 Task: Create a Sprint called Sprint0000000125 in Scrum Project Project0000000042 in Jira. Create a Sprint called Sprint0000000126 in Scrum Project Project0000000042 in Jira. Set Duration of Sprint called Sprint0000000124 in Scrum Project Project0000000042 to 1 week in Jira. Set Duration of Sprint called Sprint0000000125 in Scrum Project Project0000000042 to 2 weeks in Jira. Set Duration of Sprint called Sprint0000000126 in Scrum Project Project0000000042 to 3 weeks in Jira
Action: Mouse moved to (821, 533)
Screenshot: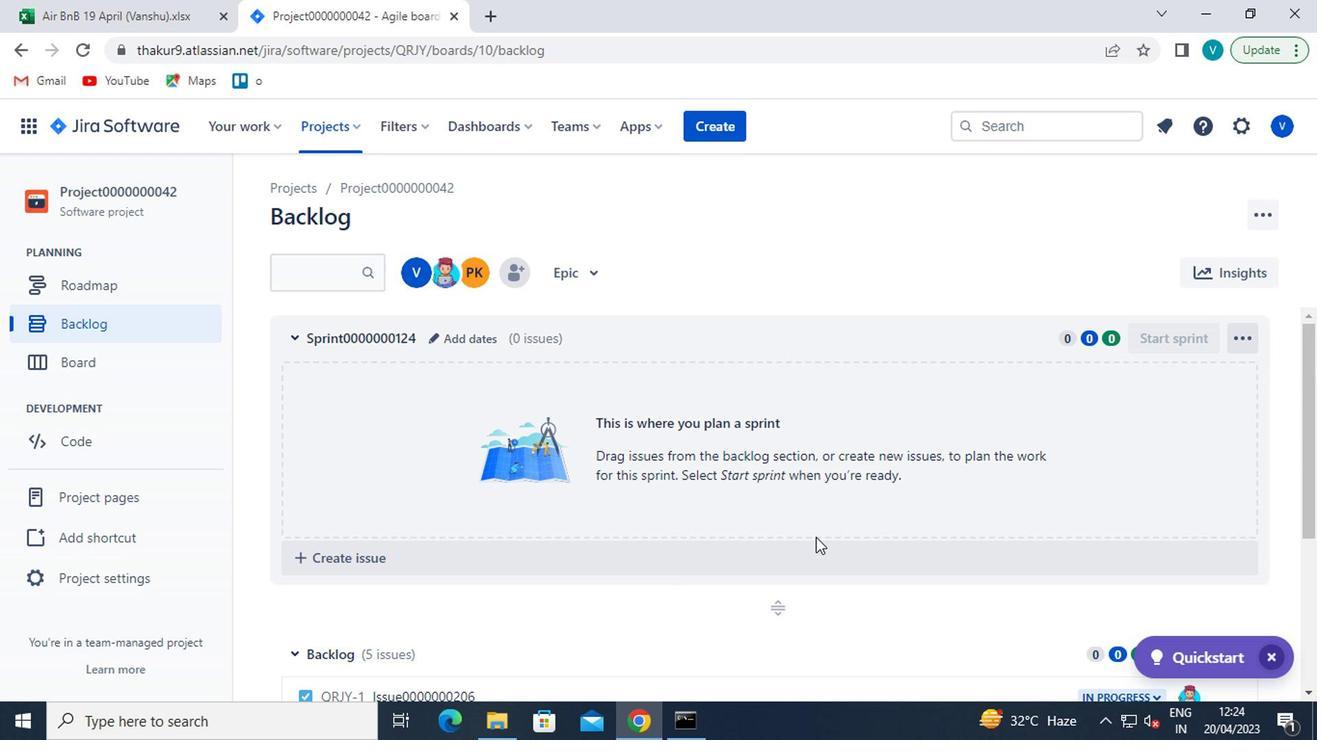 
Action: Mouse scrolled (821, 533) with delta (0, 0)
Screenshot: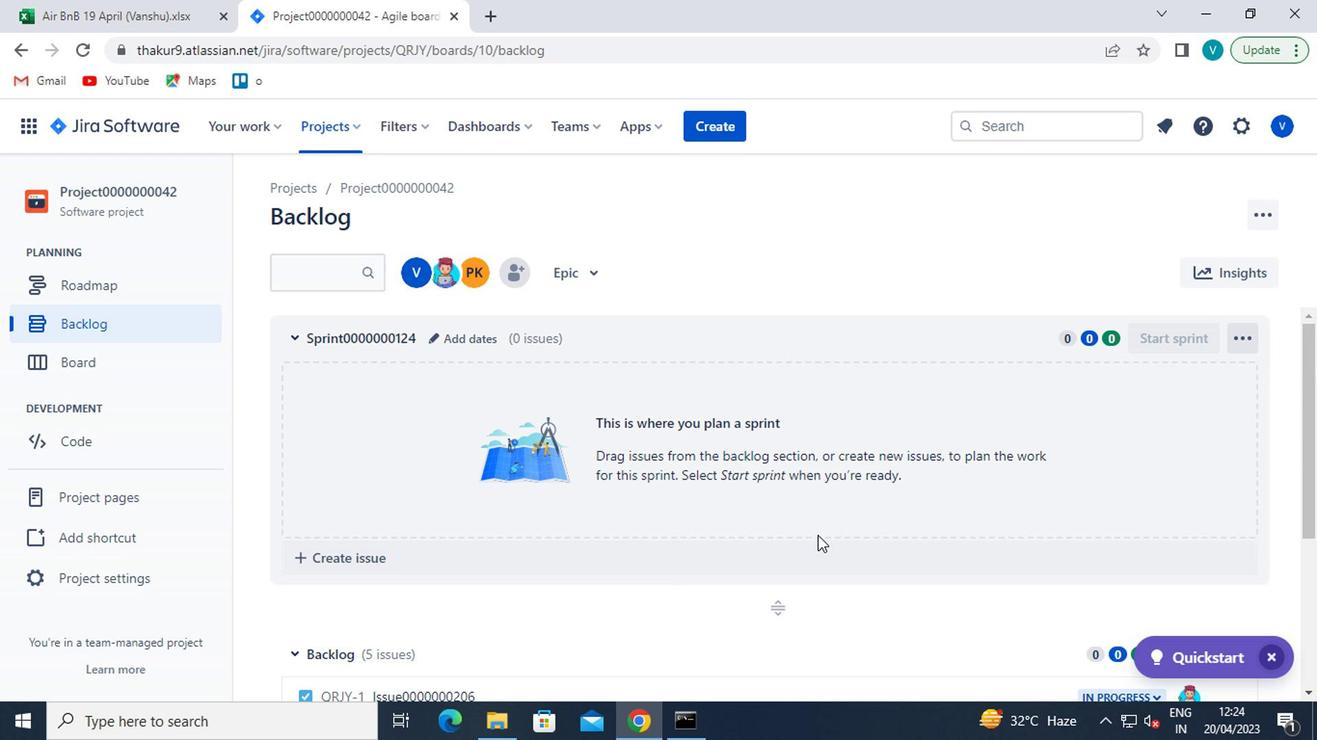 
Action: Mouse scrolled (821, 533) with delta (0, 0)
Screenshot: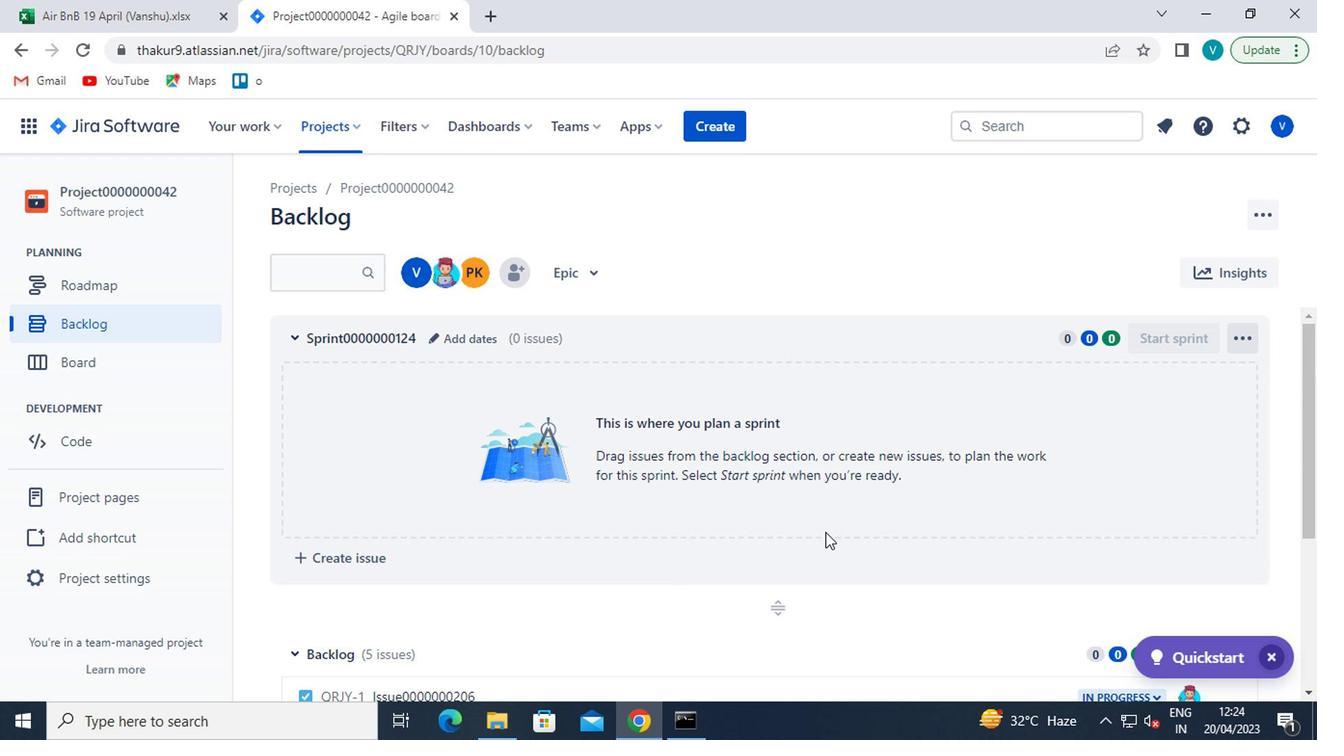 
Action: Mouse scrolled (821, 533) with delta (0, 0)
Screenshot: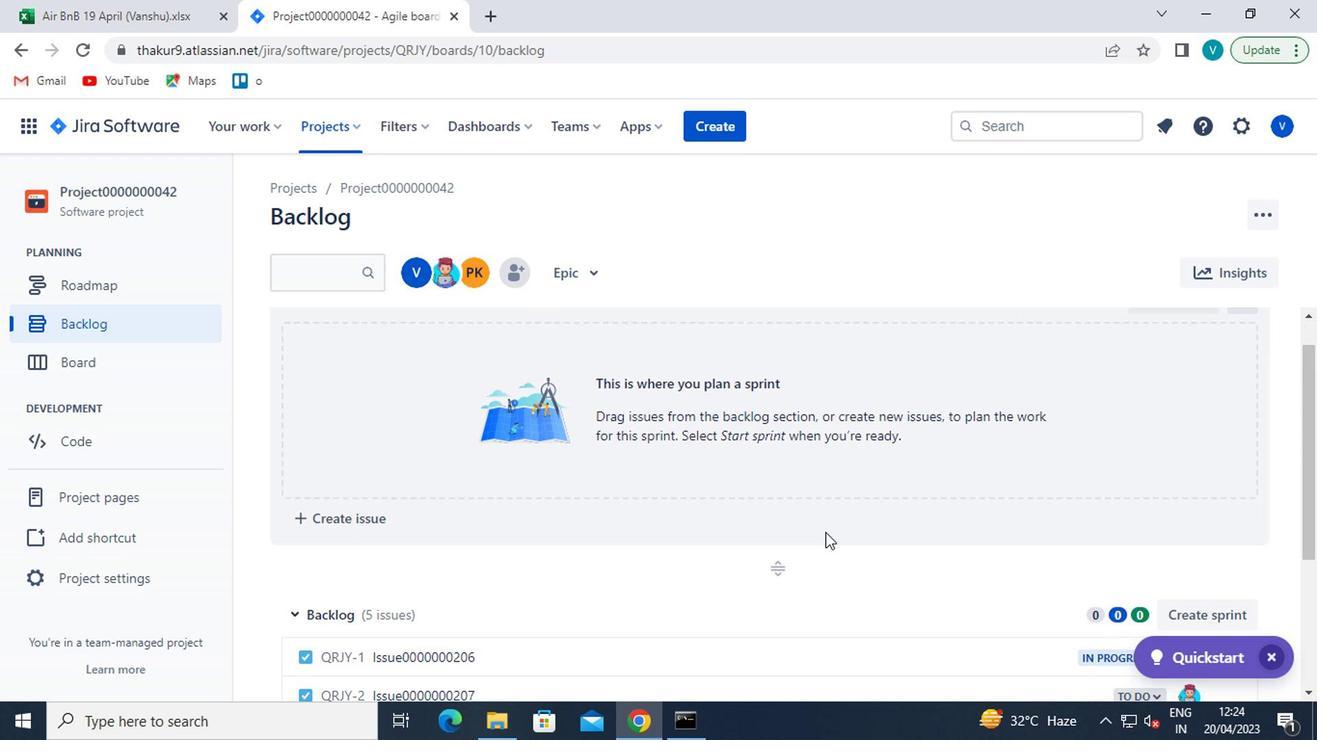 
Action: Mouse moved to (1183, 386)
Screenshot: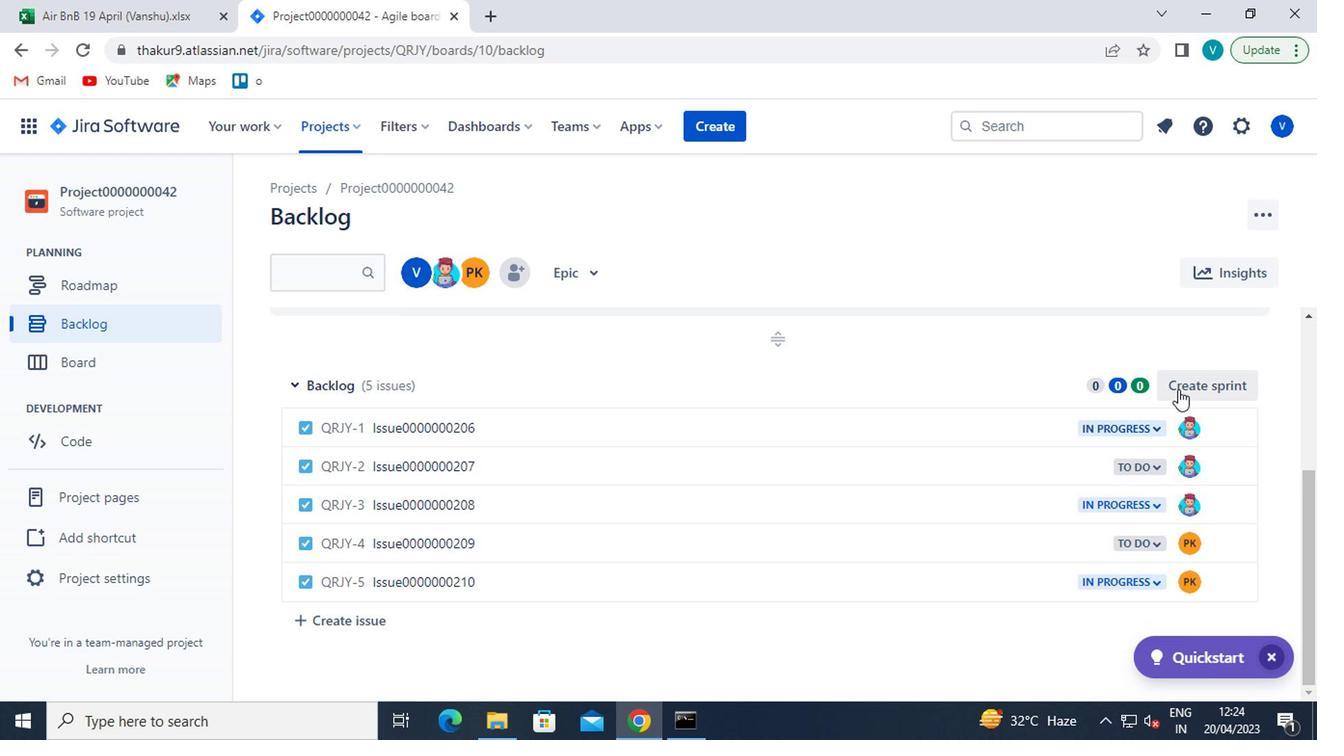 
Action: Mouse pressed left at (1183, 386)
Screenshot: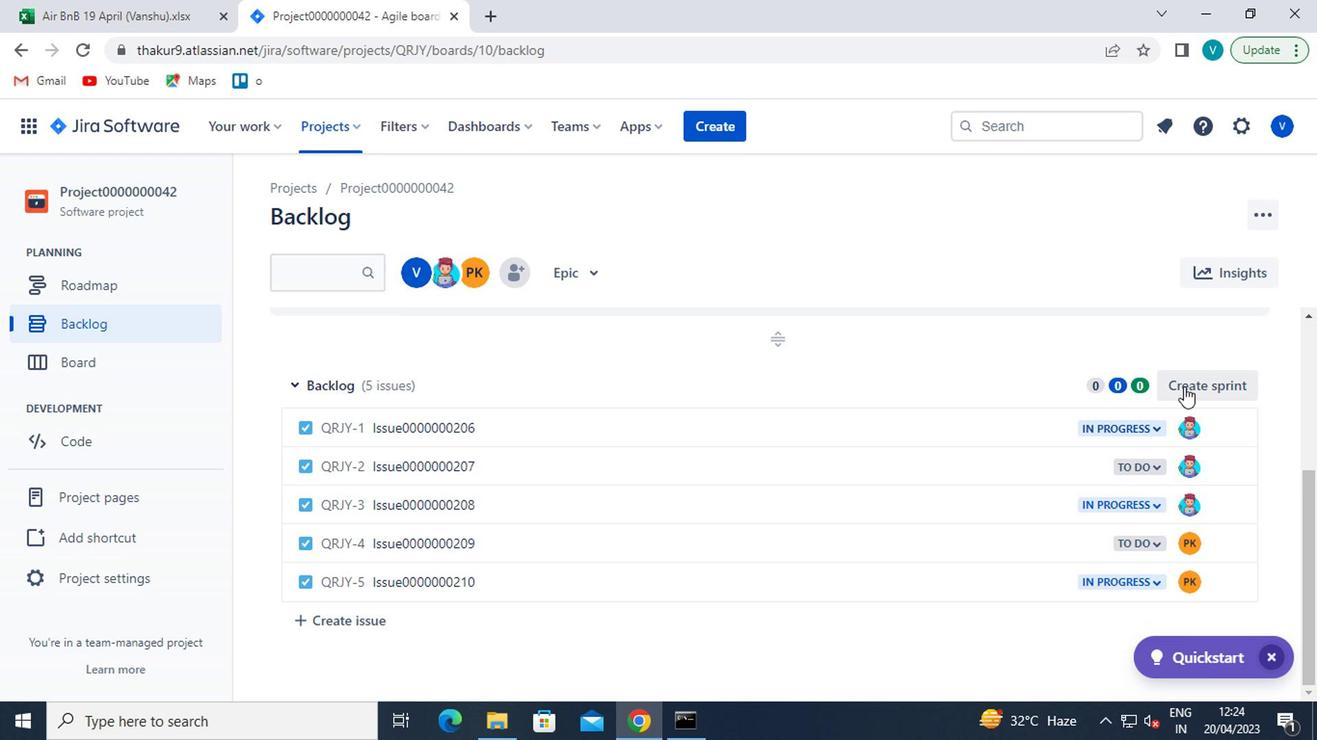 
Action: Mouse moved to (411, 386)
Screenshot: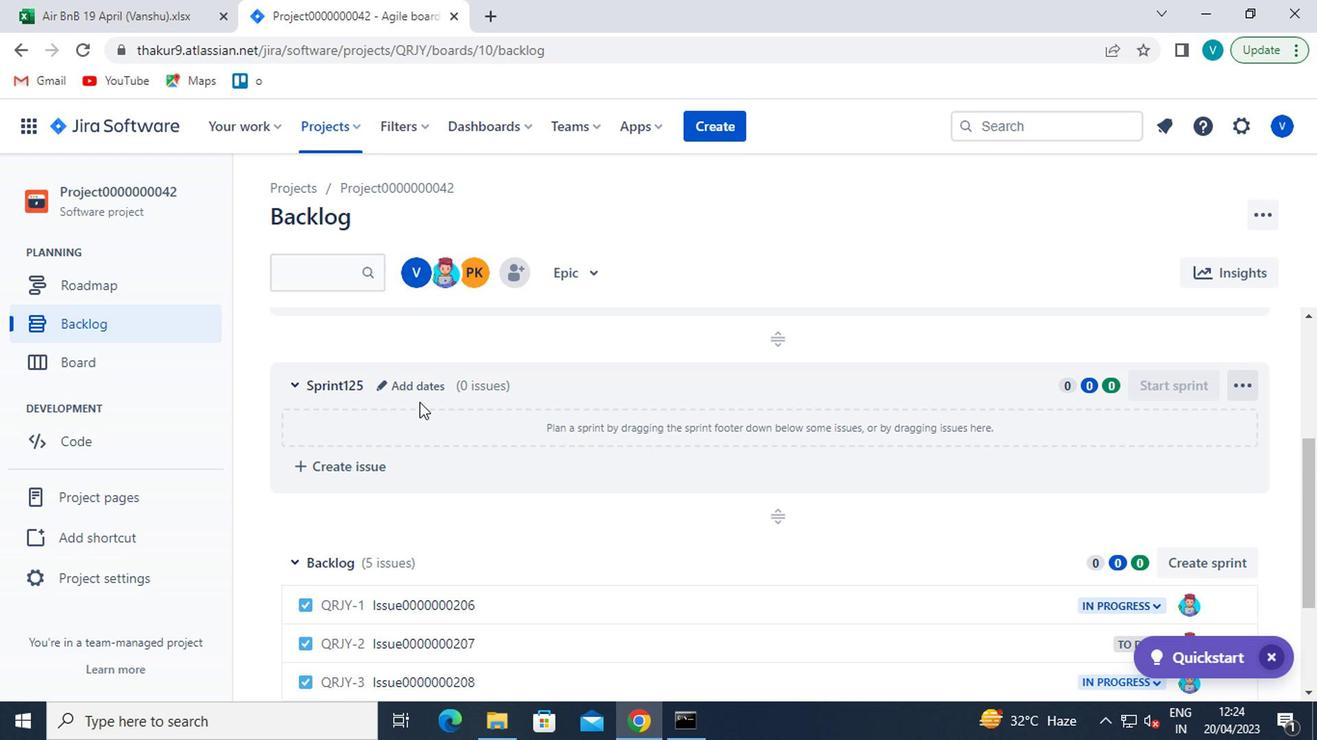 
Action: Mouse pressed left at (411, 386)
Screenshot: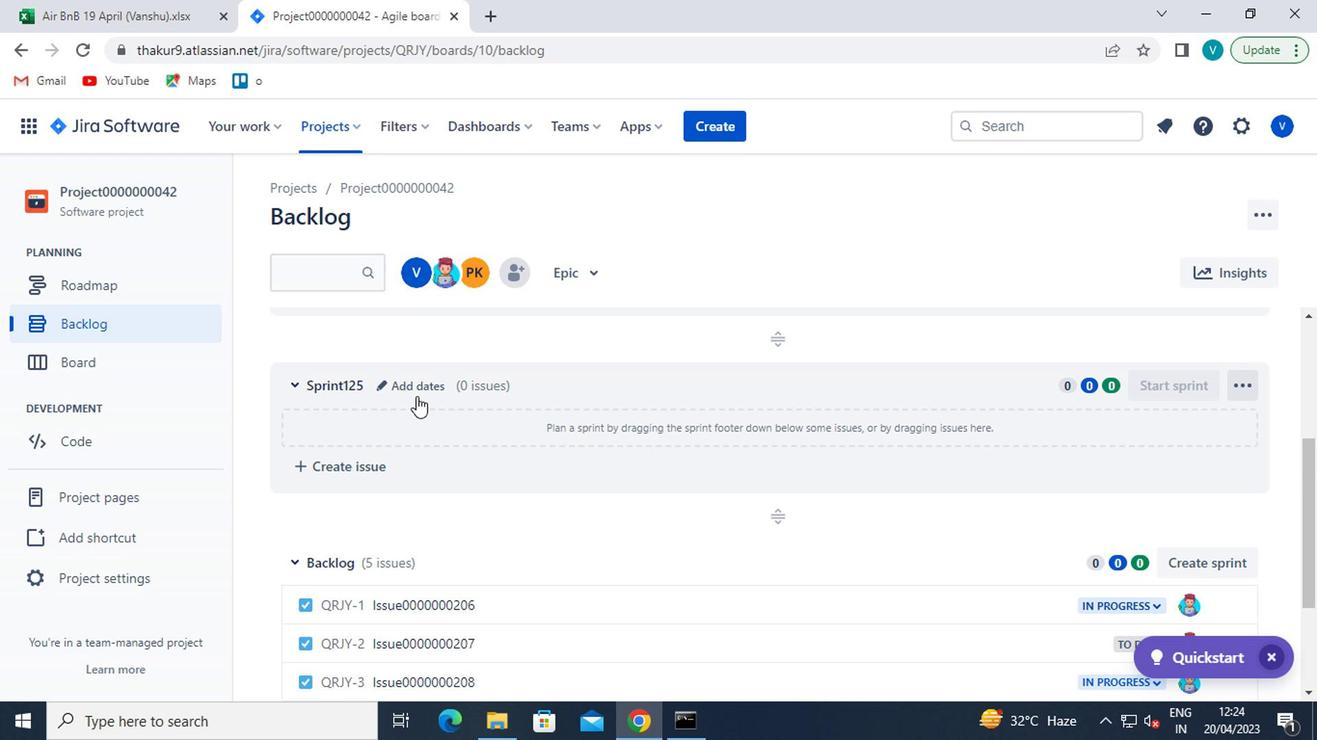 
Action: Mouse moved to (445, 262)
Screenshot: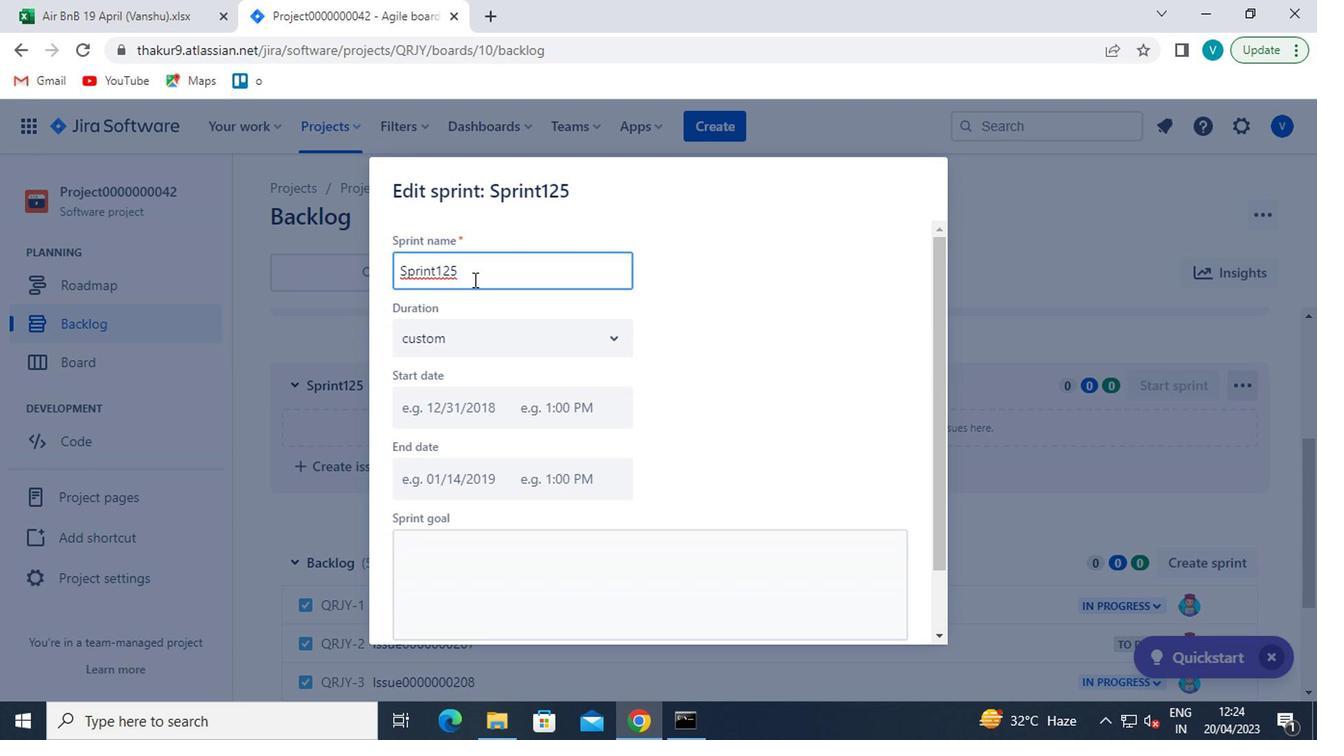 
Action: Key pressed <Key.backspace><Key.backspace><Key.backspace><Key.backspace><Key.backspace><Key.backspace><Key.backspace><Key.backspace><Key.backspace><Key.shift>SPRINT
Screenshot: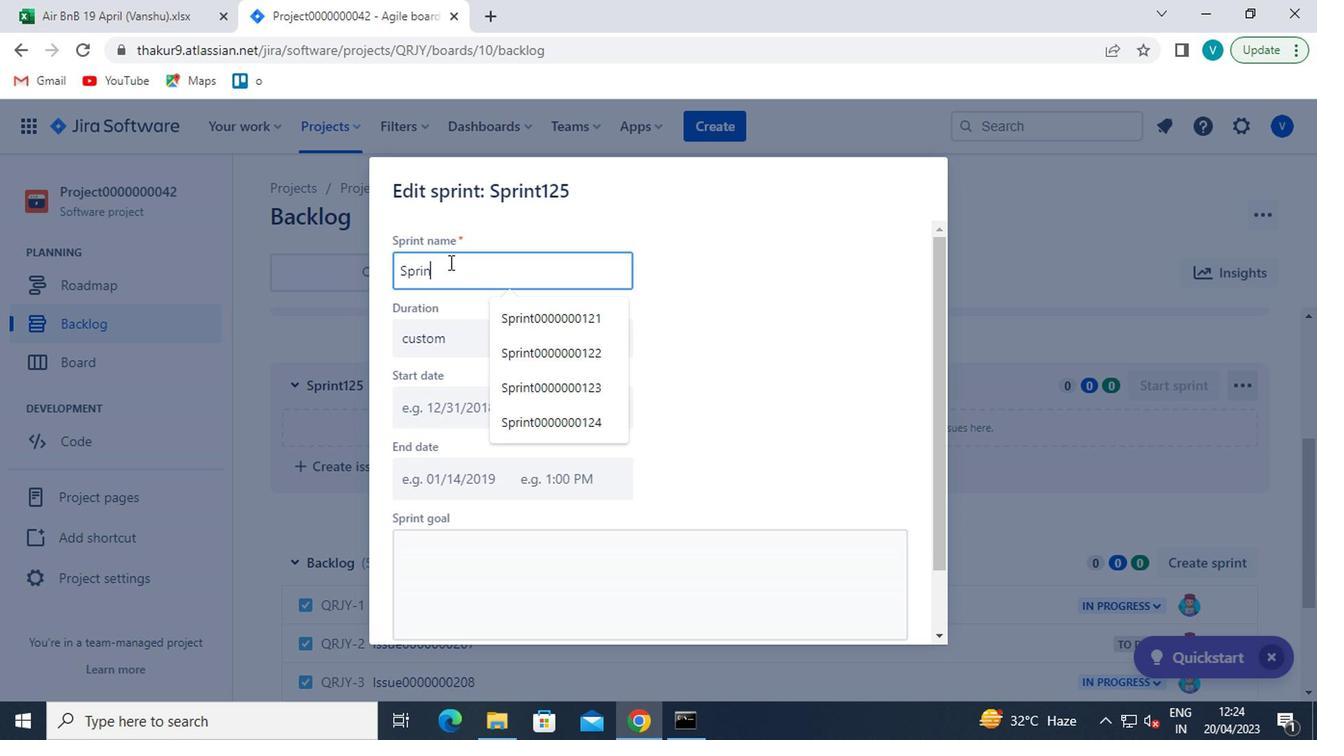 
Action: Mouse moved to (444, 262)
Screenshot: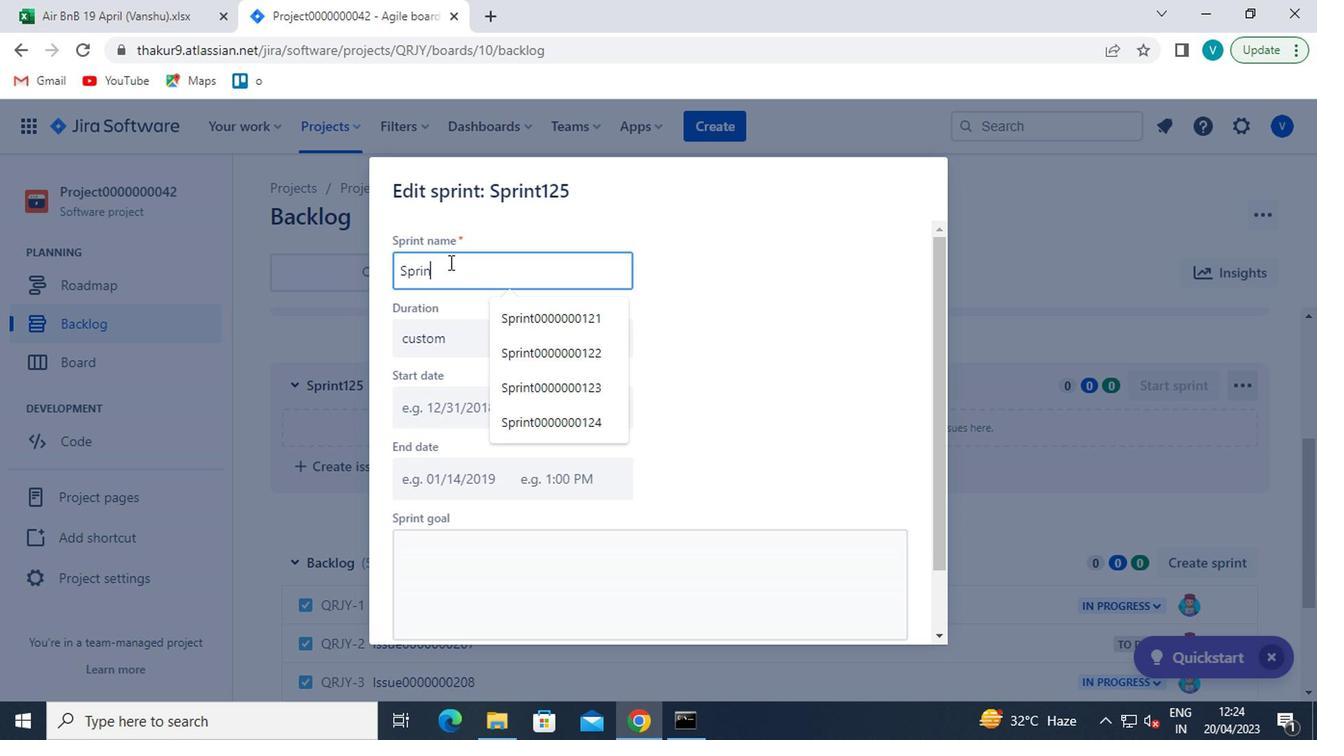 
Action: Key pressed 00000
Screenshot: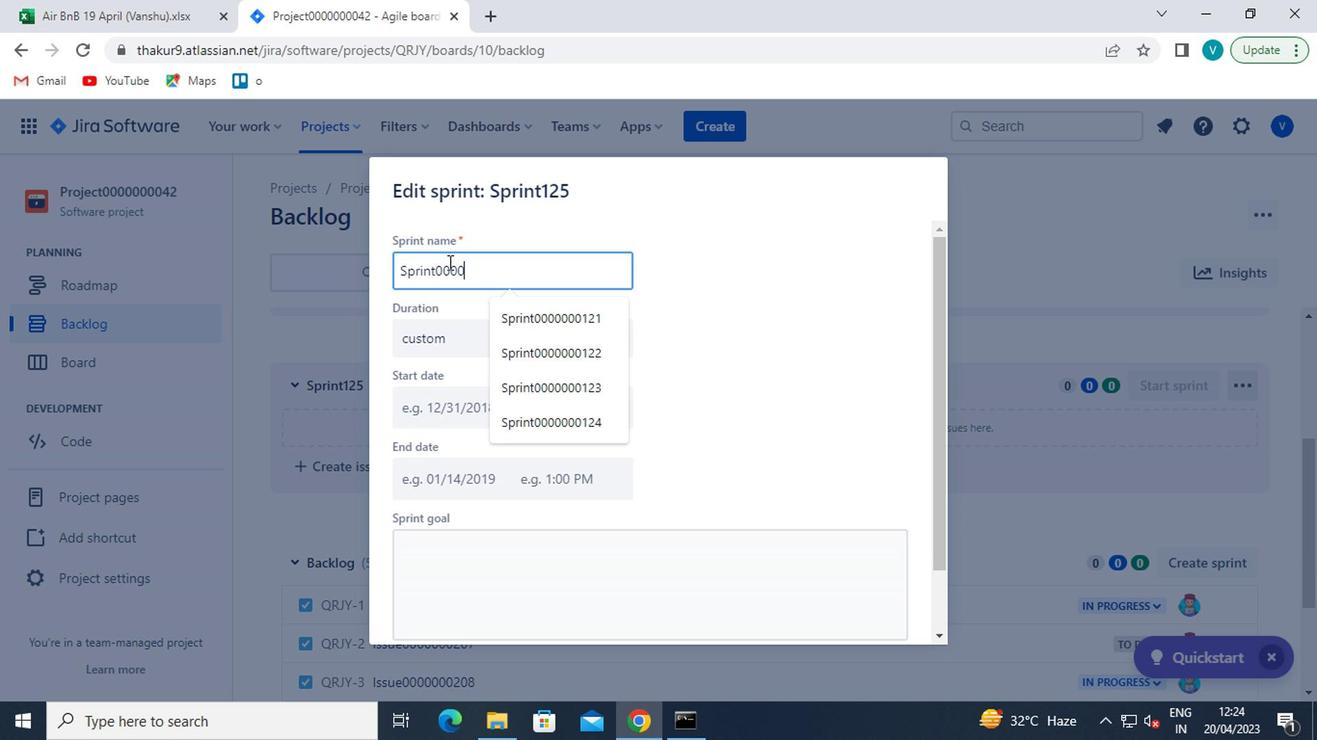 
Action: Mouse moved to (443, 262)
Screenshot: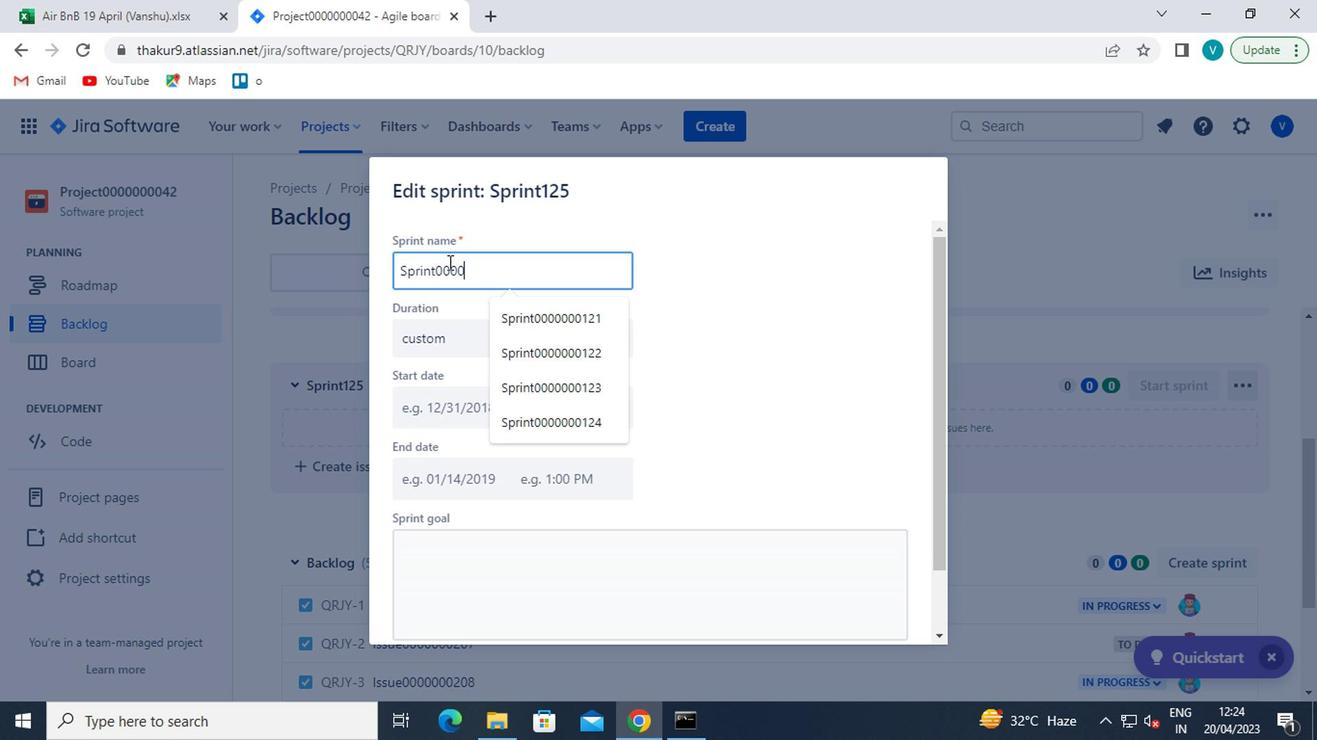 
Action: Key pressed 00
Screenshot: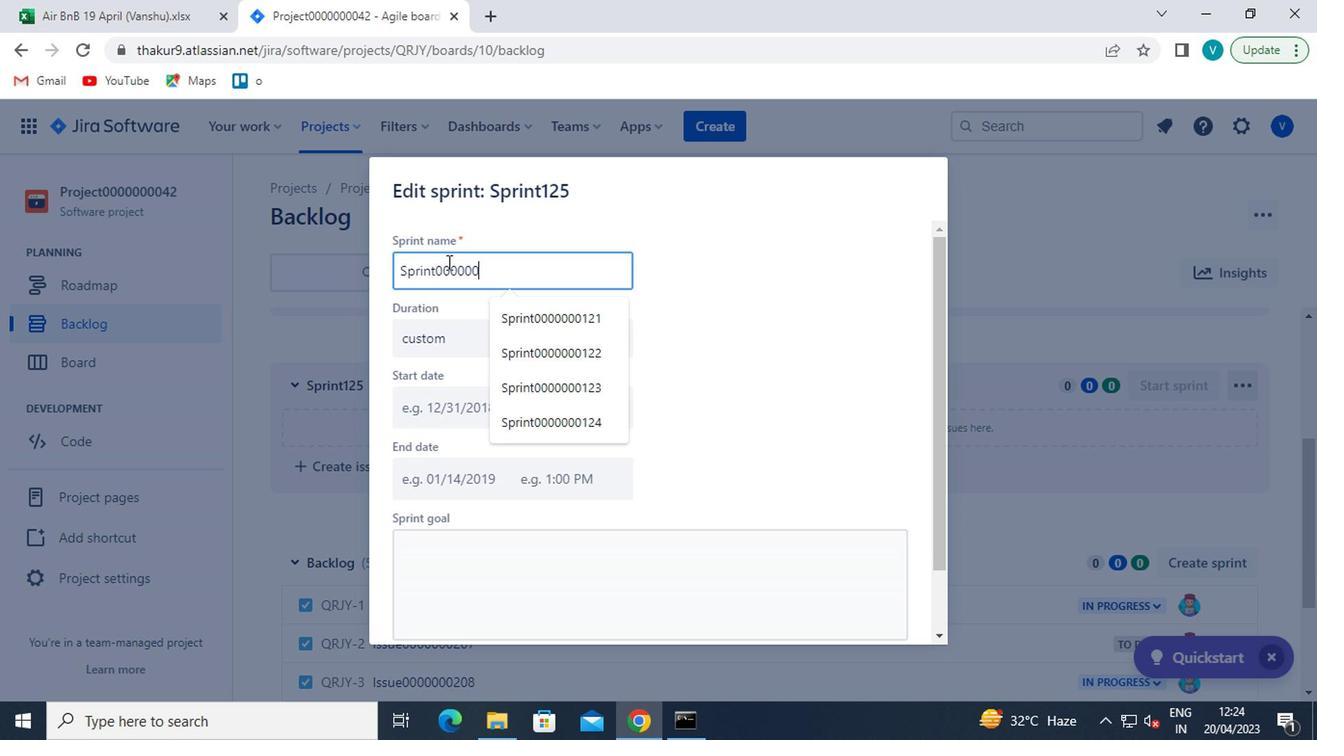 
Action: Mouse moved to (441, 262)
Screenshot: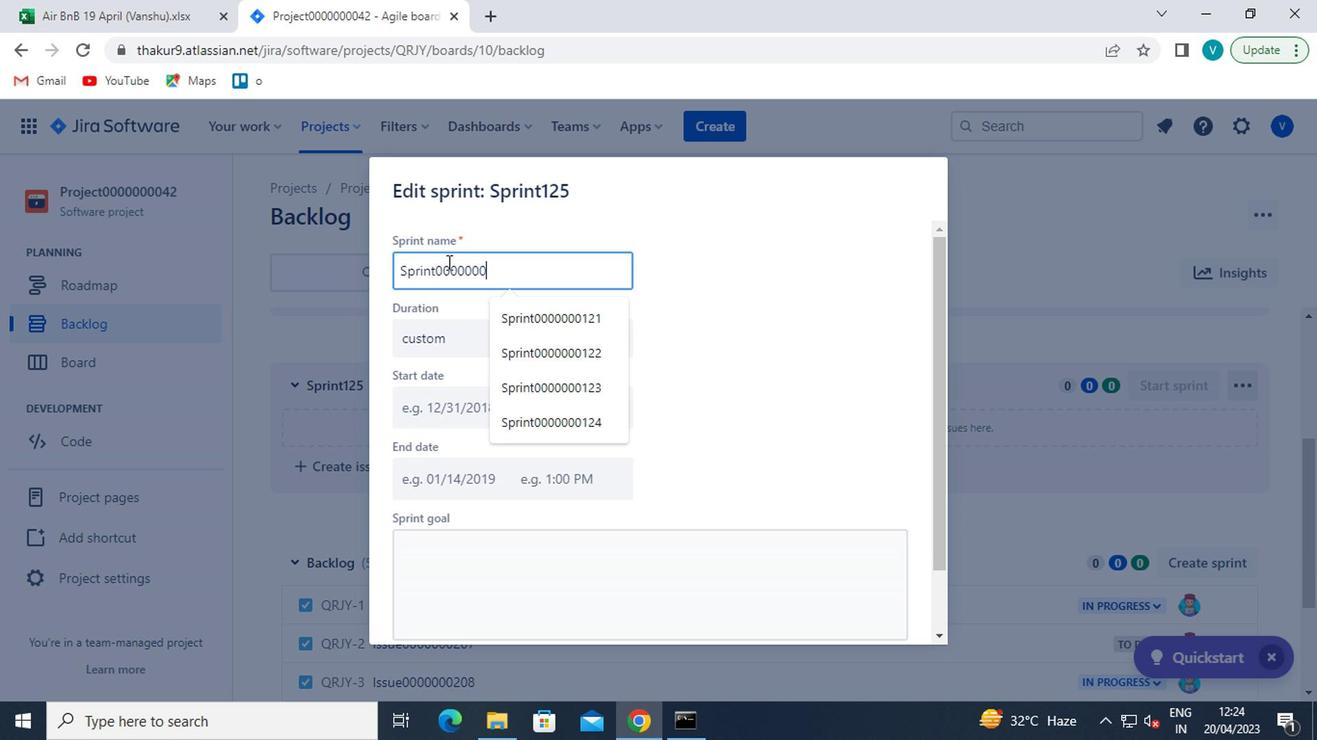 
Action: Key pressed 1
Screenshot: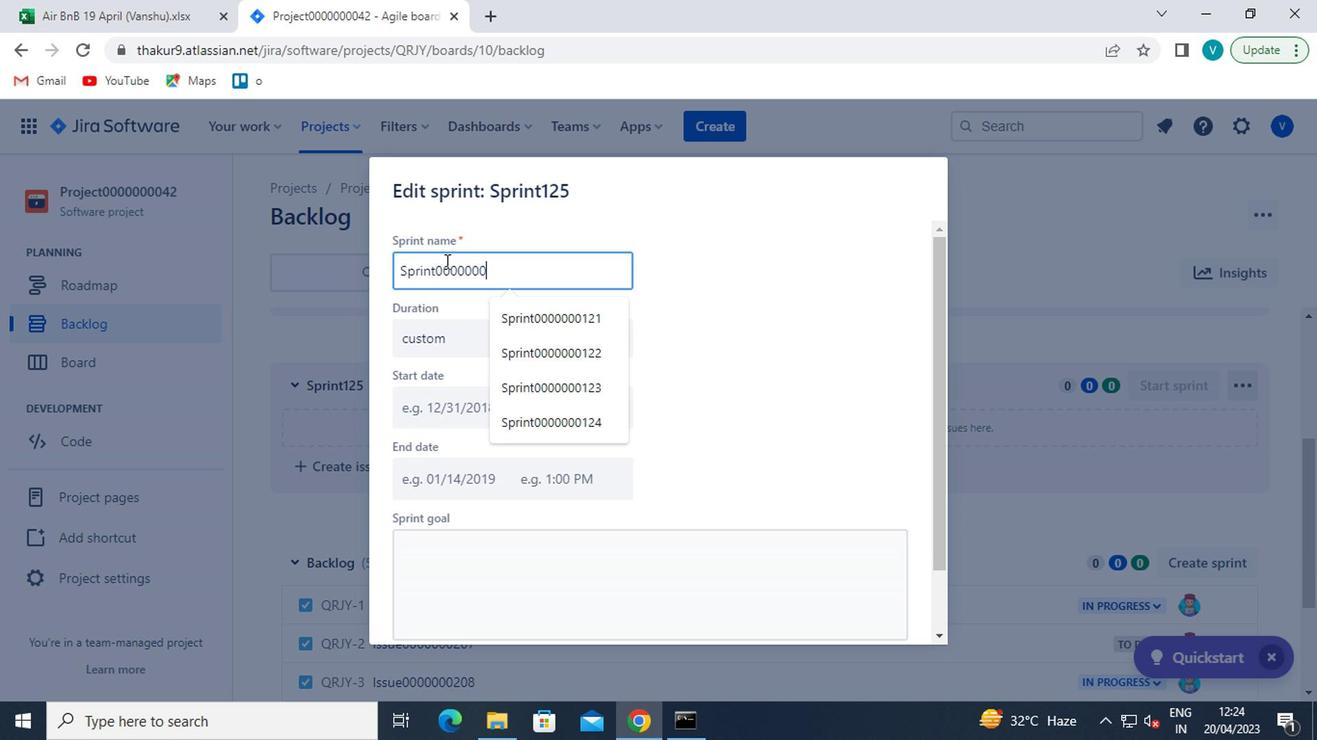 
Action: Mouse moved to (441, 262)
Screenshot: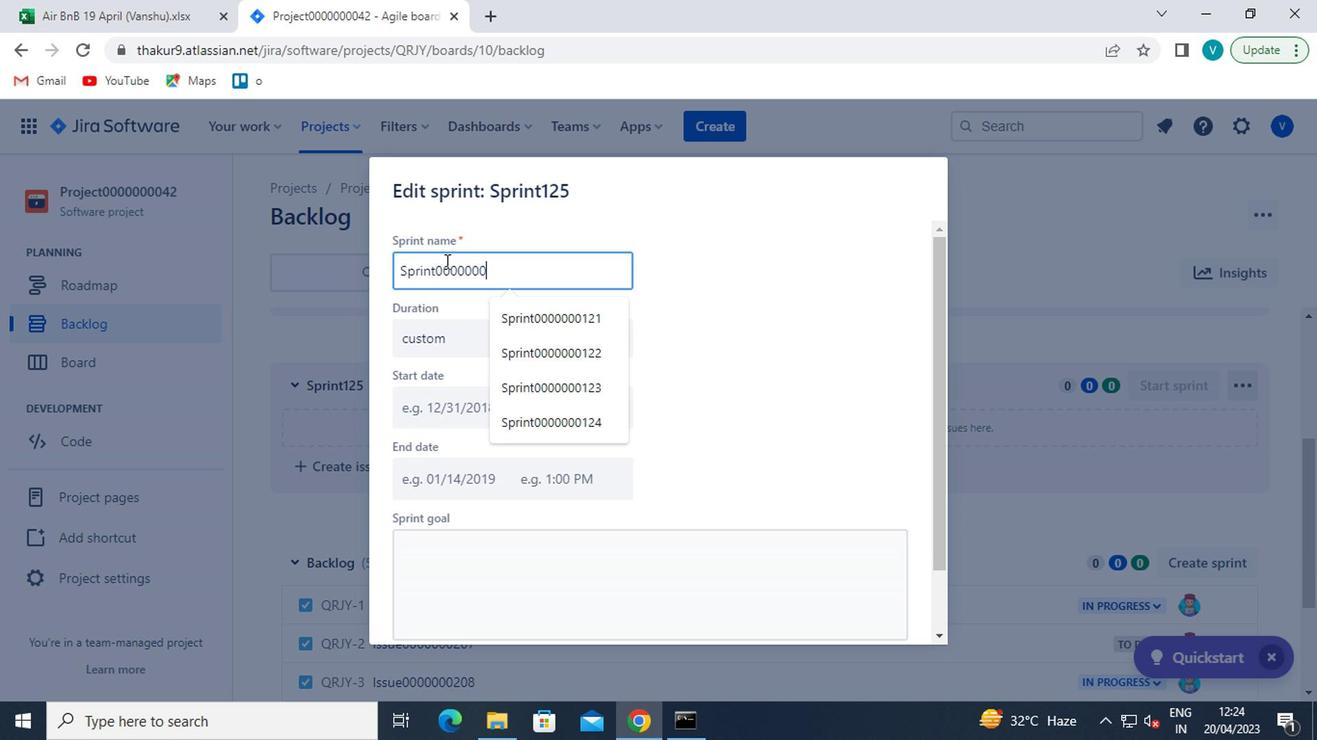 
Action: Key pressed 24
Screenshot: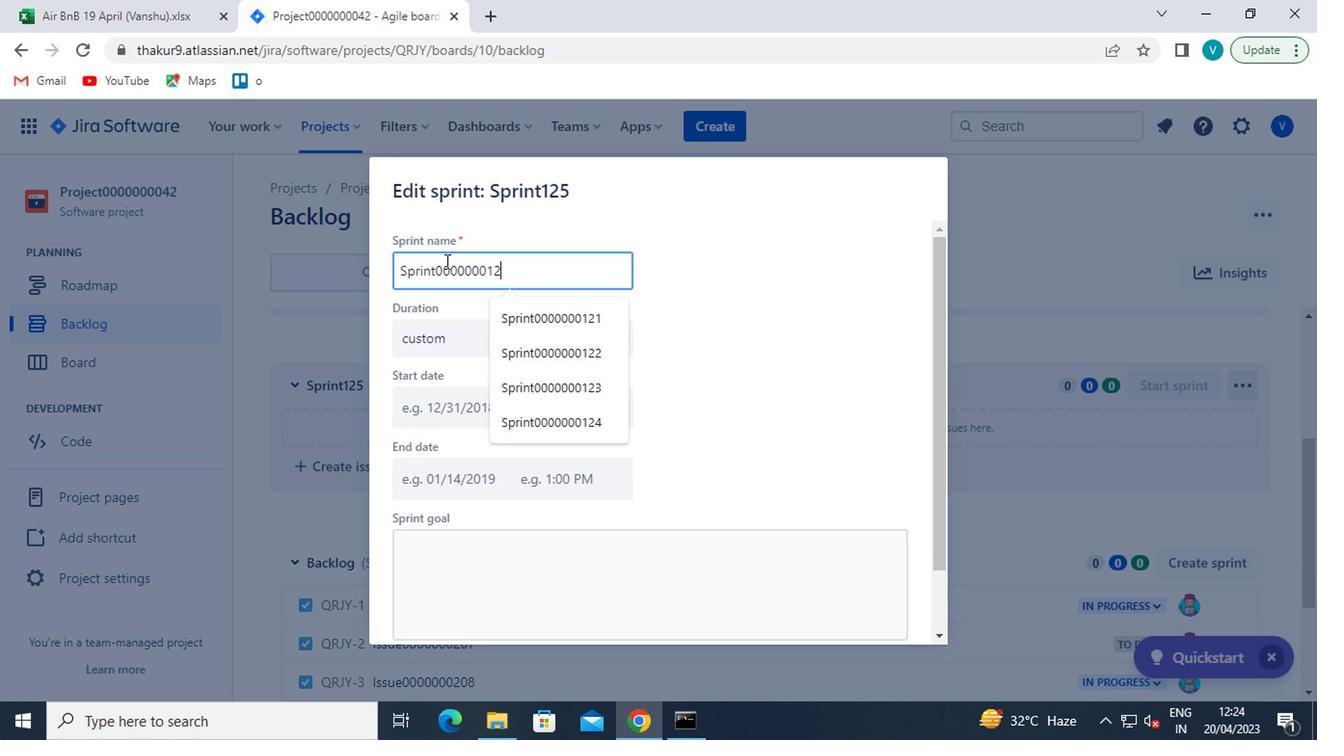
Action: Mouse moved to (441, 260)
Screenshot: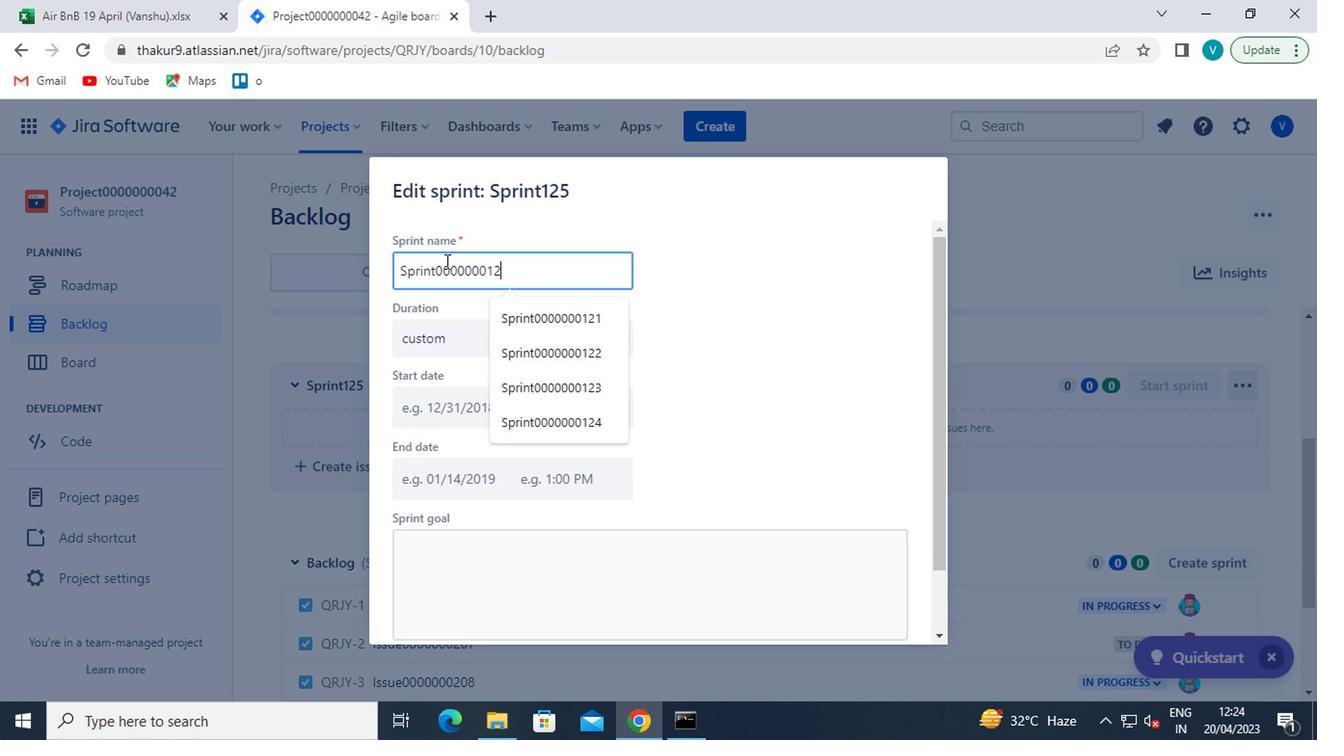 
Action: Key pressed <Key.backspace>5
Screenshot: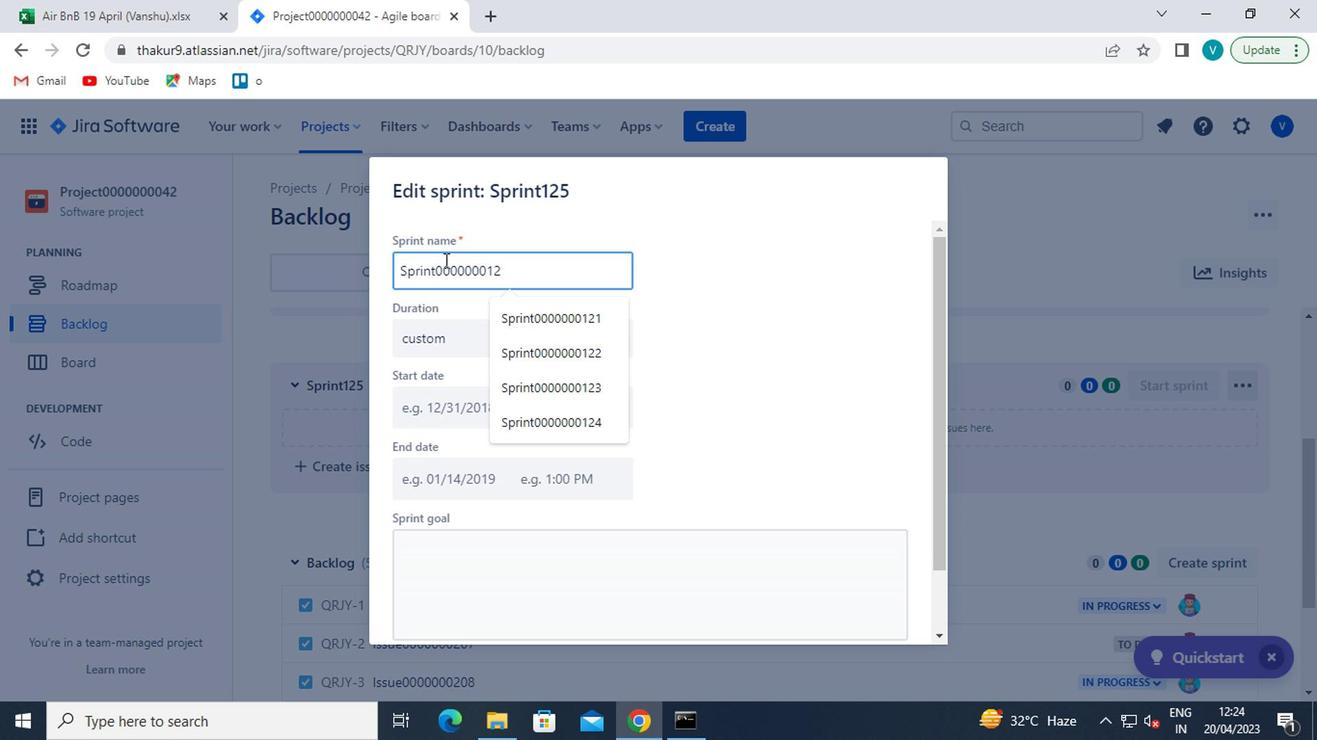 
Action: Mouse moved to (639, 448)
Screenshot: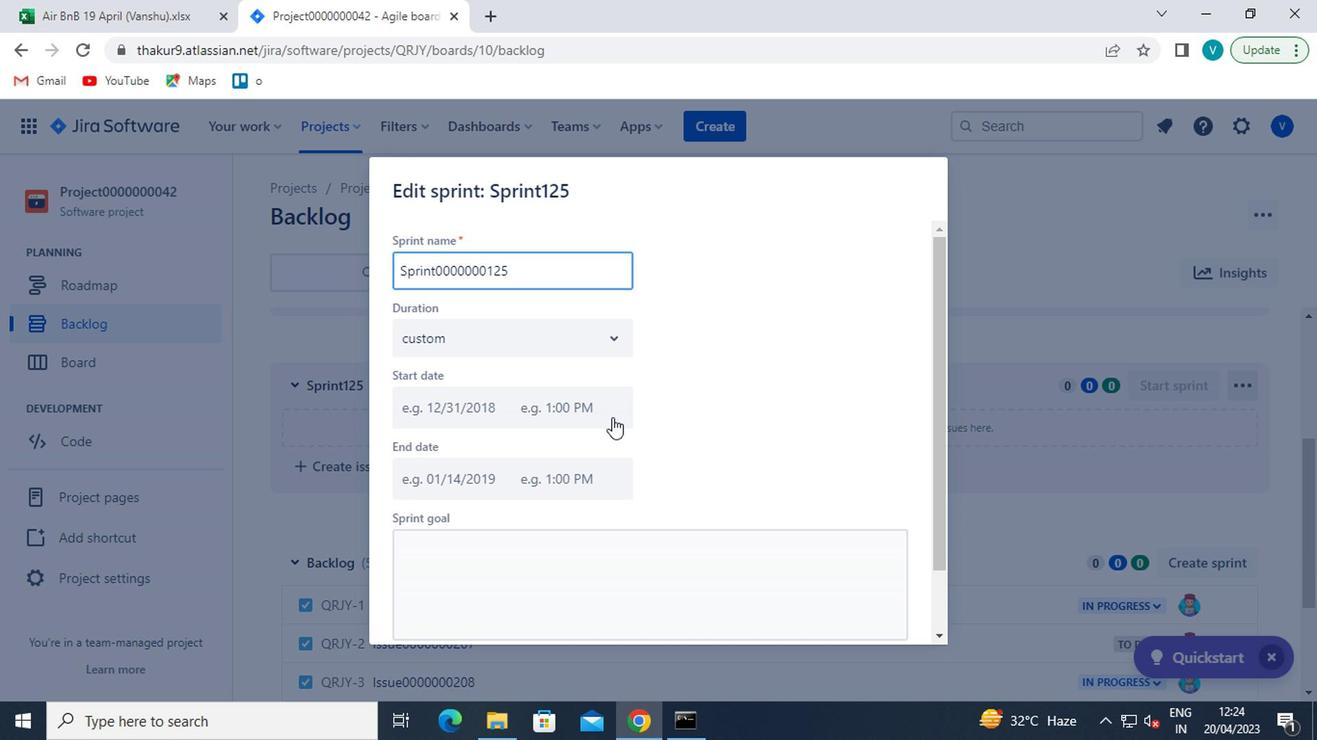 
Action: Mouse scrolled (639, 447) with delta (0, 0)
Screenshot: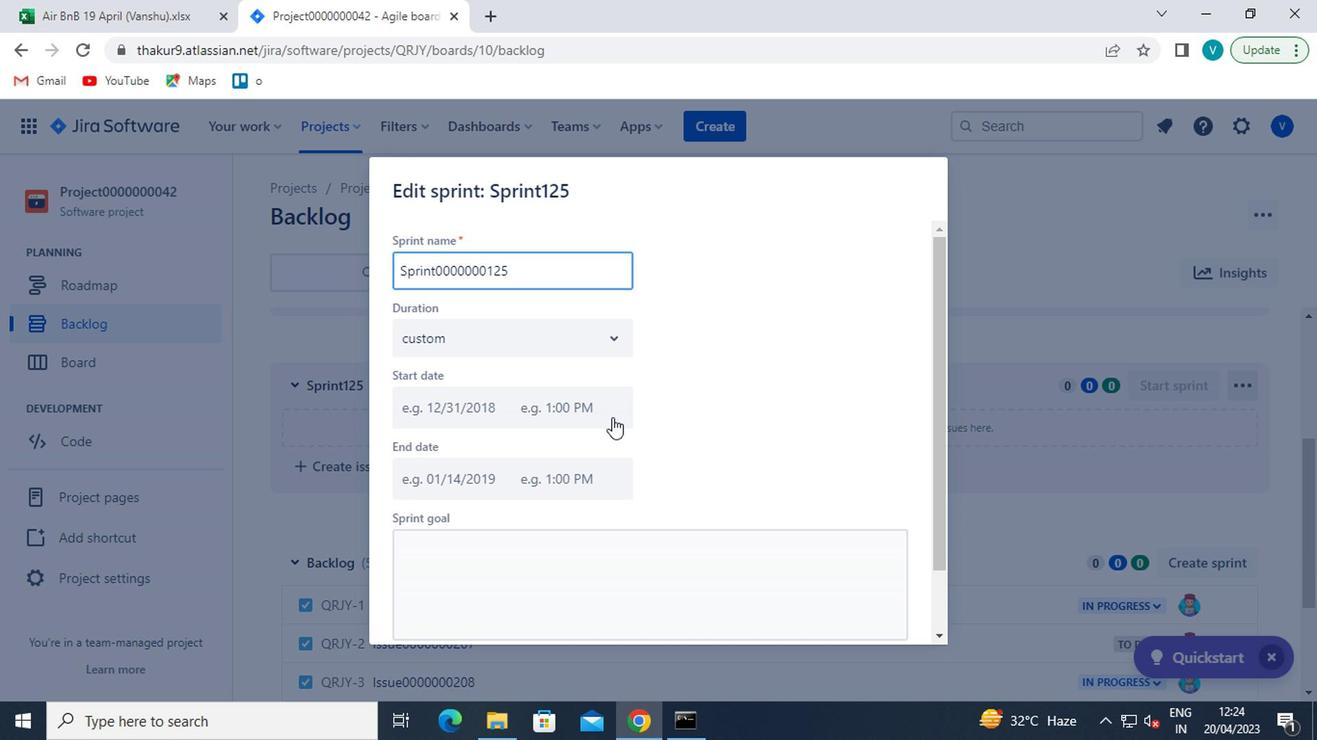 
Action: Mouse moved to (664, 467)
Screenshot: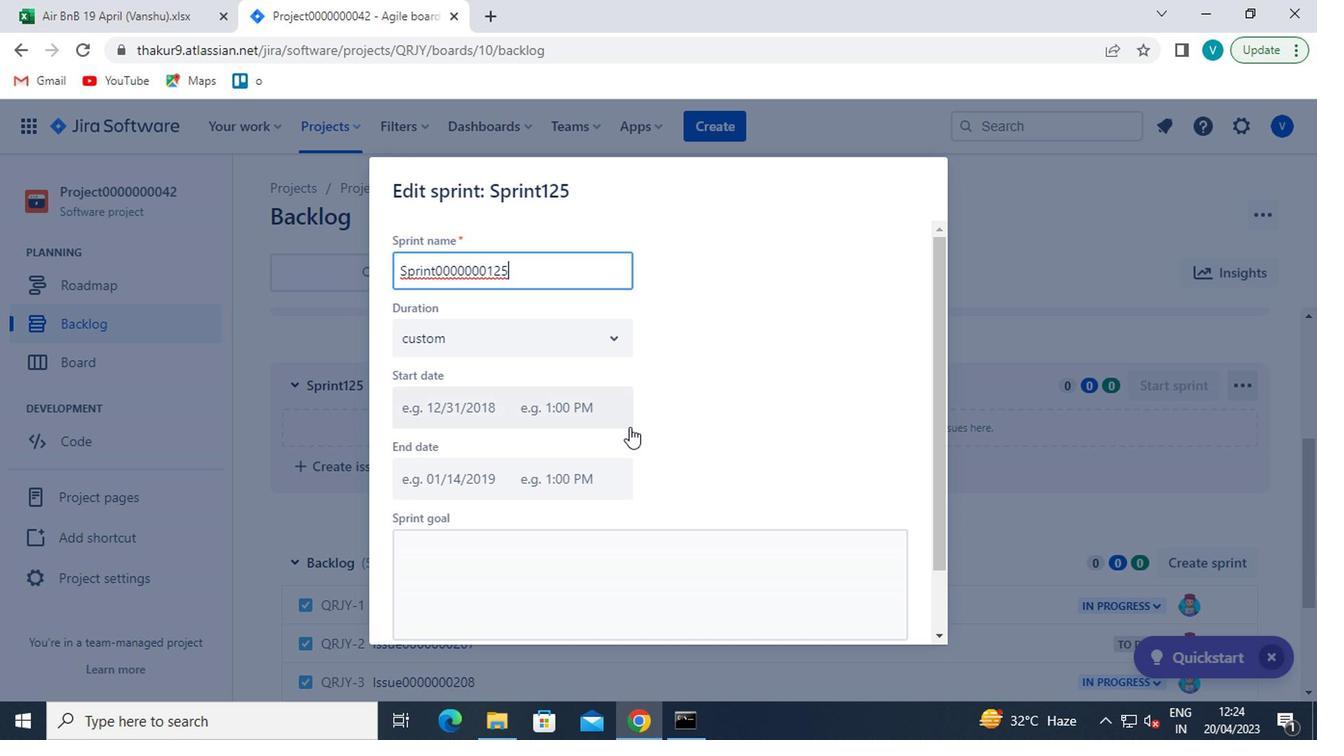 
Action: Mouse scrolled (664, 466) with delta (0, 0)
Screenshot: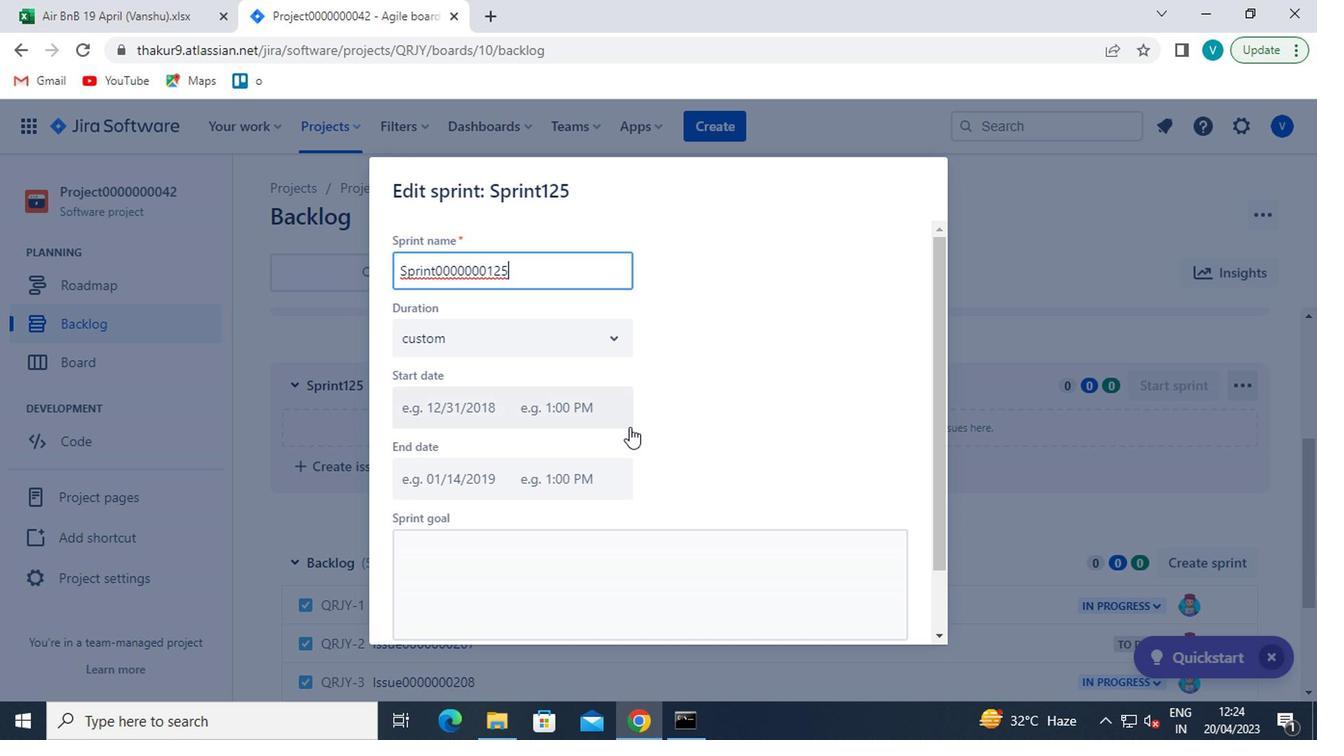 
Action: Mouse moved to (685, 493)
Screenshot: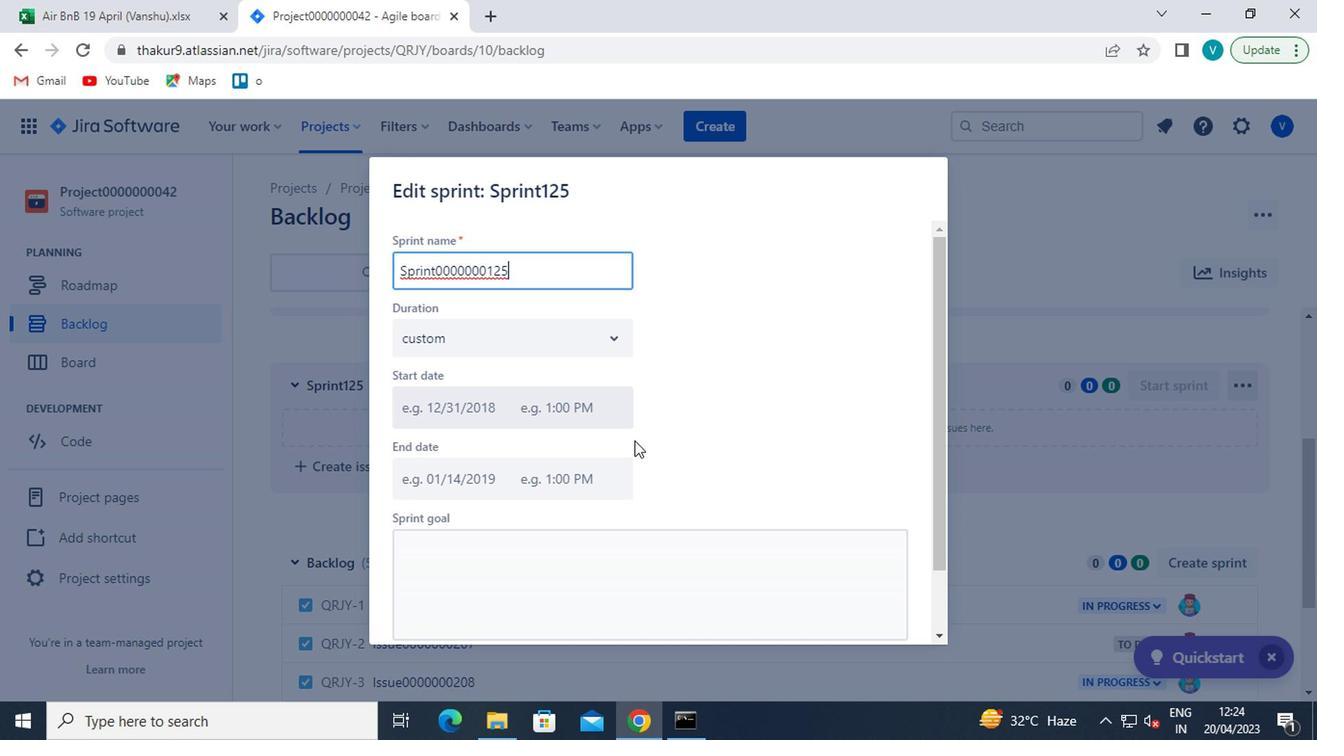 
Action: Mouse scrolled (685, 492) with delta (0, 0)
Screenshot: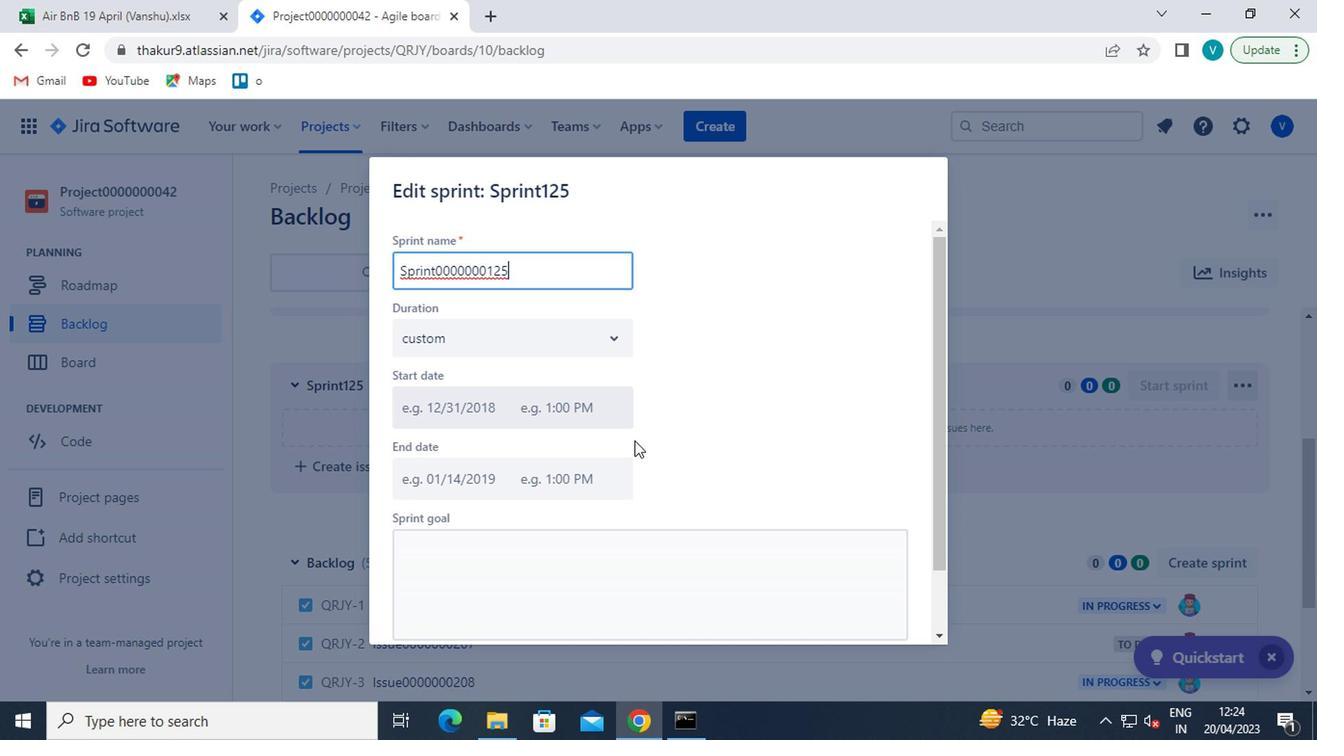 
Action: Mouse moved to (793, 602)
Screenshot: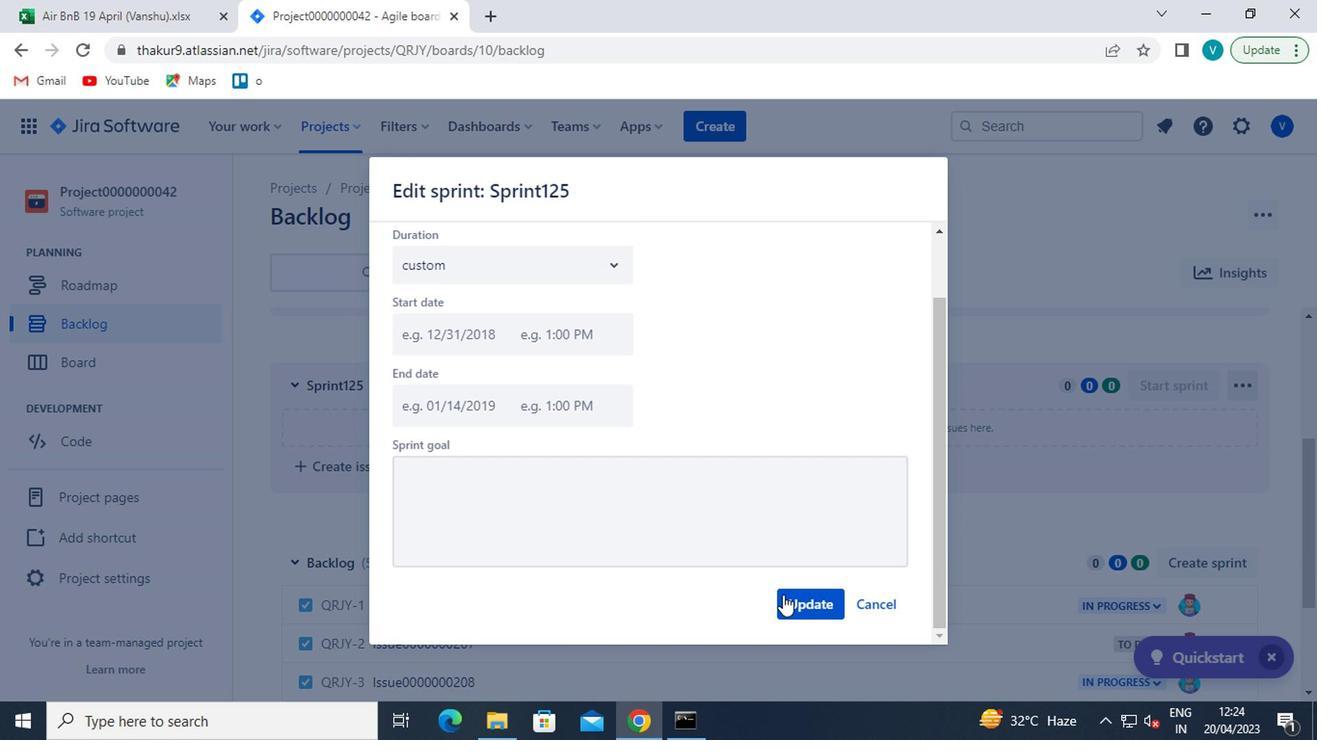 
Action: Mouse pressed left at (793, 602)
Screenshot: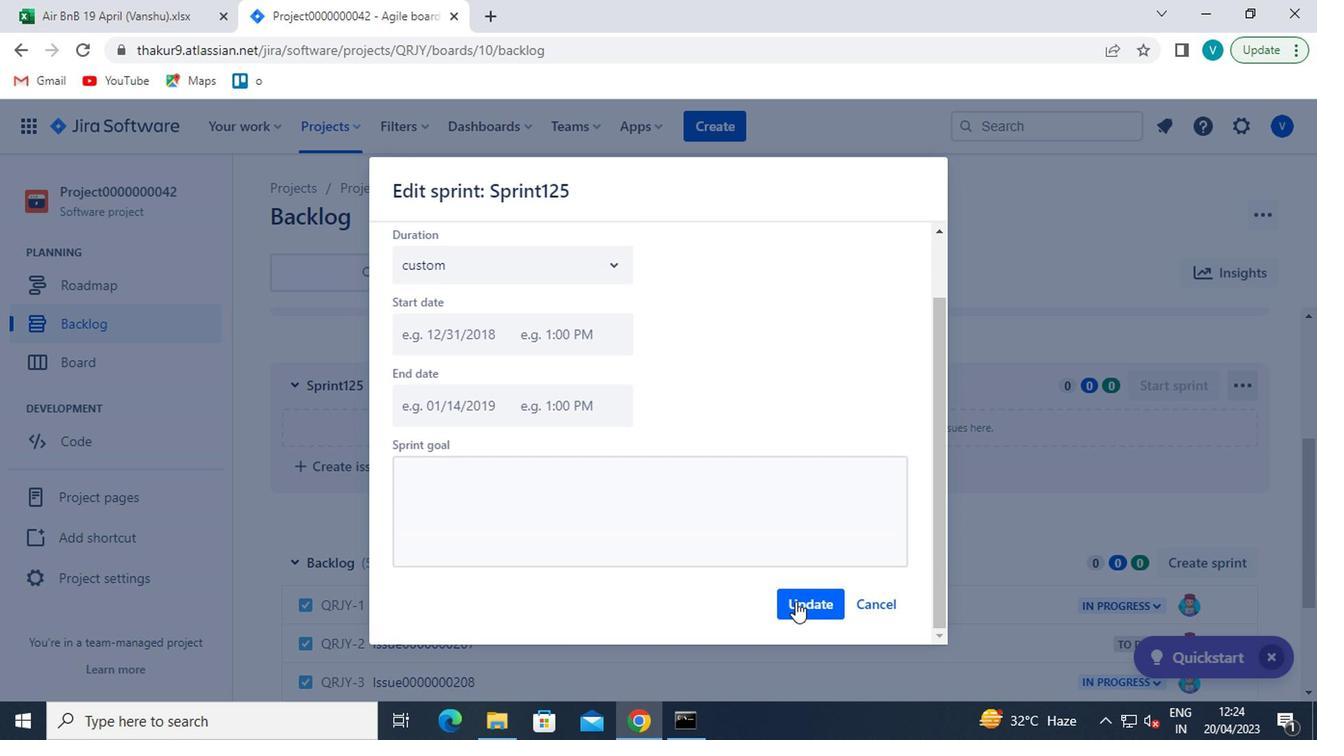 
Action: Mouse moved to (762, 554)
Screenshot: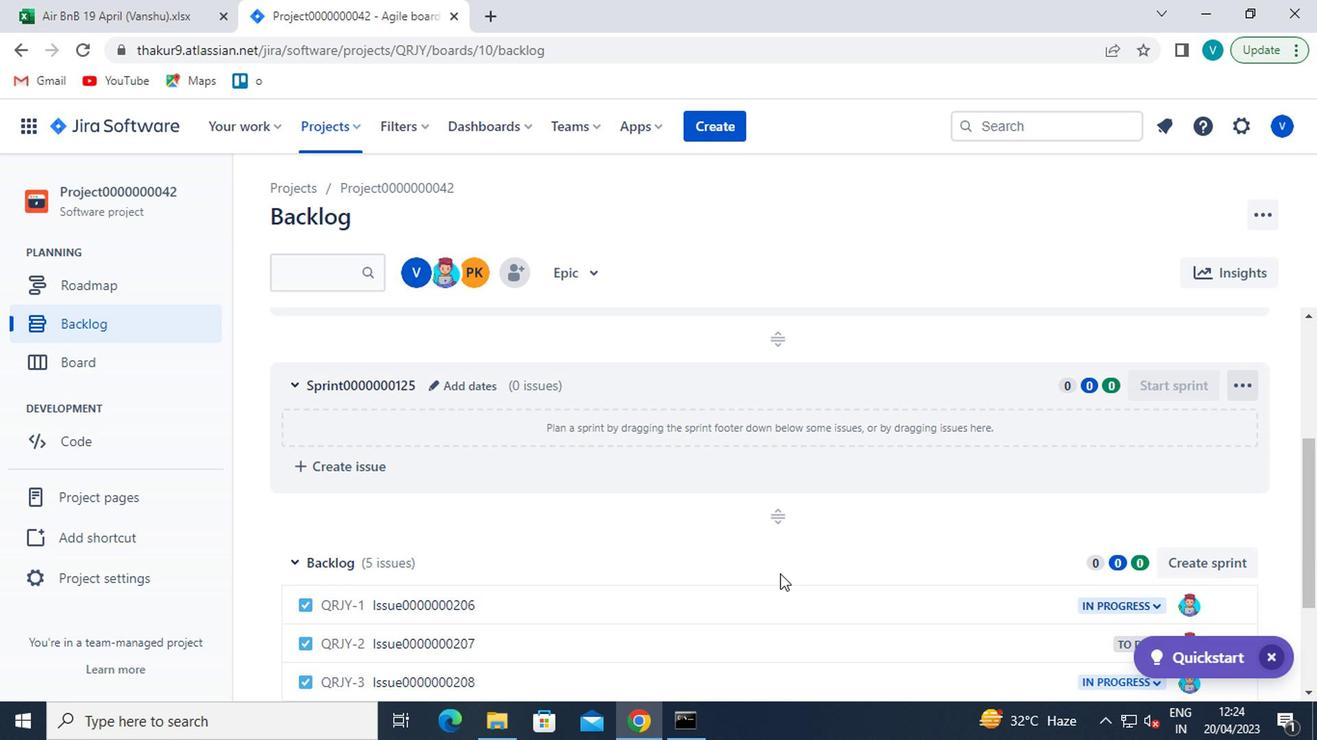 
Action: Mouse scrolled (762, 554) with delta (0, 0)
Screenshot: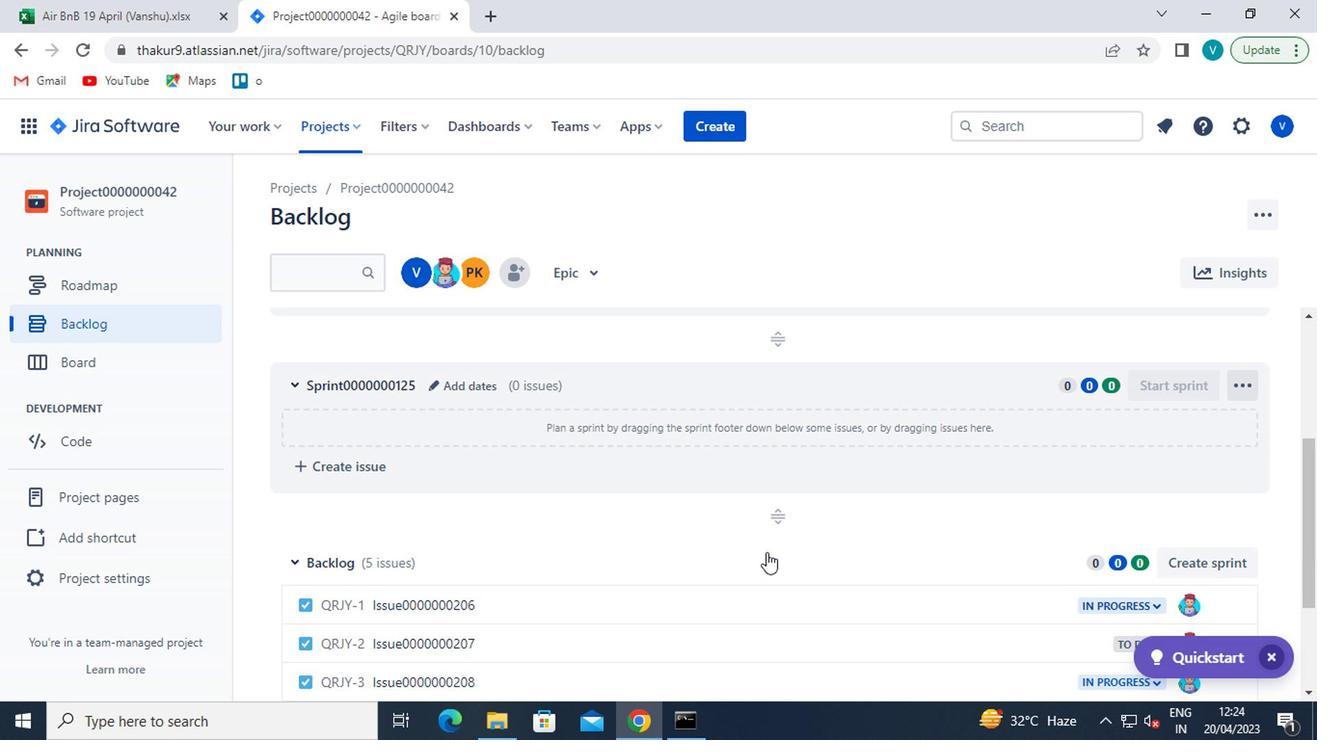 
Action: Mouse scrolled (762, 554) with delta (0, 0)
Screenshot: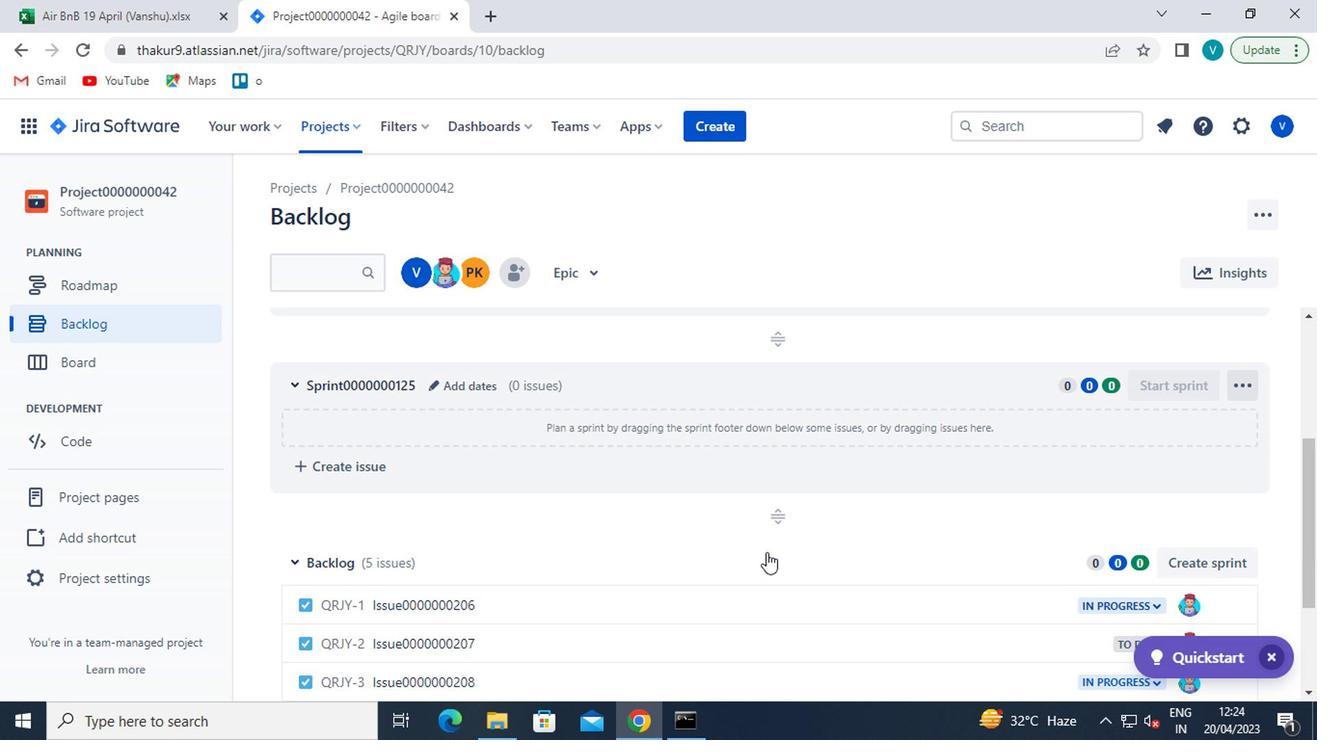 
Action: Mouse scrolled (762, 554) with delta (0, 0)
Screenshot: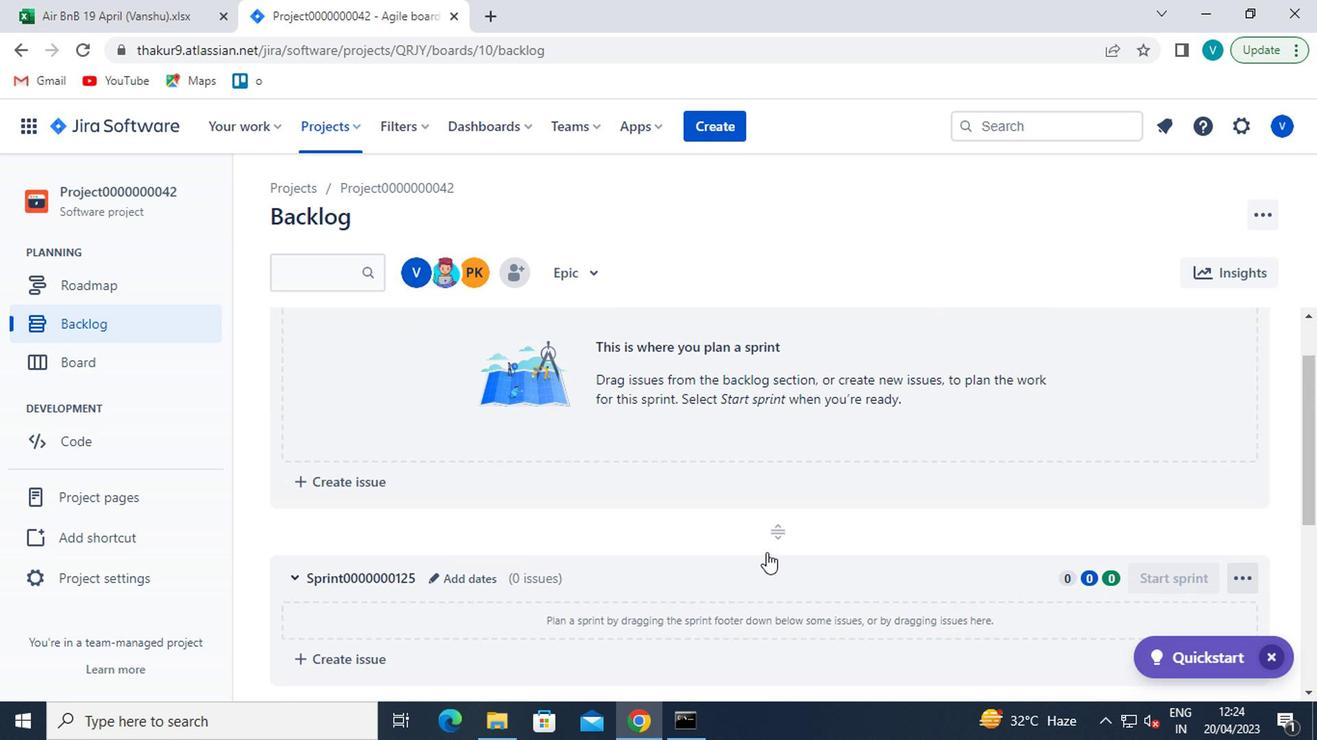 
Action: Mouse scrolled (762, 554) with delta (0, 0)
Screenshot: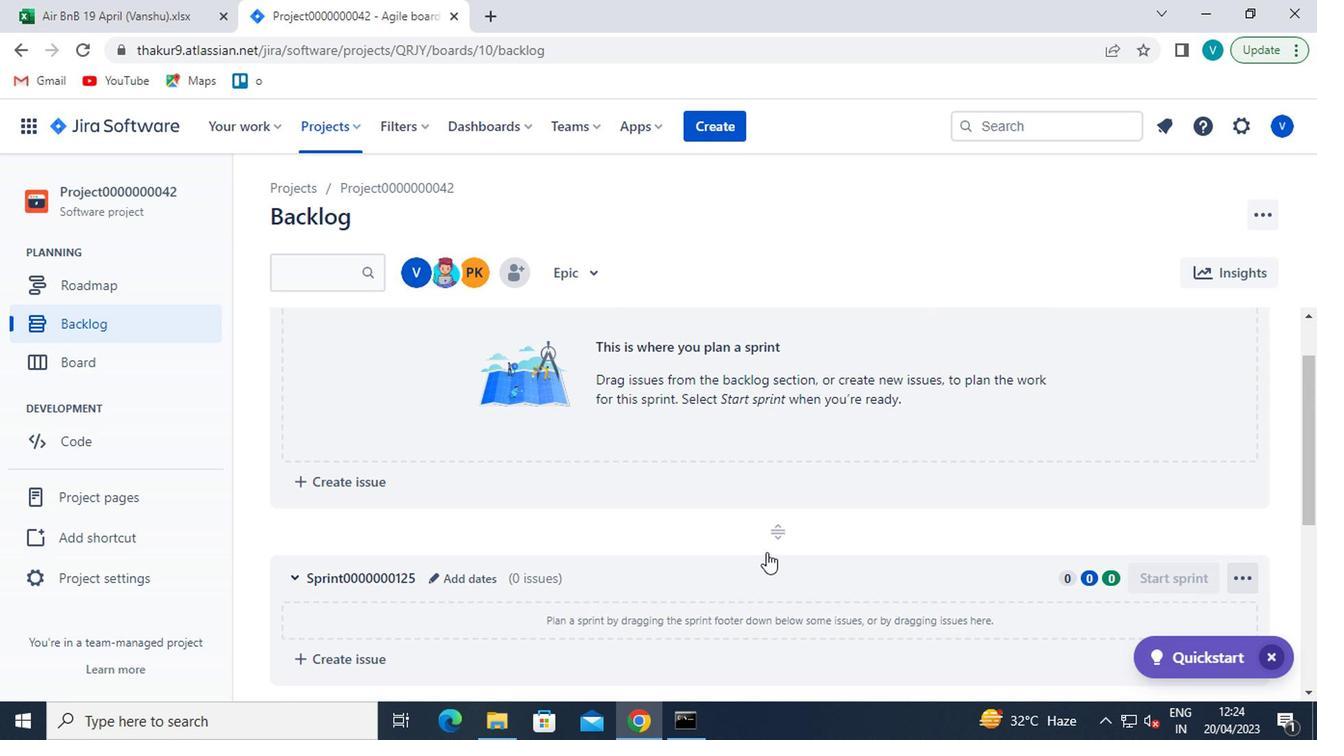 
Action: Mouse scrolled (762, 552) with delta (0, -1)
Screenshot: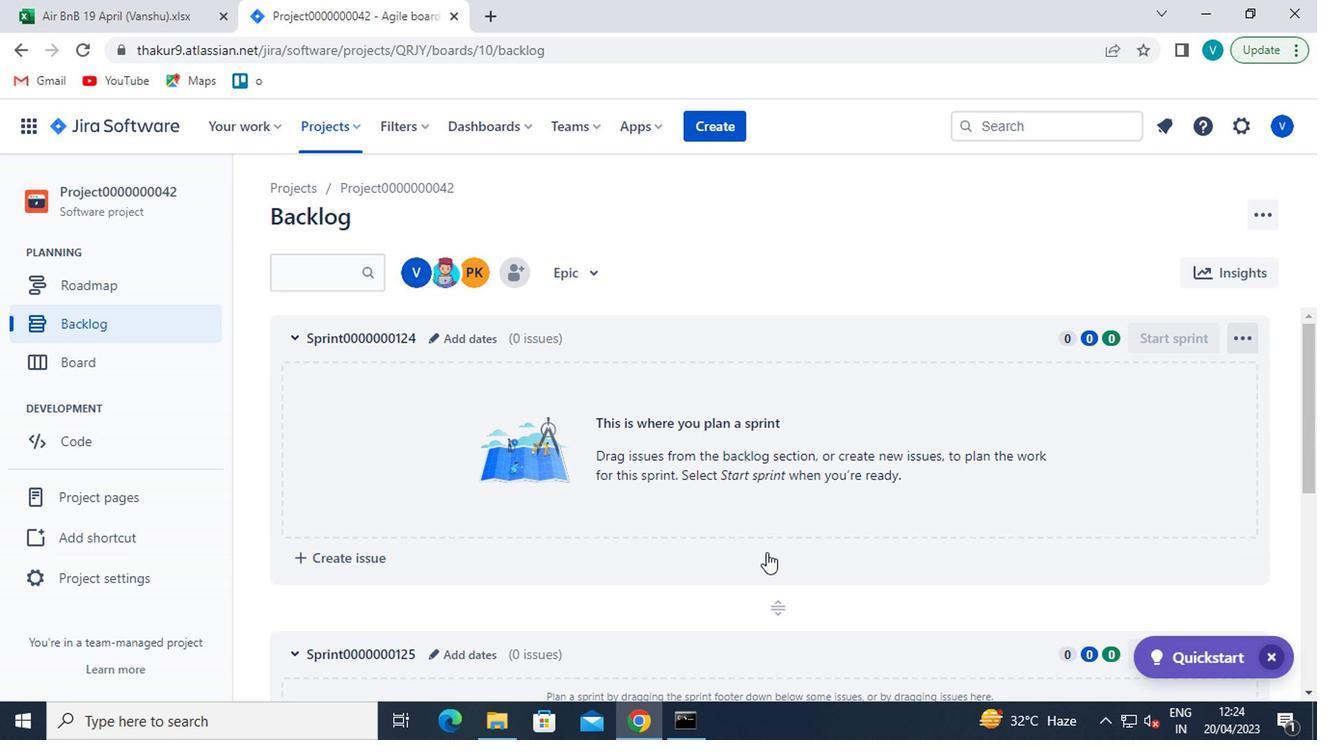 
Action: Mouse scrolled (762, 552) with delta (0, -1)
Screenshot: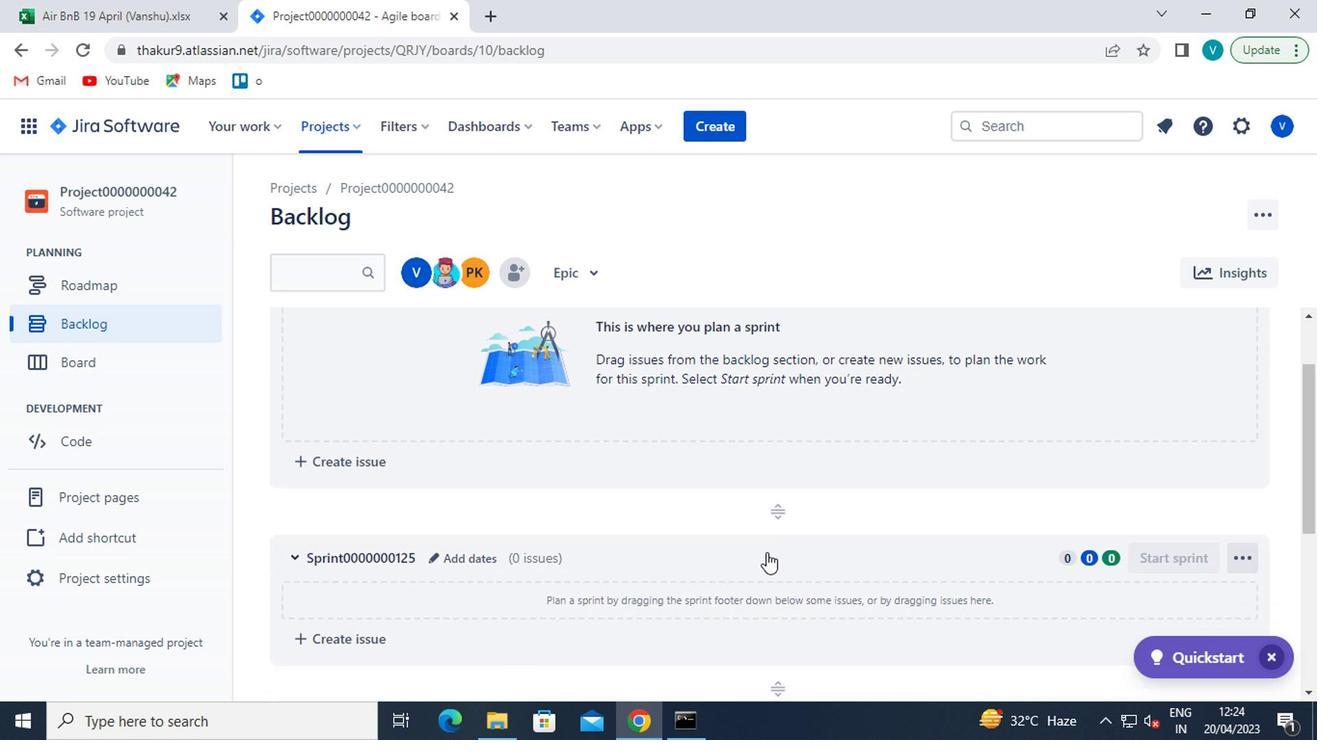 
Action: Mouse moved to (1144, 582)
Screenshot: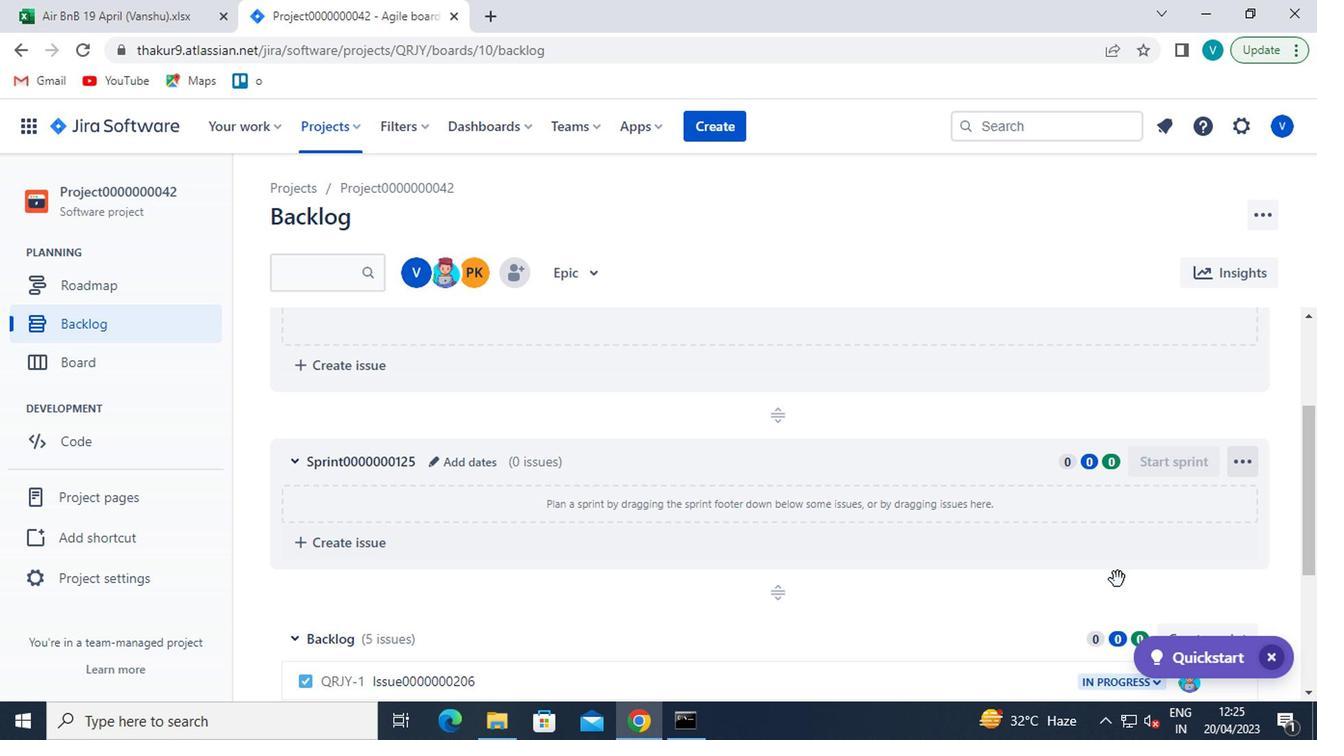 
Action: Mouse scrolled (1144, 581) with delta (0, -1)
Screenshot: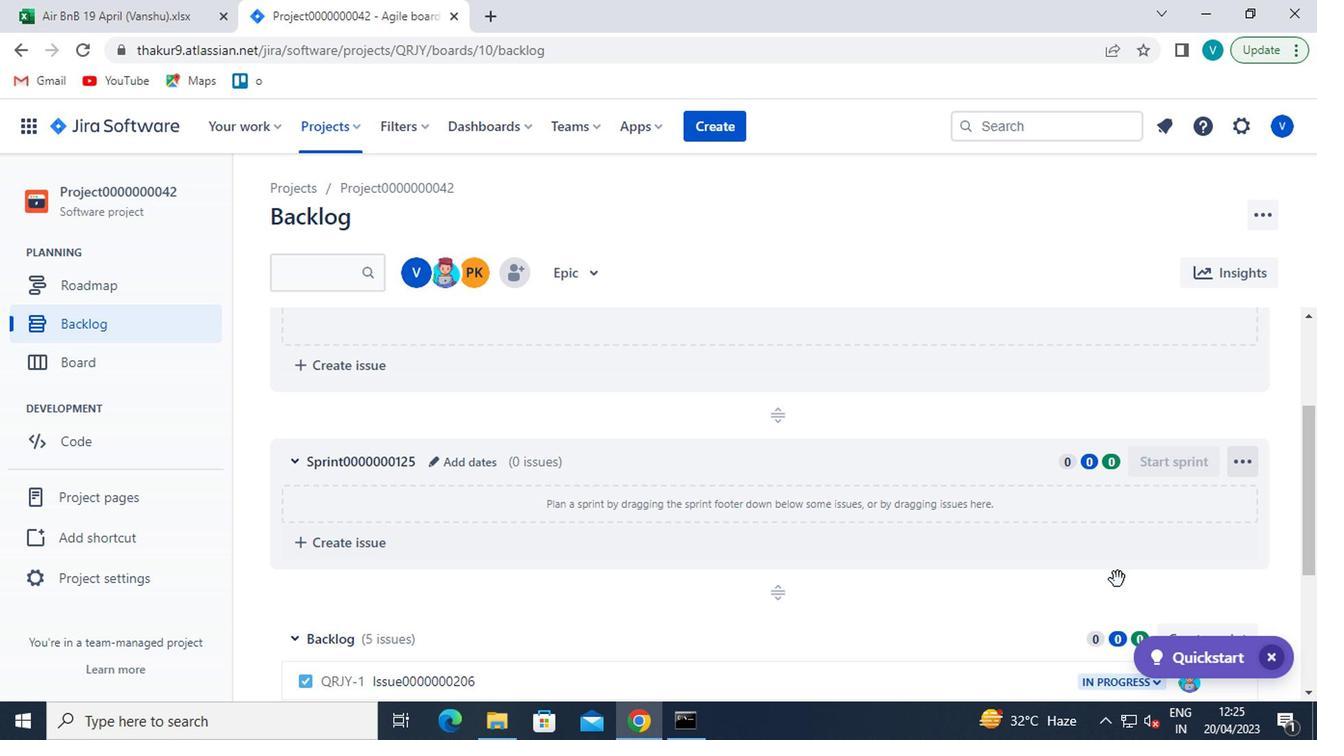 
Action: Mouse moved to (1146, 582)
Screenshot: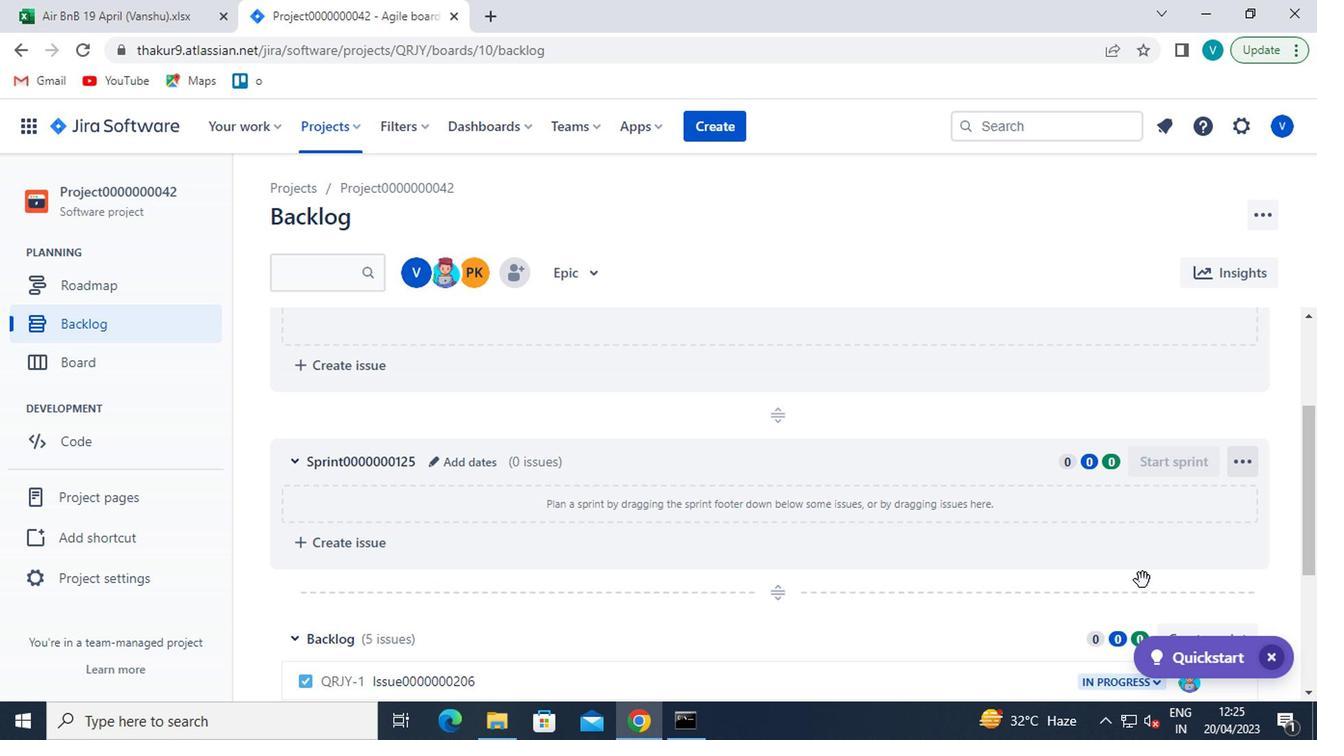 
Action: Mouse scrolled (1146, 581) with delta (0, -1)
Screenshot: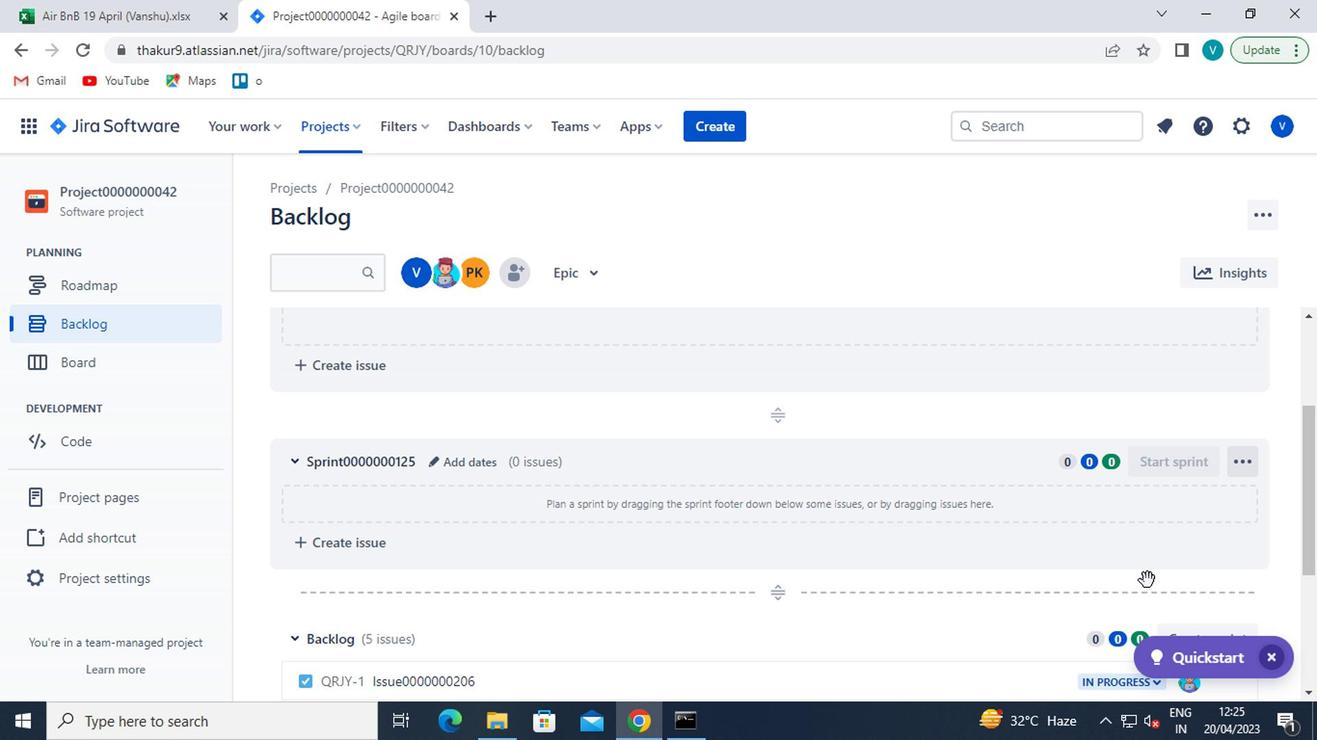 
Action: Mouse moved to (1210, 452)
Screenshot: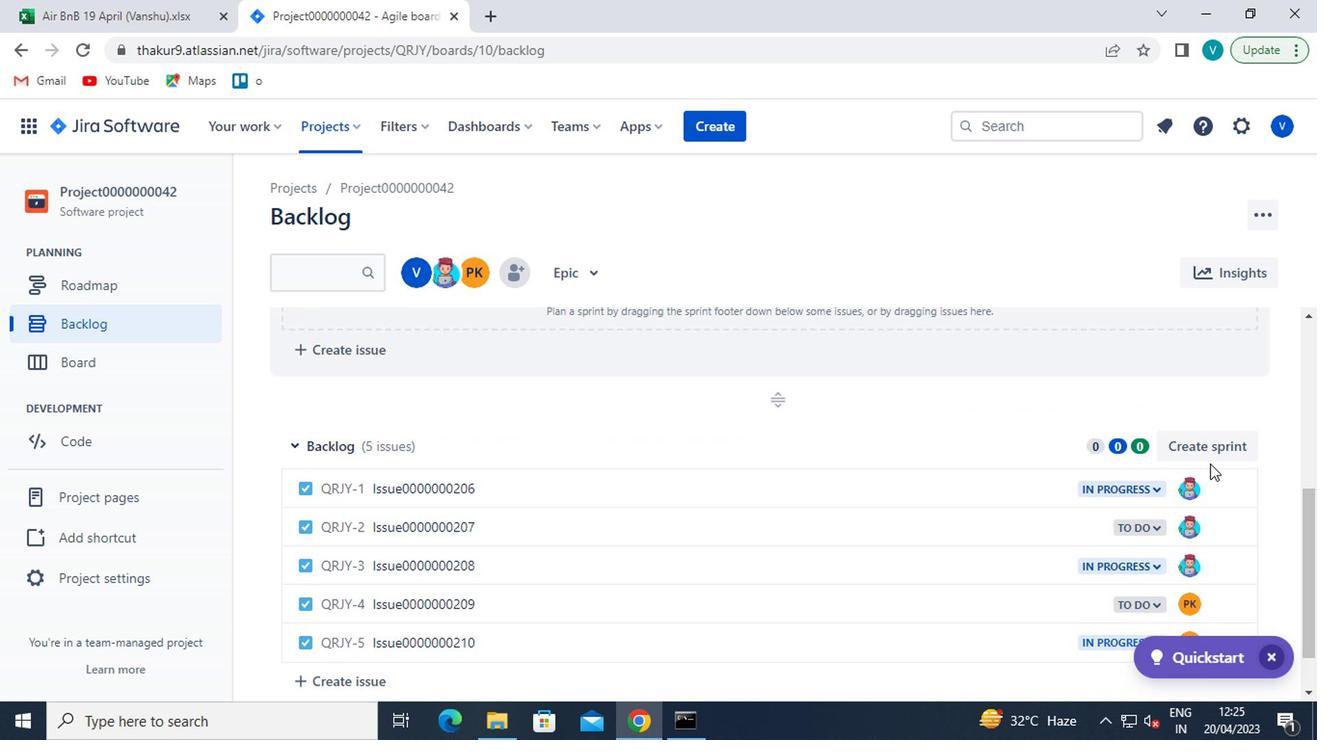 
Action: Mouse pressed left at (1210, 452)
Screenshot: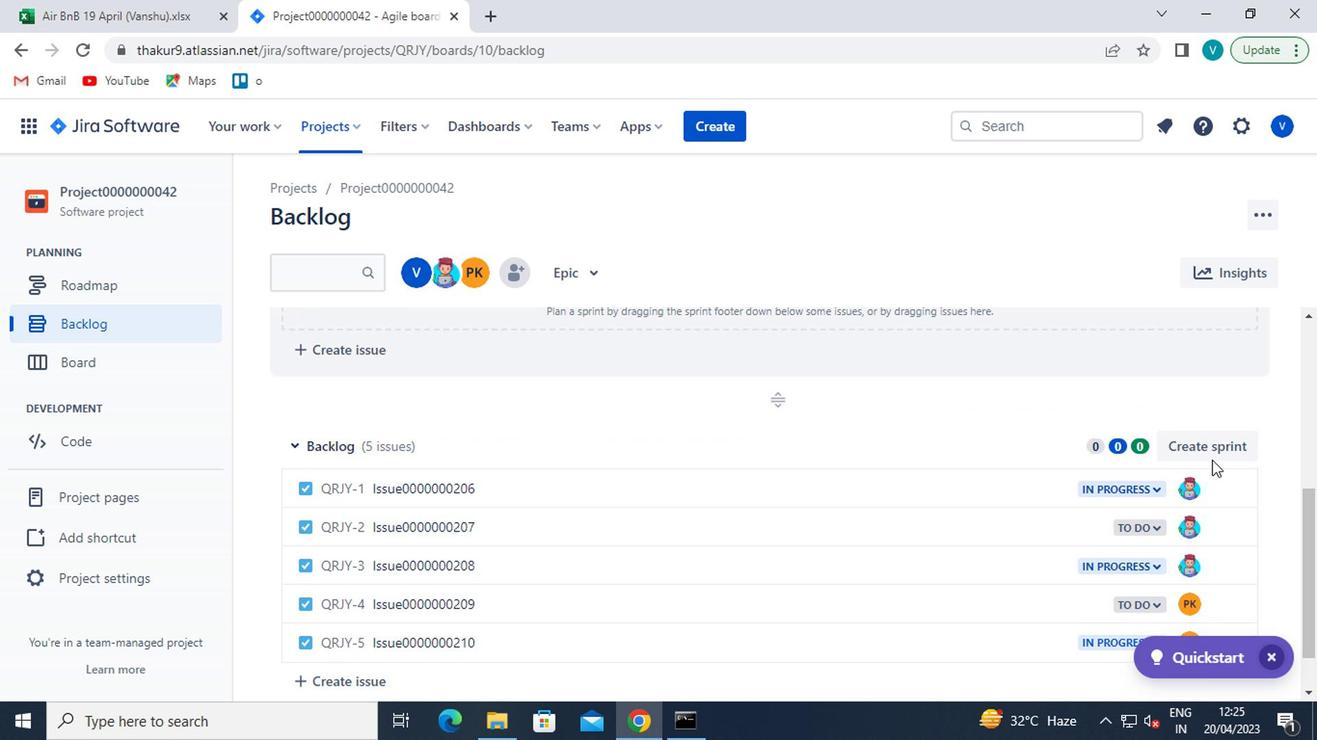 
Action: Mouse moved to (429, 448)
Screenshot: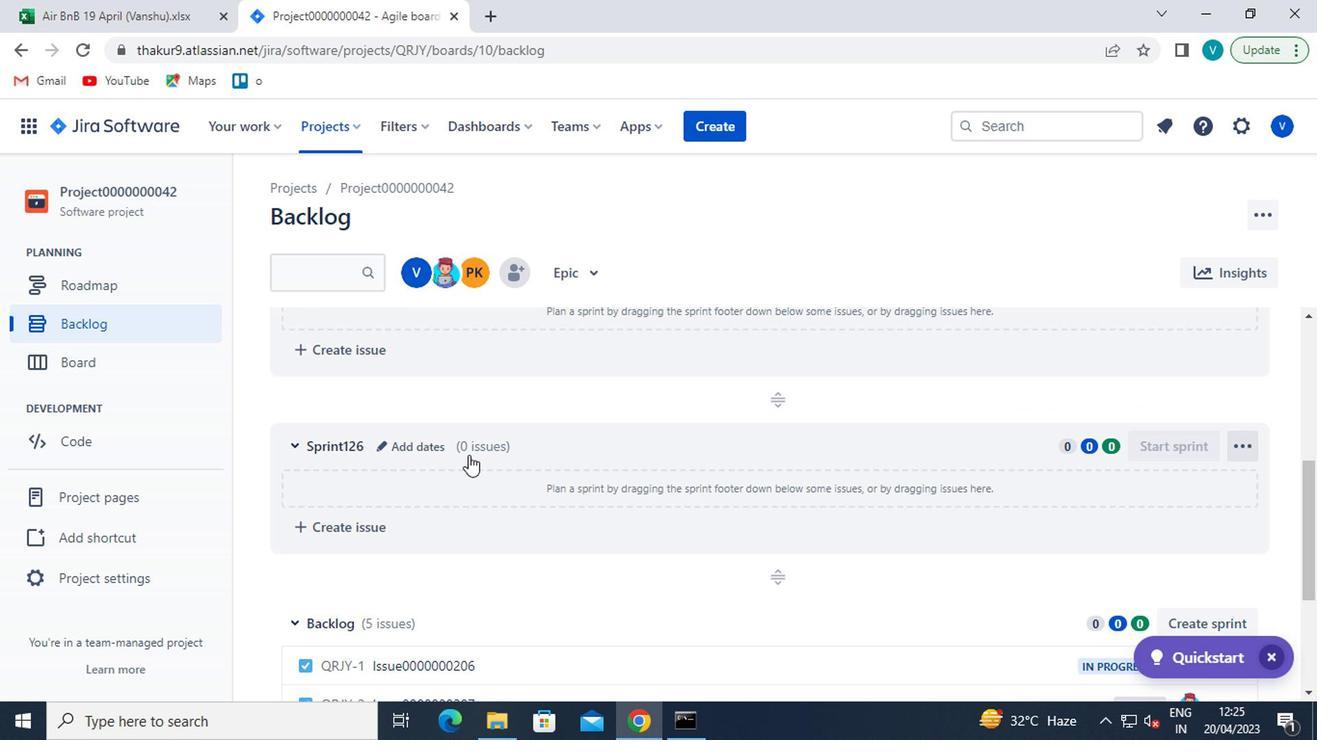 
Action: Mouse pressed left at (429, 448)
Screenshot: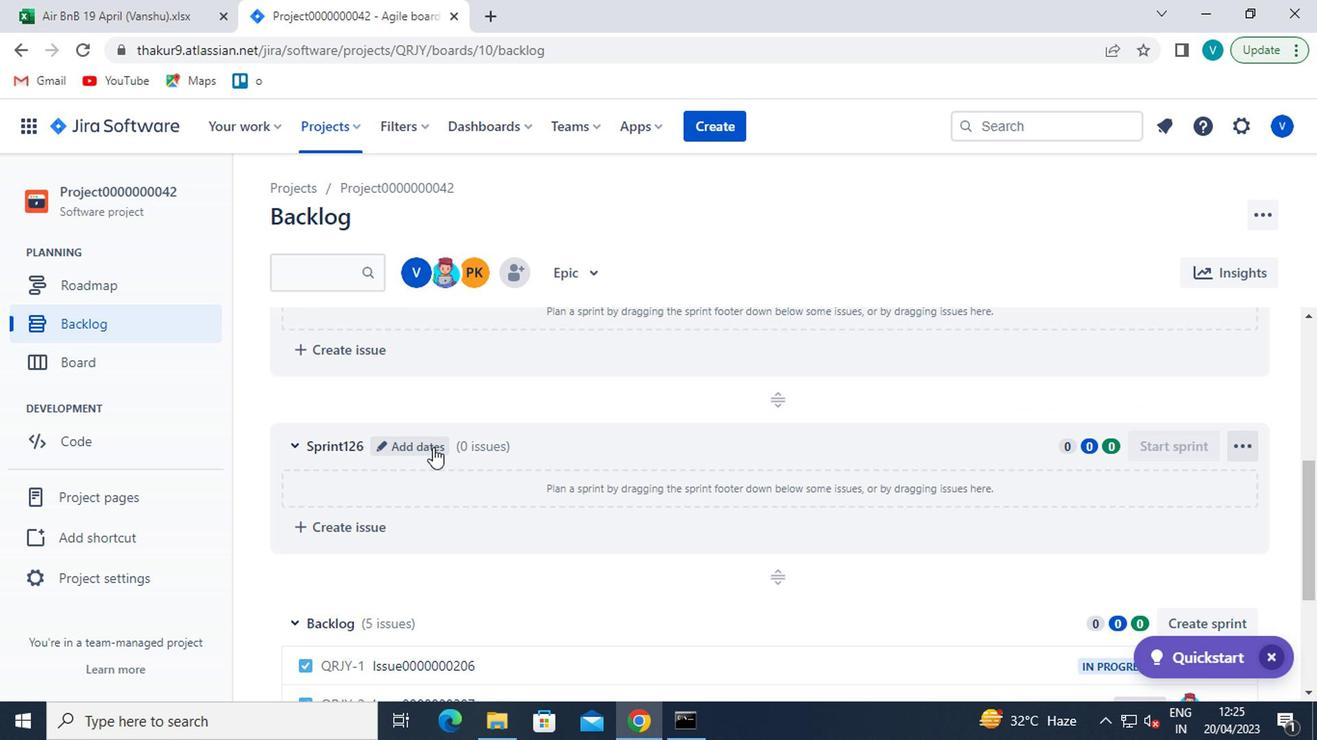 
Action: Mouse moved to (435, 430)
Screenshot: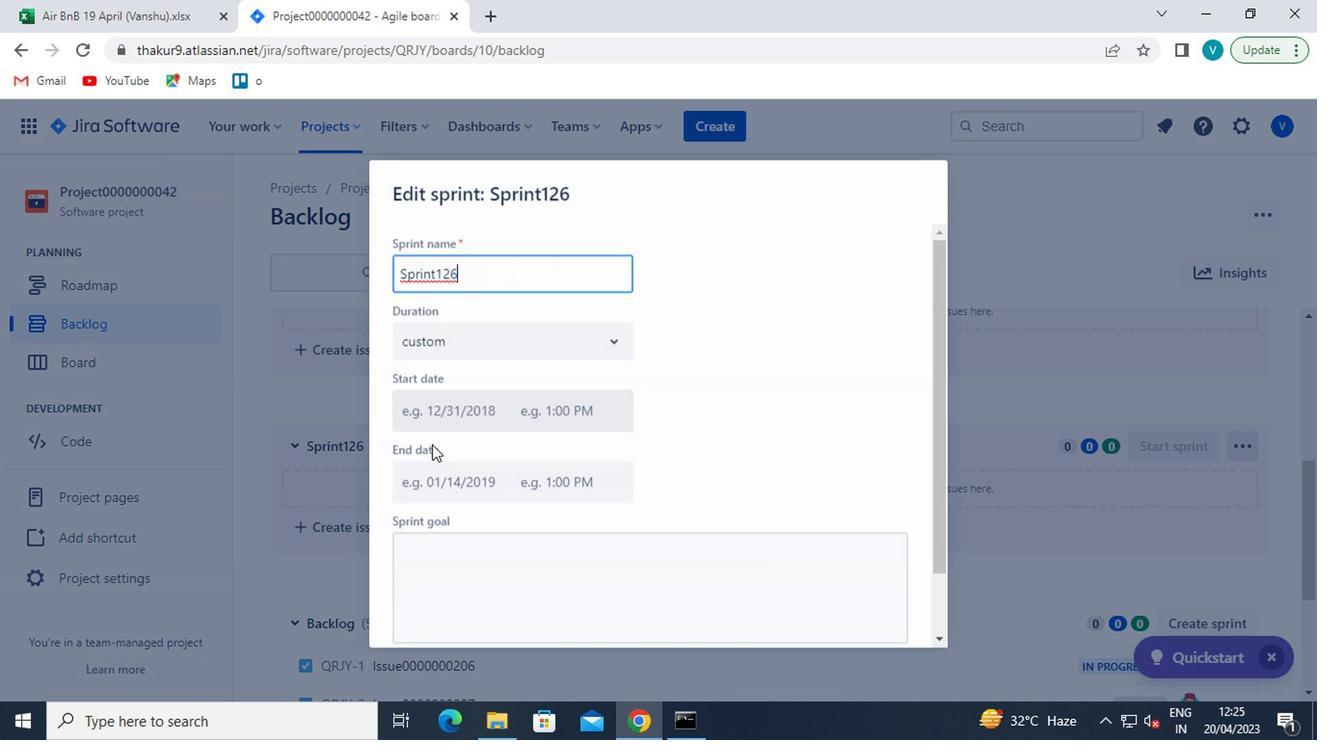 
Action: Key pressed <Key.backspace><Key.backspace>
Screenshot: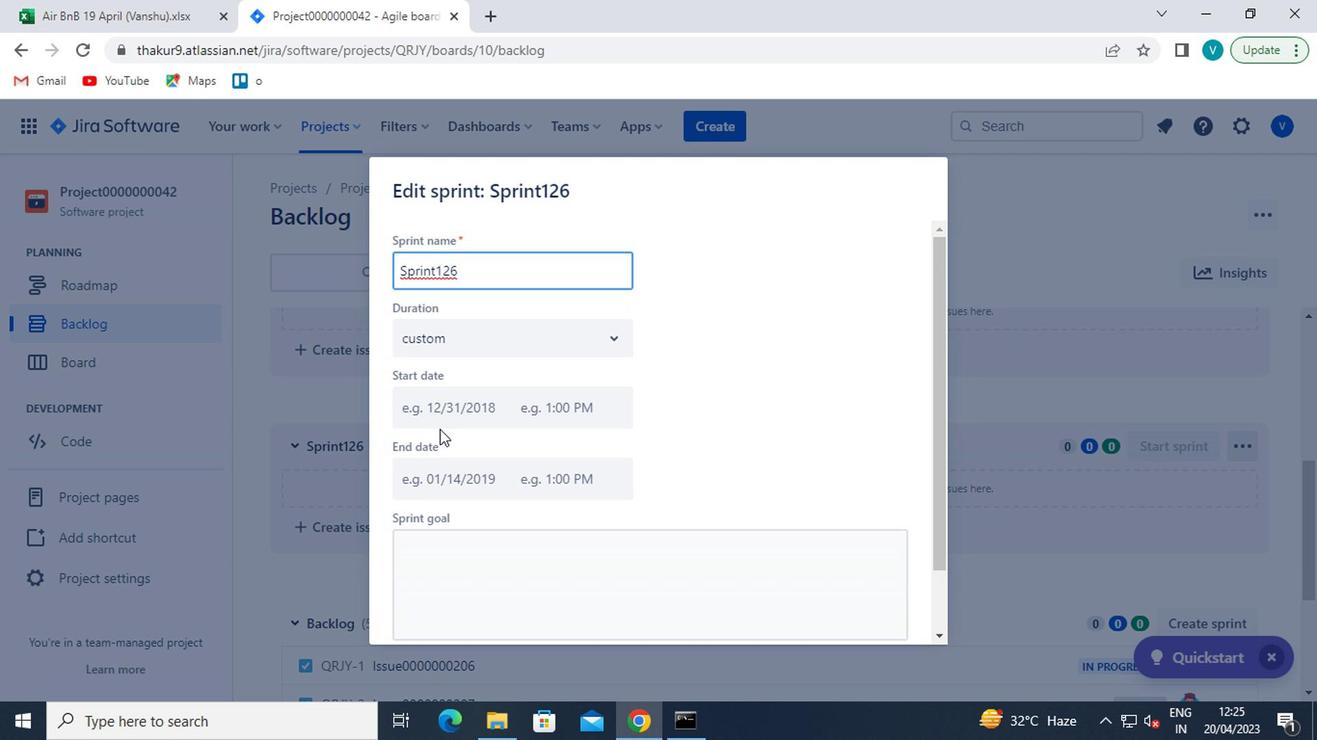 
Action: Mouse moved to (435, 430)
Screenshot: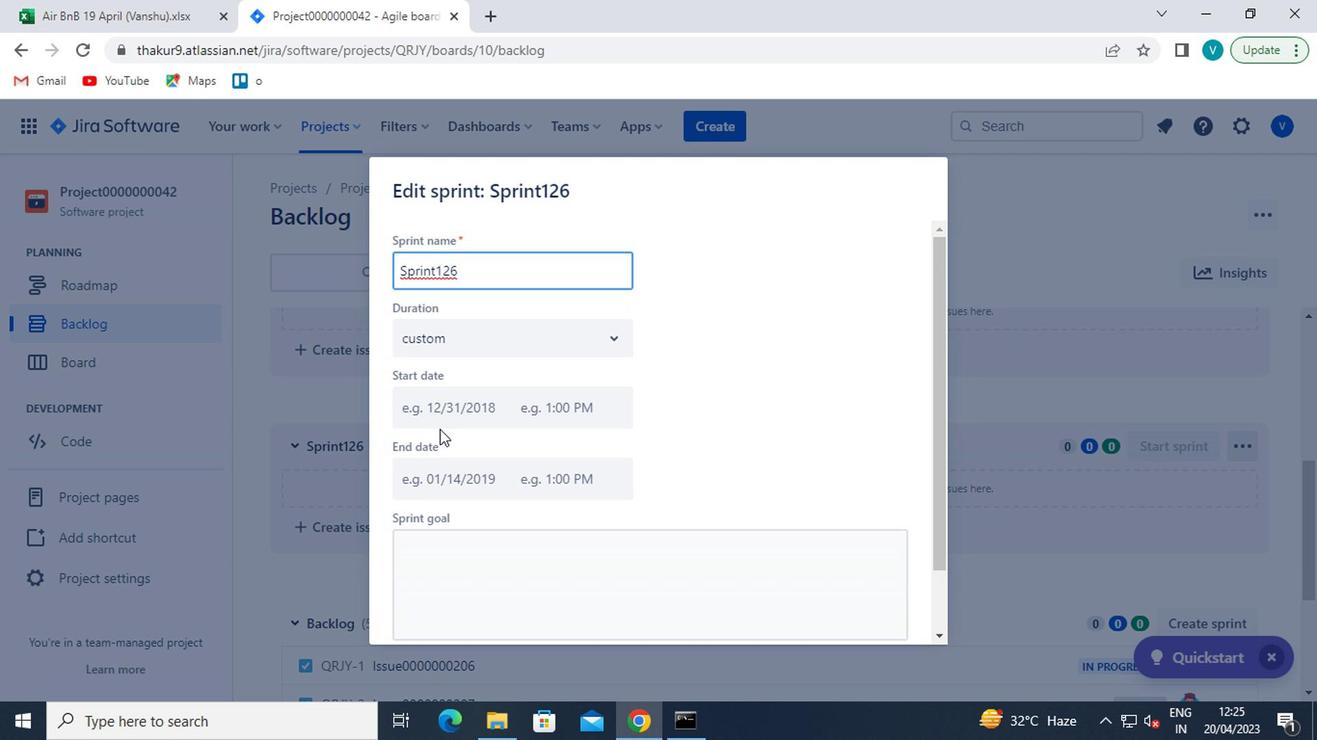 
Action: Key pressed <Key.backspace><Key.backspace><Key.backspace><Key.backspace><Key.backspace><Key.backspace><Key.backspace><Key.backspace><Key.shift>SPRINT0000000126
Screenshot: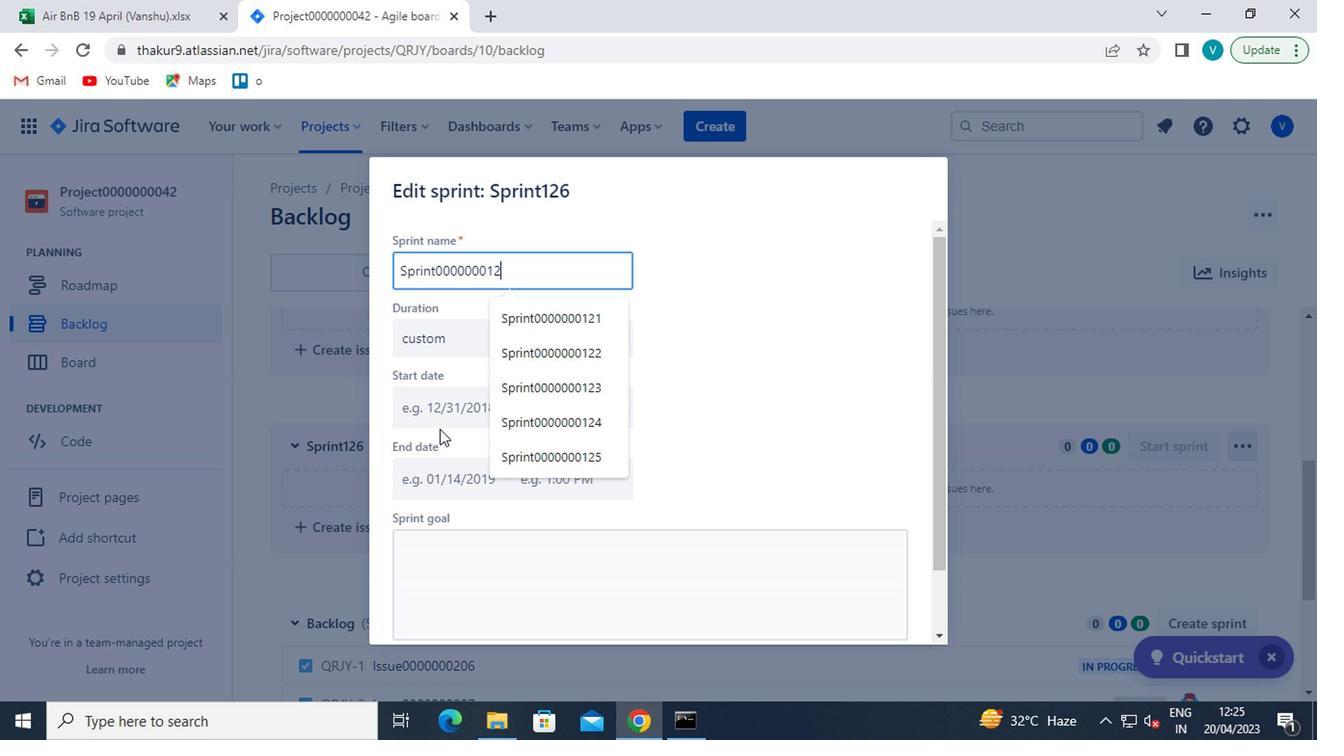 
Action: Mouse moved to (610, 447)
Screenshot: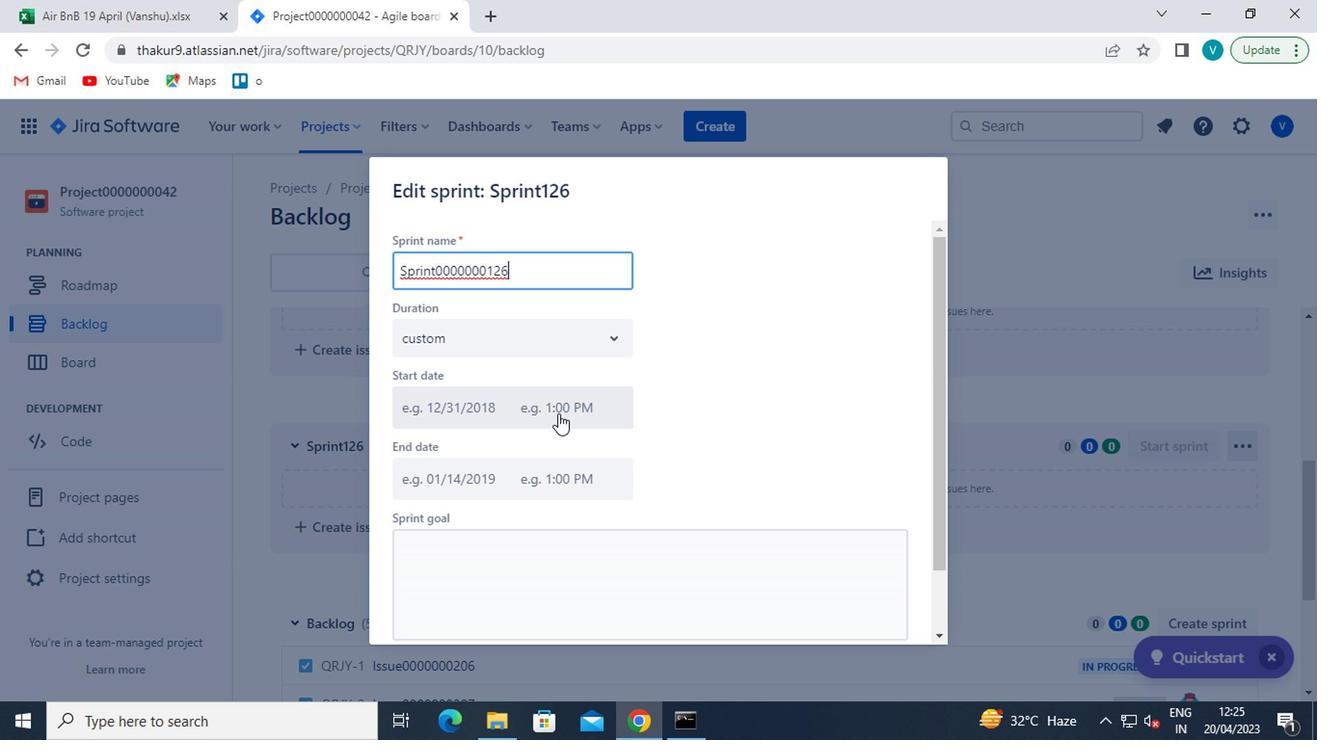 
Action: Mouse scrolled (610, 446) with delta (0, -1)
Screenshot: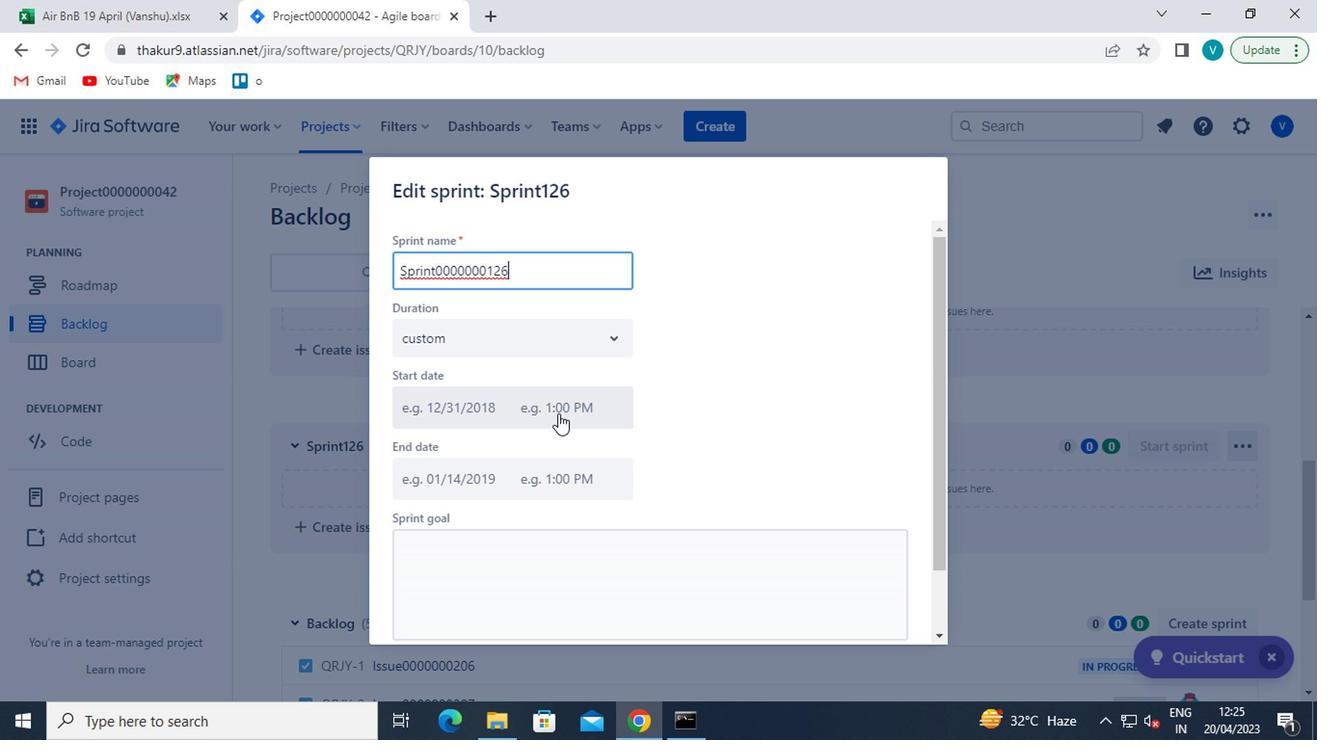 
Action: Mouse moved to (629, 469)
Screenshot: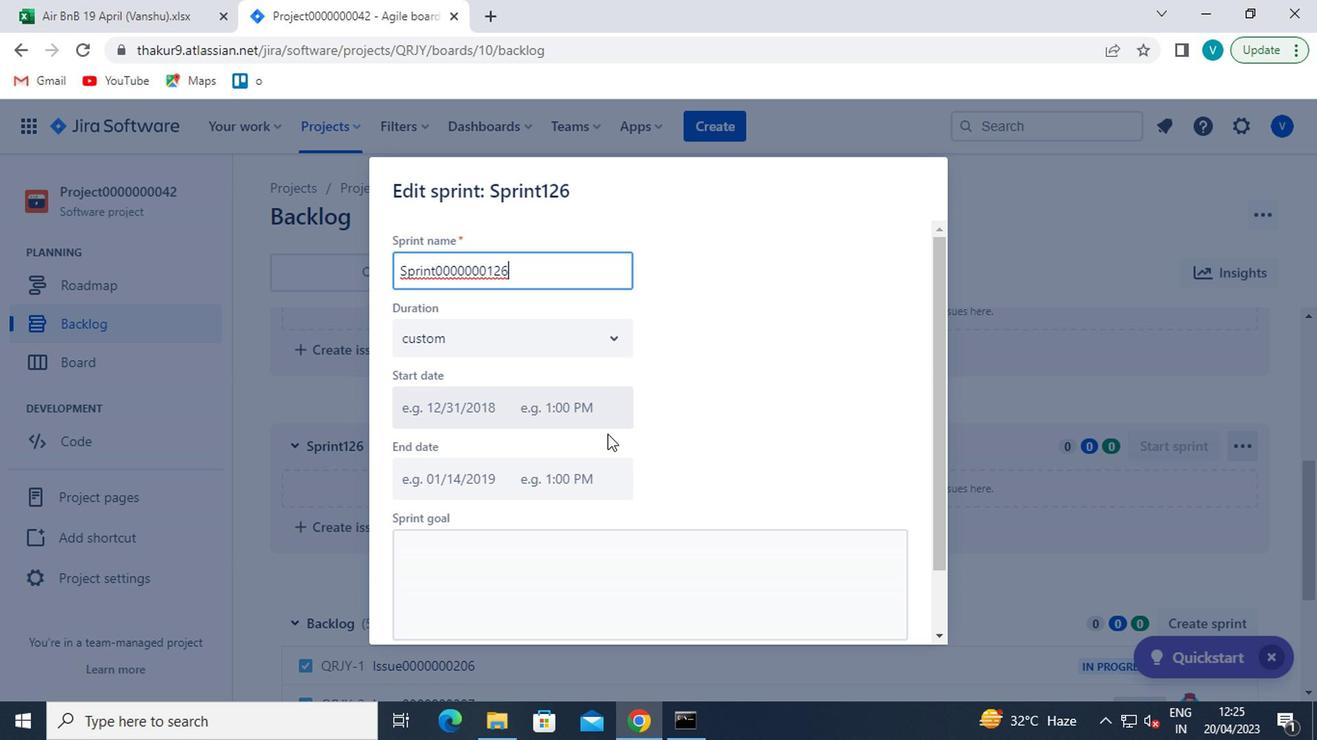 
Action: Mouse scrolled (629, 467) with delta (0, -1)
Screenshot: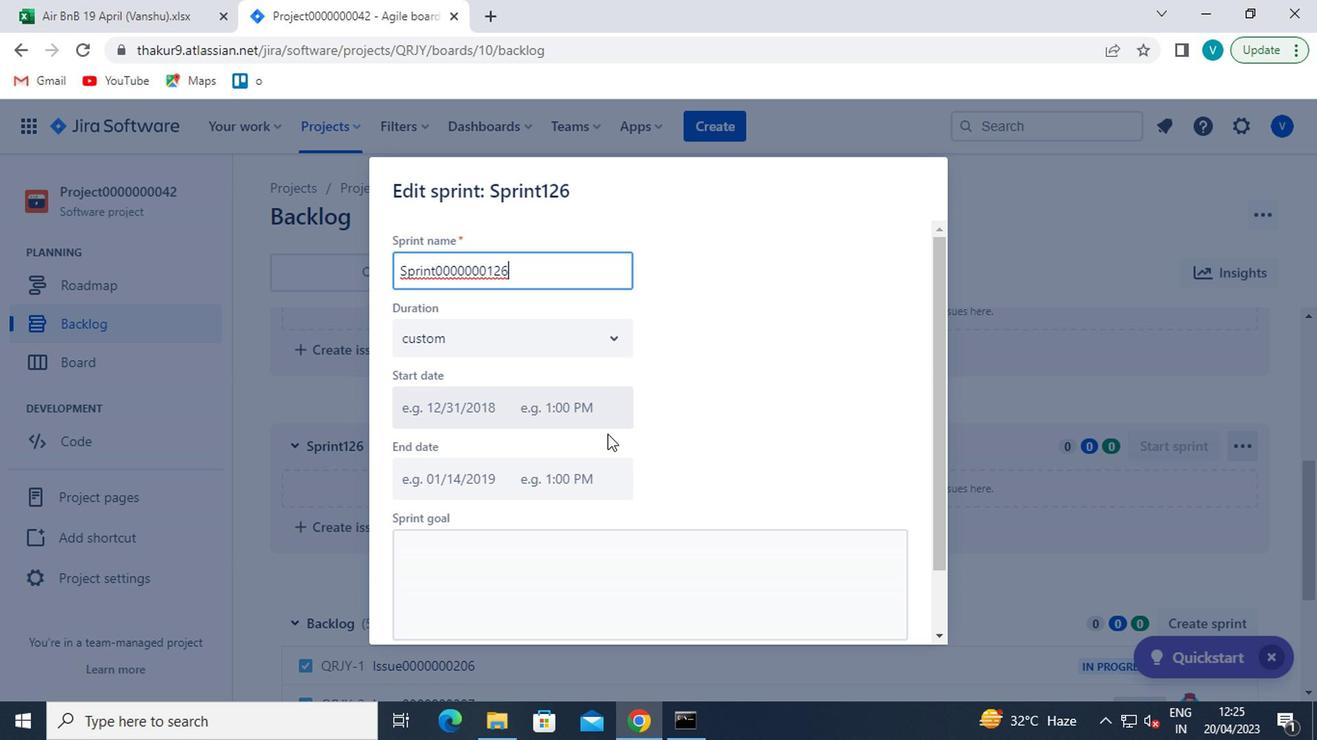 
Action: Mouse moved to (799, 607)
Screenshot: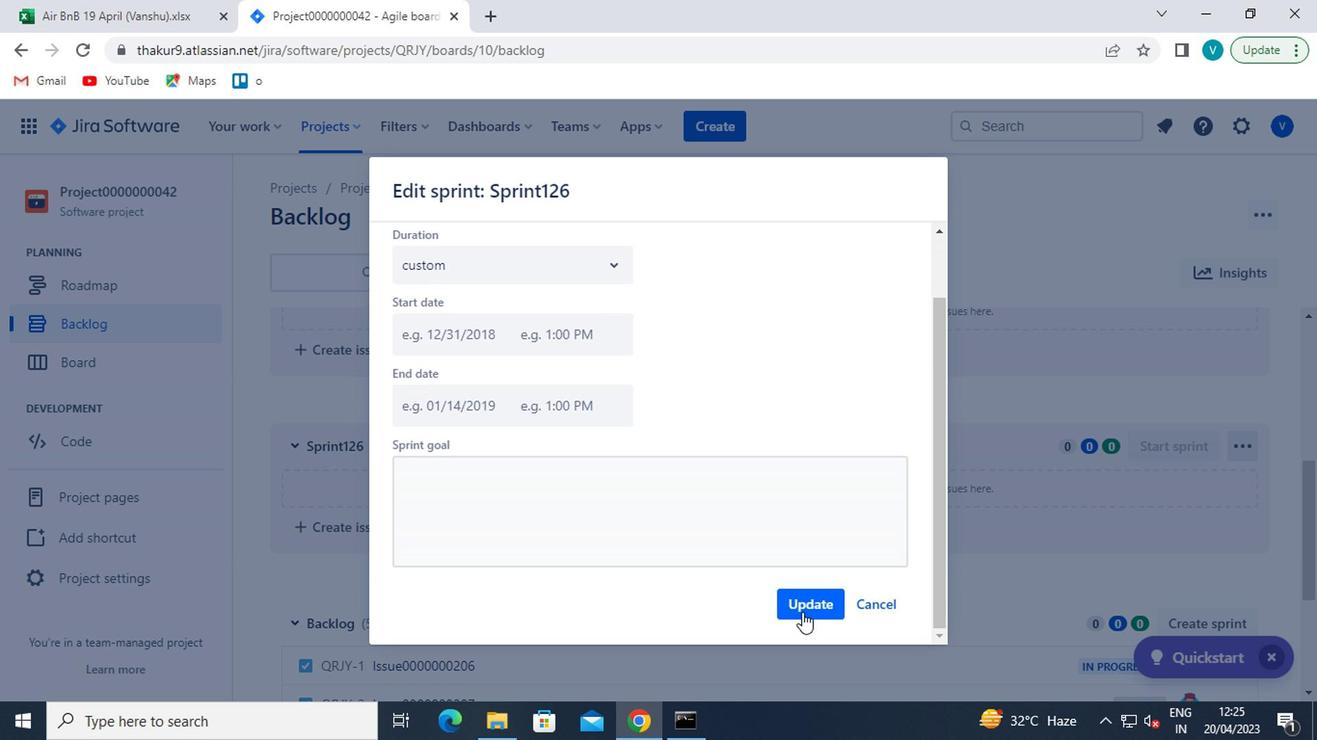 
Action: Mouse pressed left at (799, 607)
Screenshot: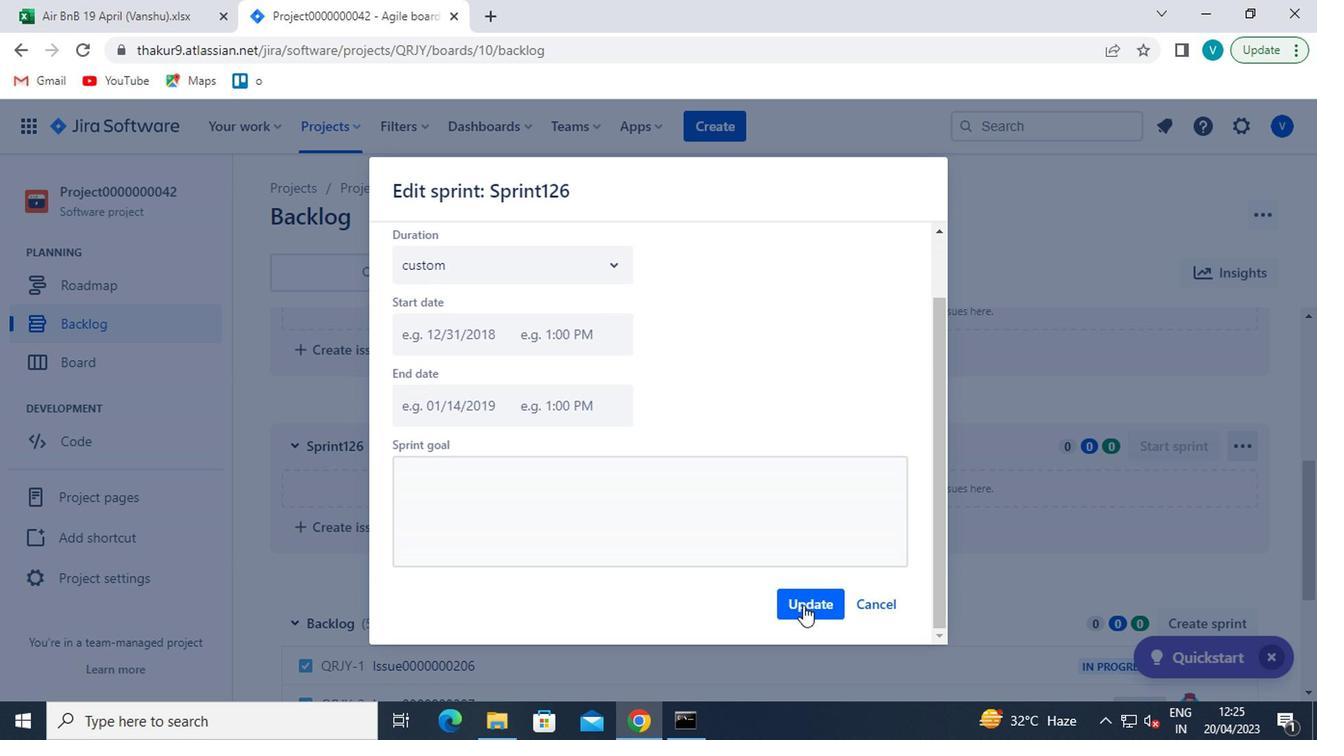 
Action: Mouse moved to (542, 523)
Screenshot: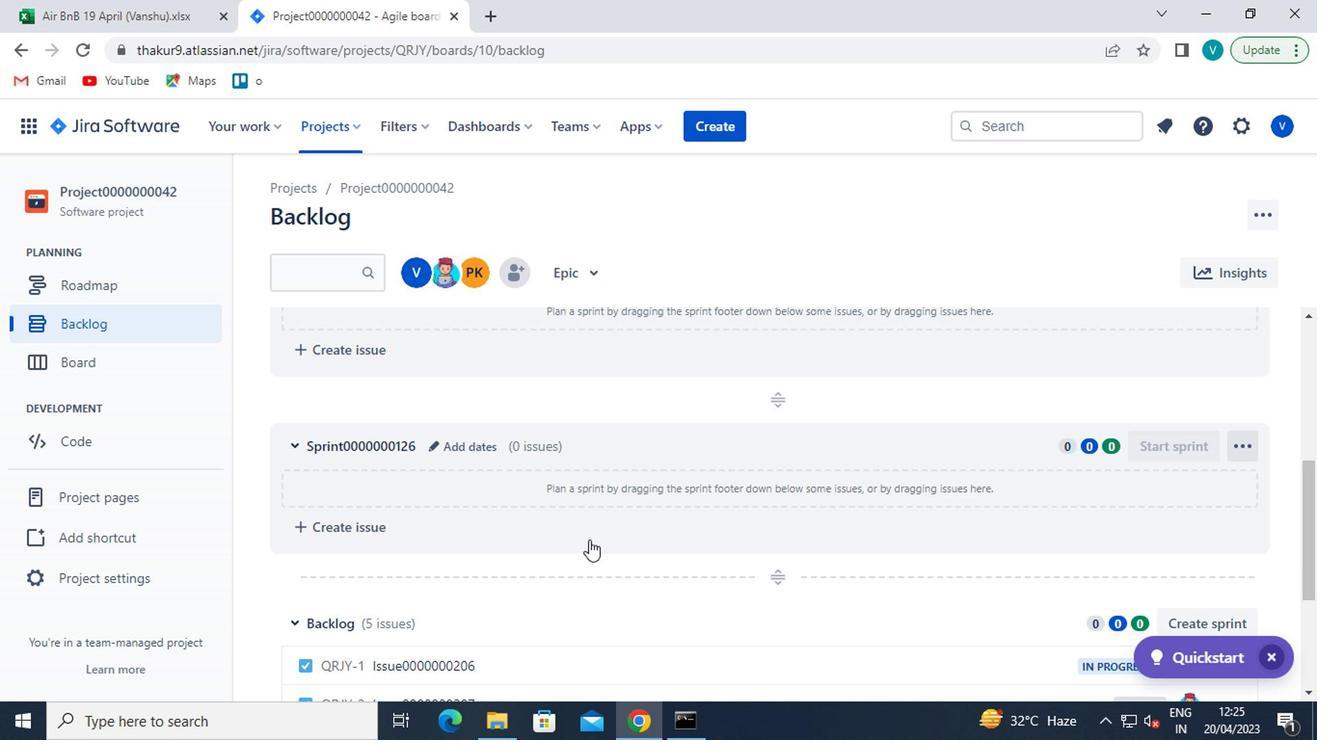 
Action: Mouse scrolled (542, 524) with delta (0, 0)
Screenshot: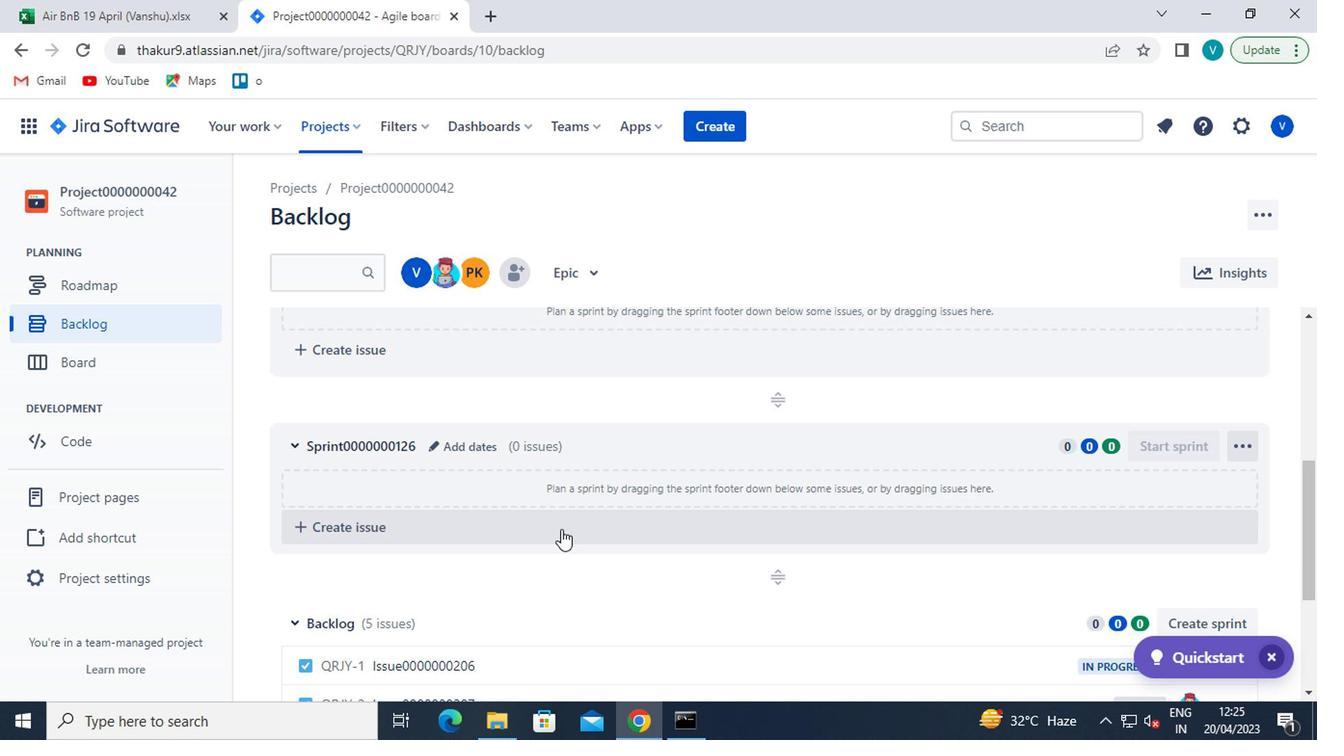 
Action: Mouse moved to (541, 522)
Screenshot: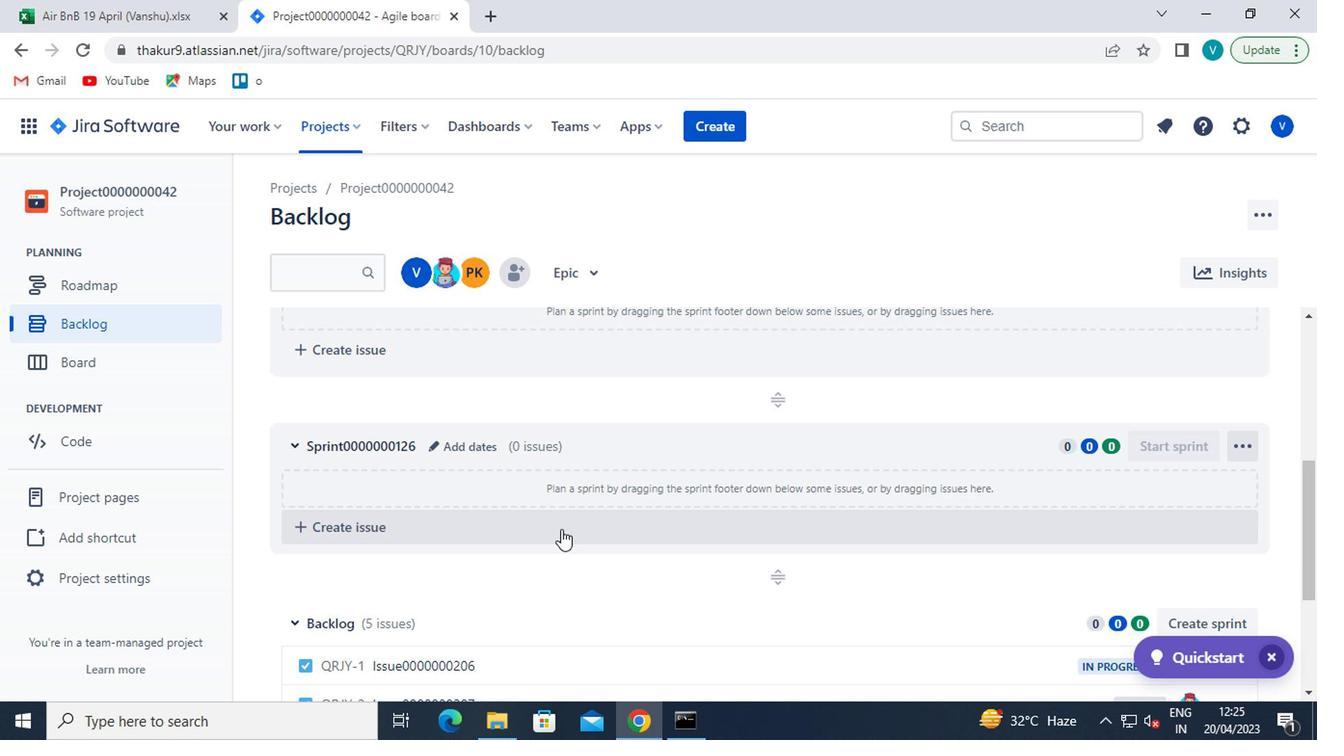 
Action: Mouse scrolled (541, 523) with delta (0, 1)
Screenshot: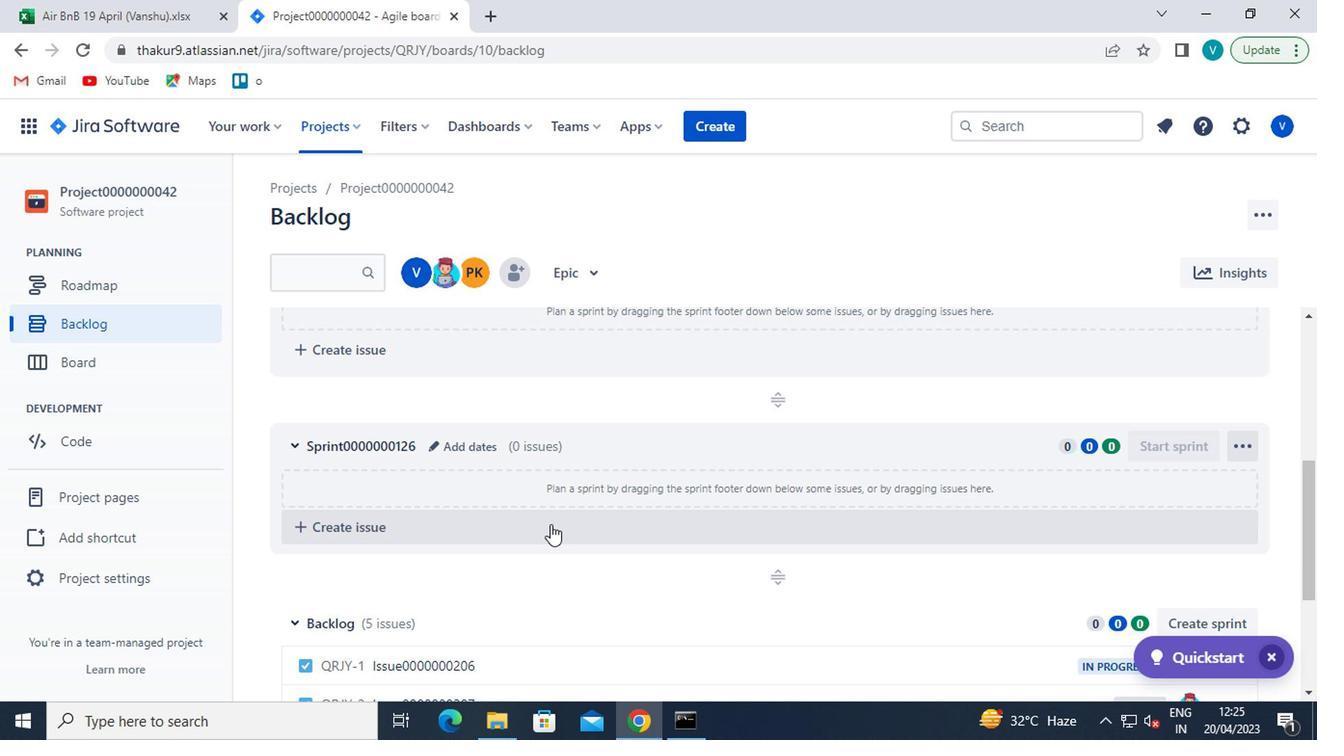 
Action: Mouse scrolled (541, 523) with delta (0, 1)
Screenshot: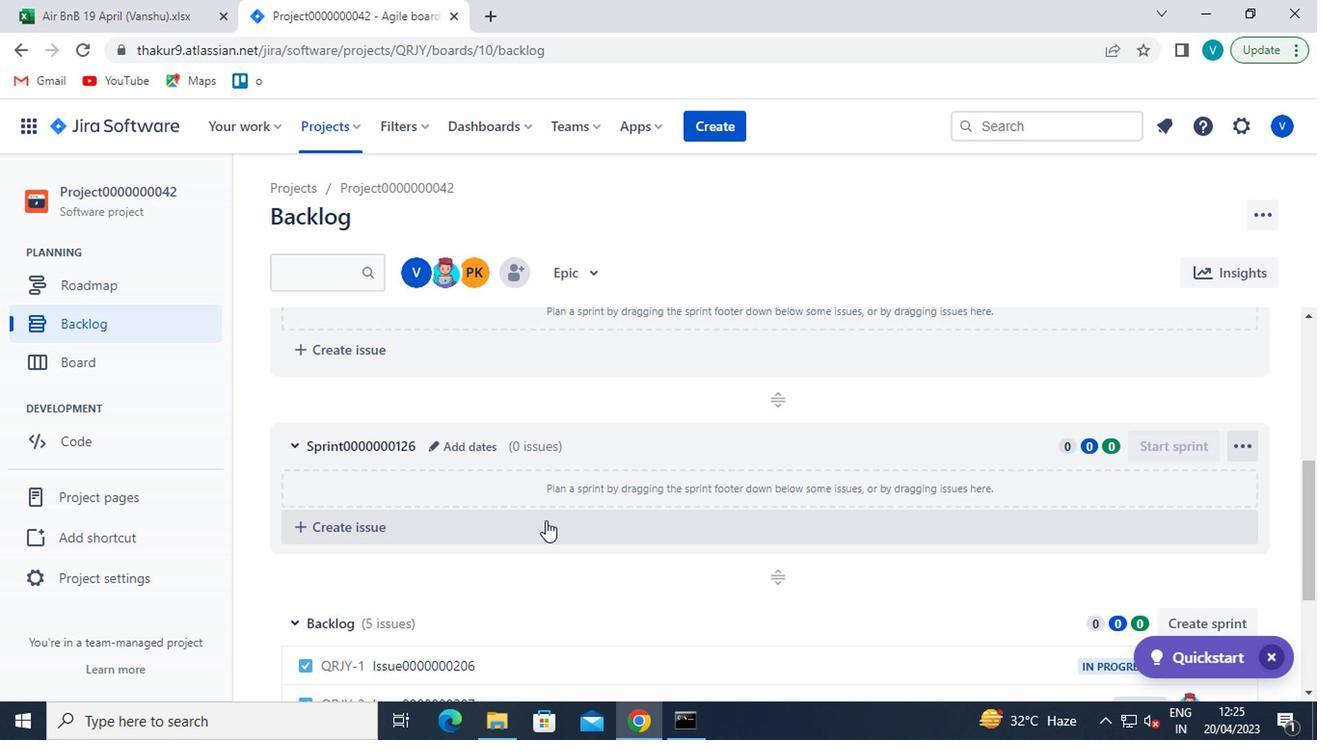 
Action: Mouse scrolled (541, 523) with delta (0, 1)
Screenshot: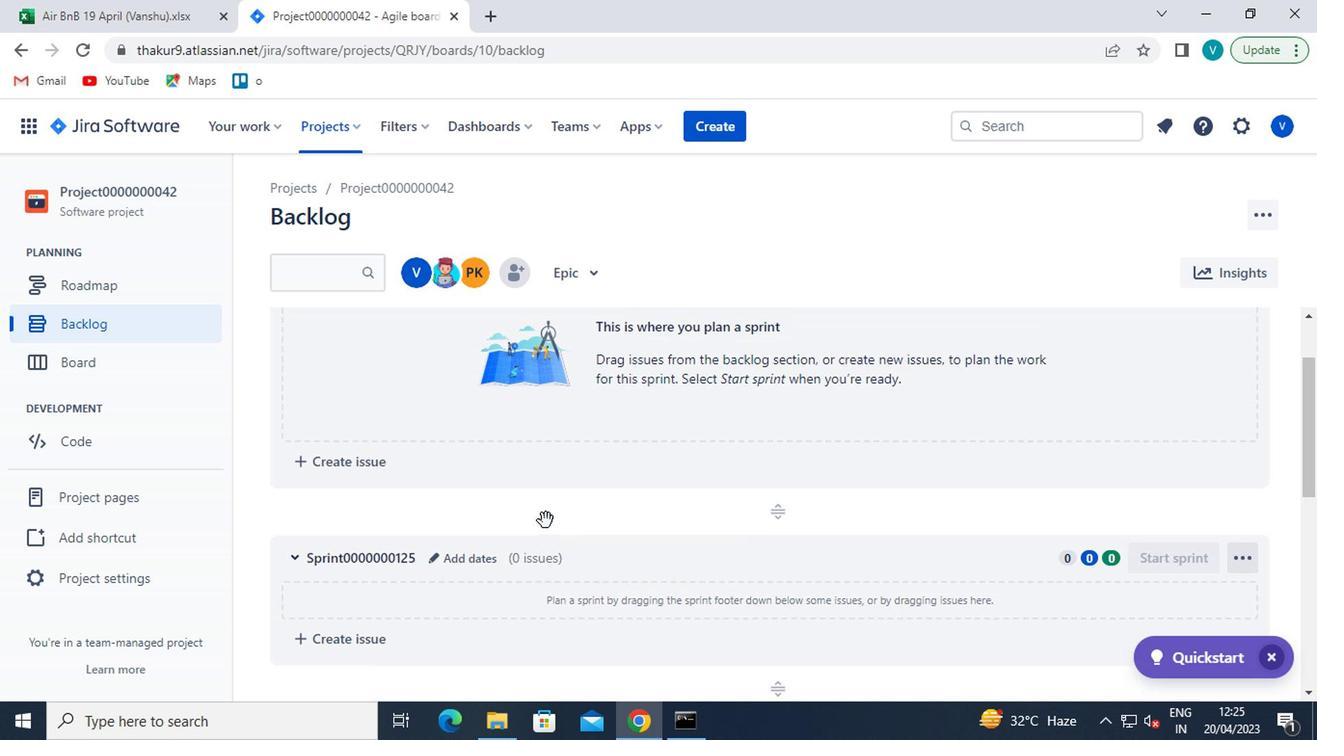
Action: Mouse moved to (542, 519)
Screenshot: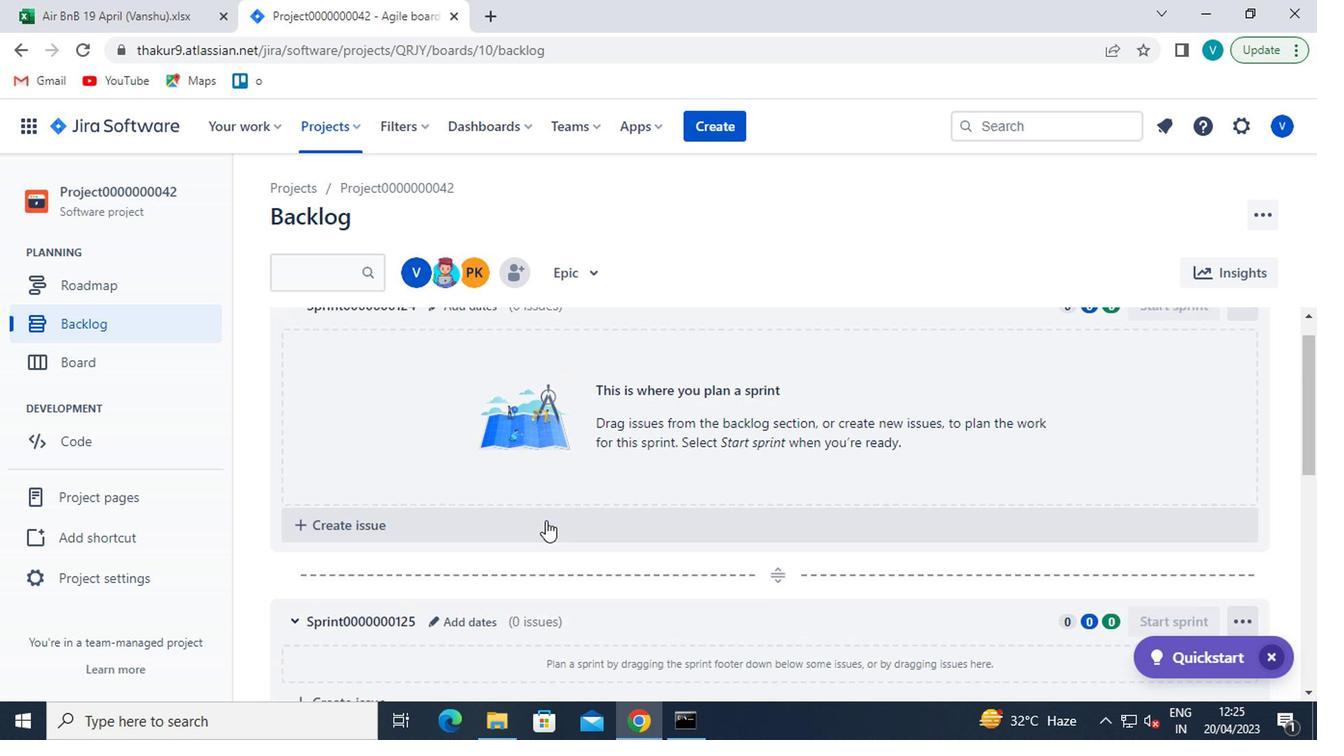 
Action: Mouse scrolled (542, 521) with delta (0, 1)
Screenshot: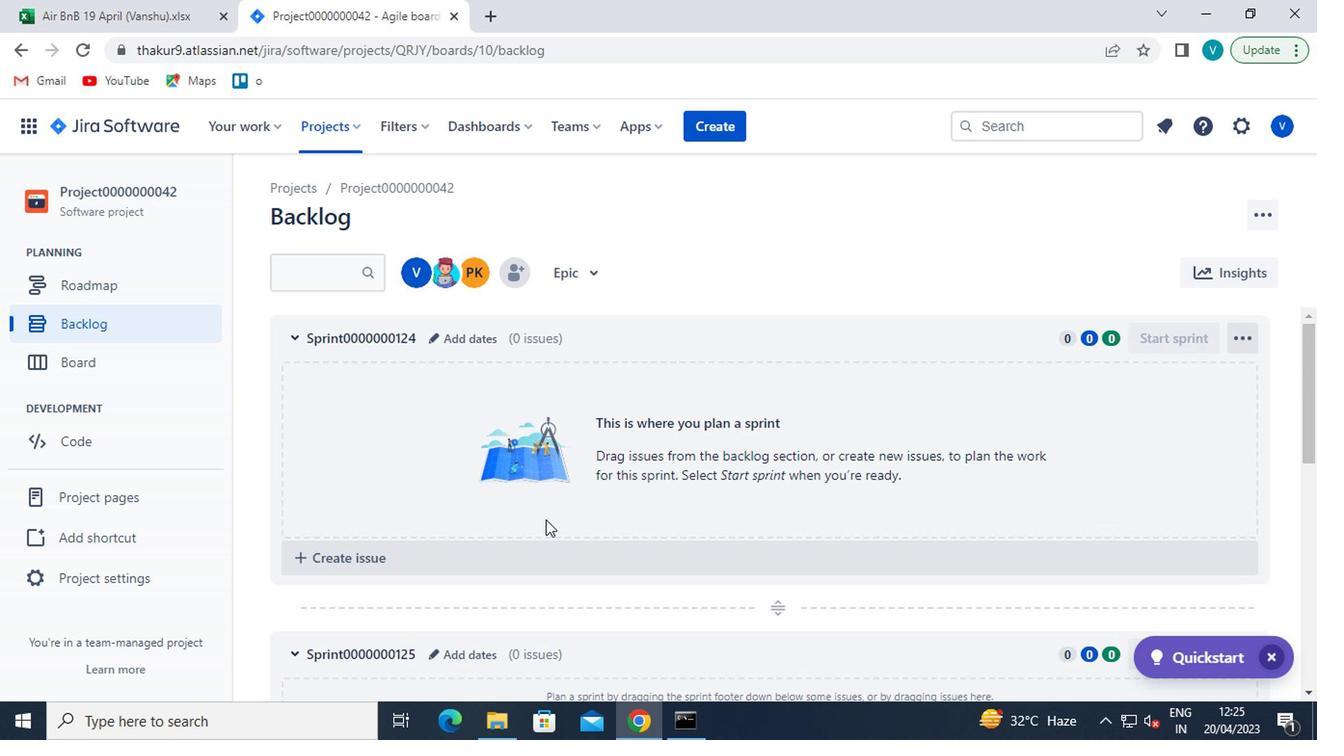 
Action: Mouse moved to (484, 342)
Screenshot: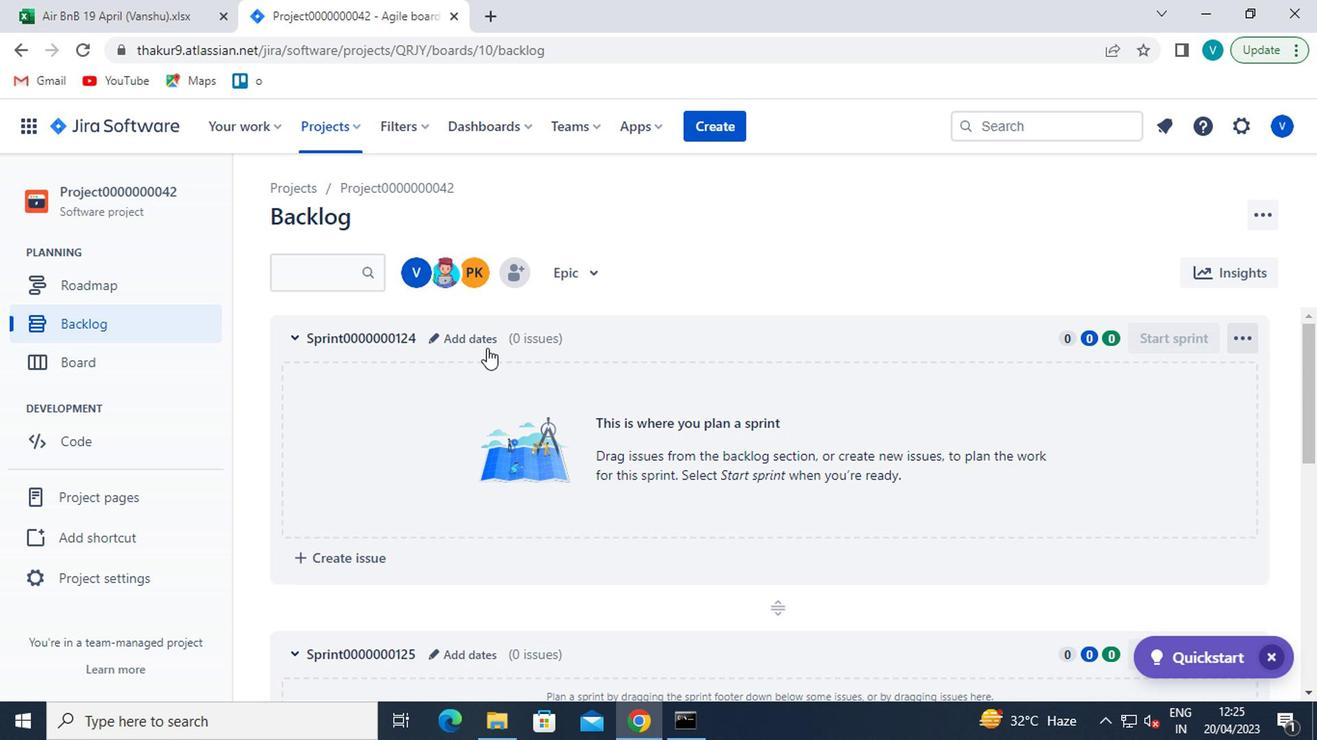 
Action: Mouse pressed left at (484, 342)
Screenshot: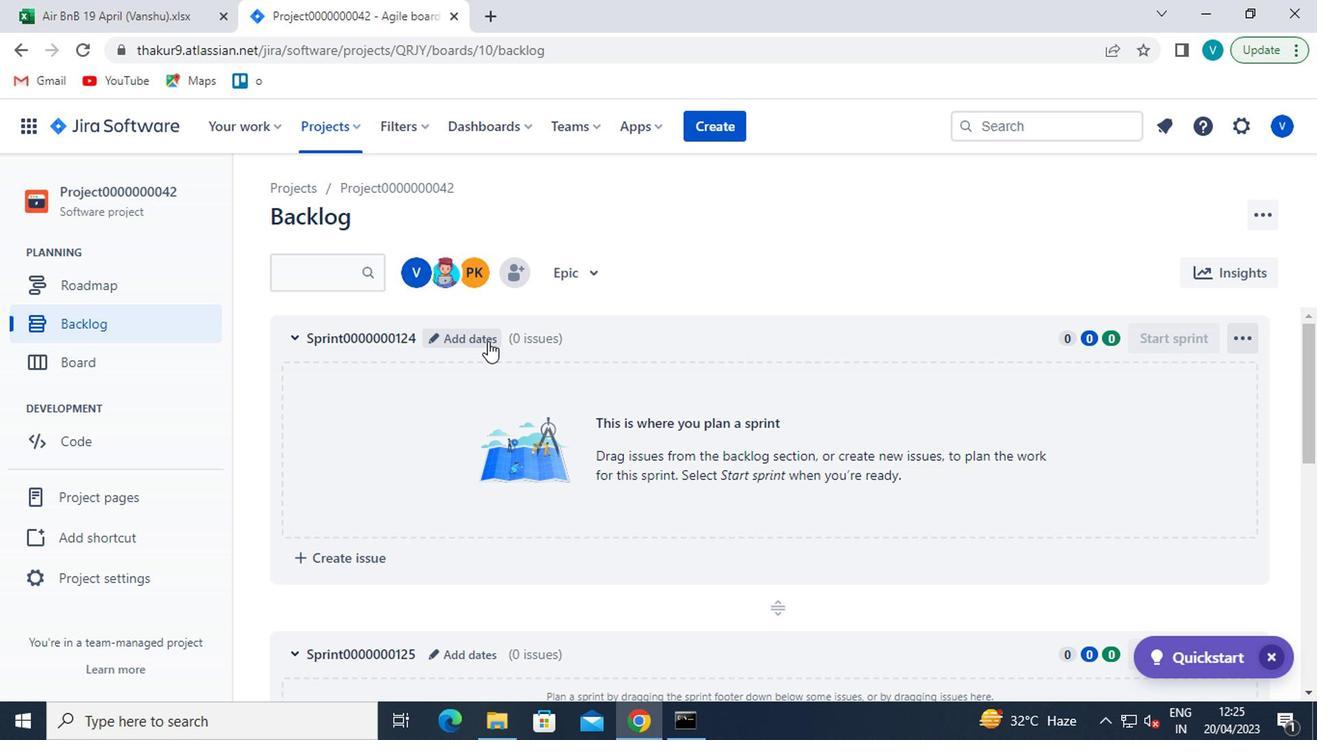 
Action: Mouse moved to (477, 356)
Screenshot: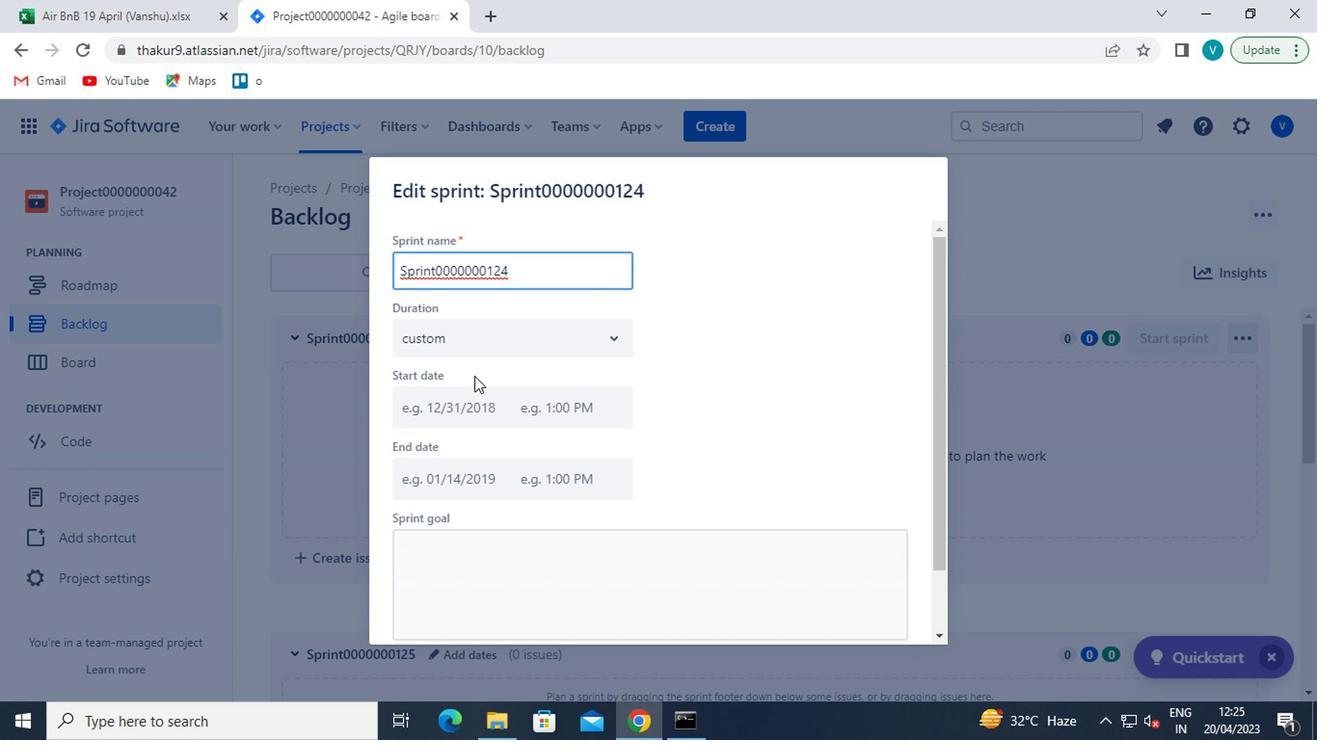 
Action: Mouse pressed left at (477, 356)
Screenshot: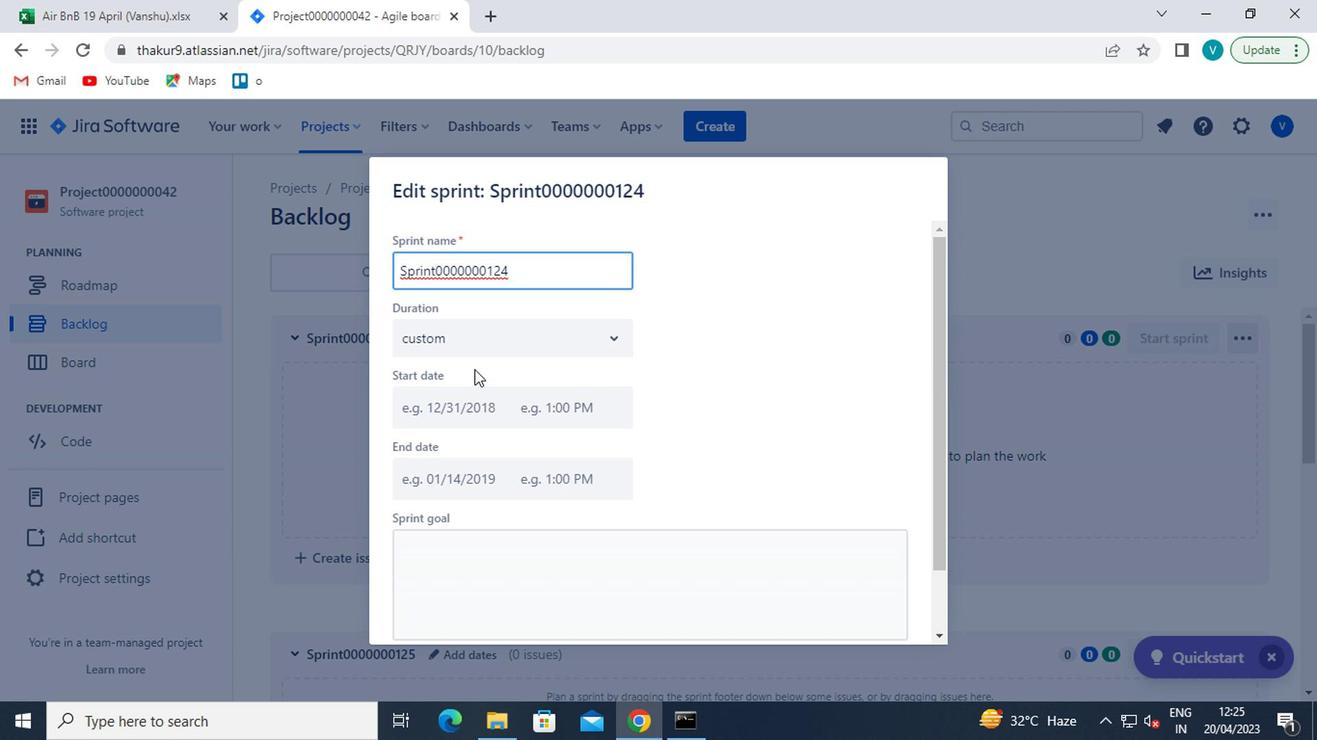 
Action: Mouse moved to (432, 380)
Screenshot: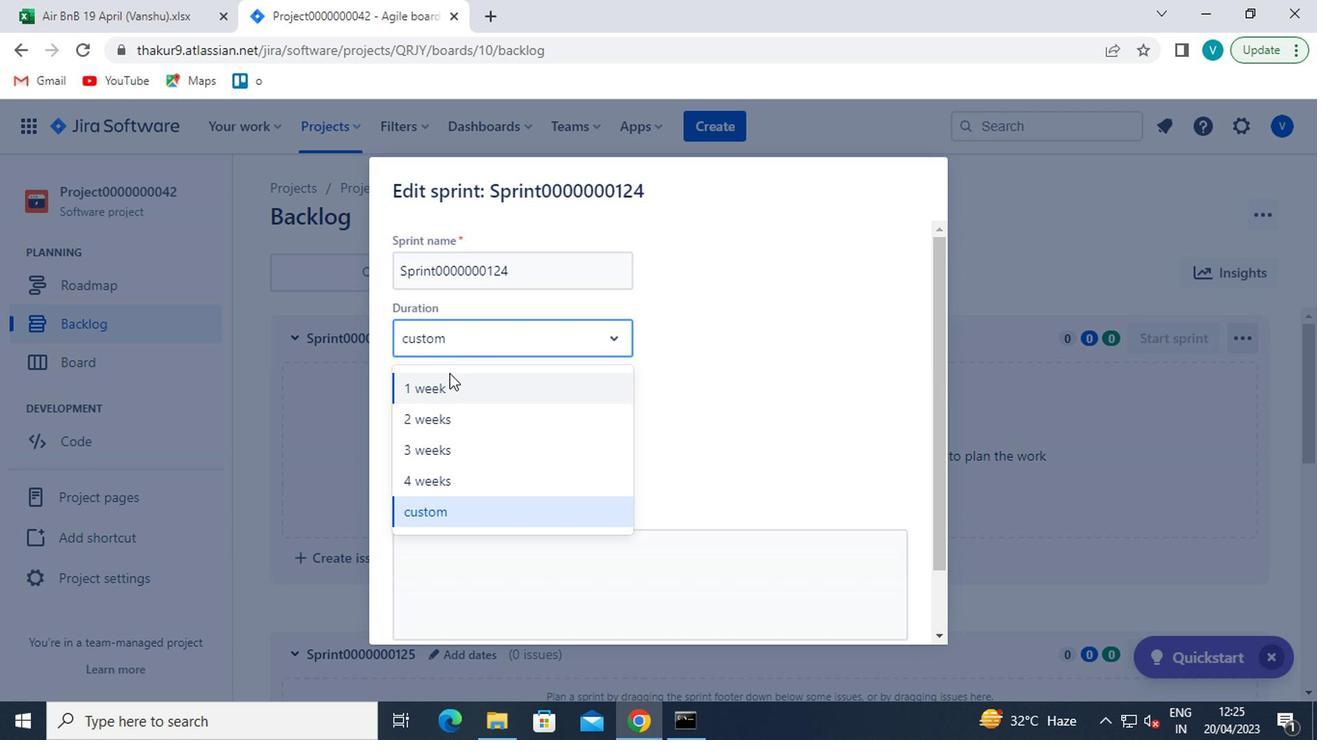 
Action: Mouse pressed left at (432, 380)
Screenshot: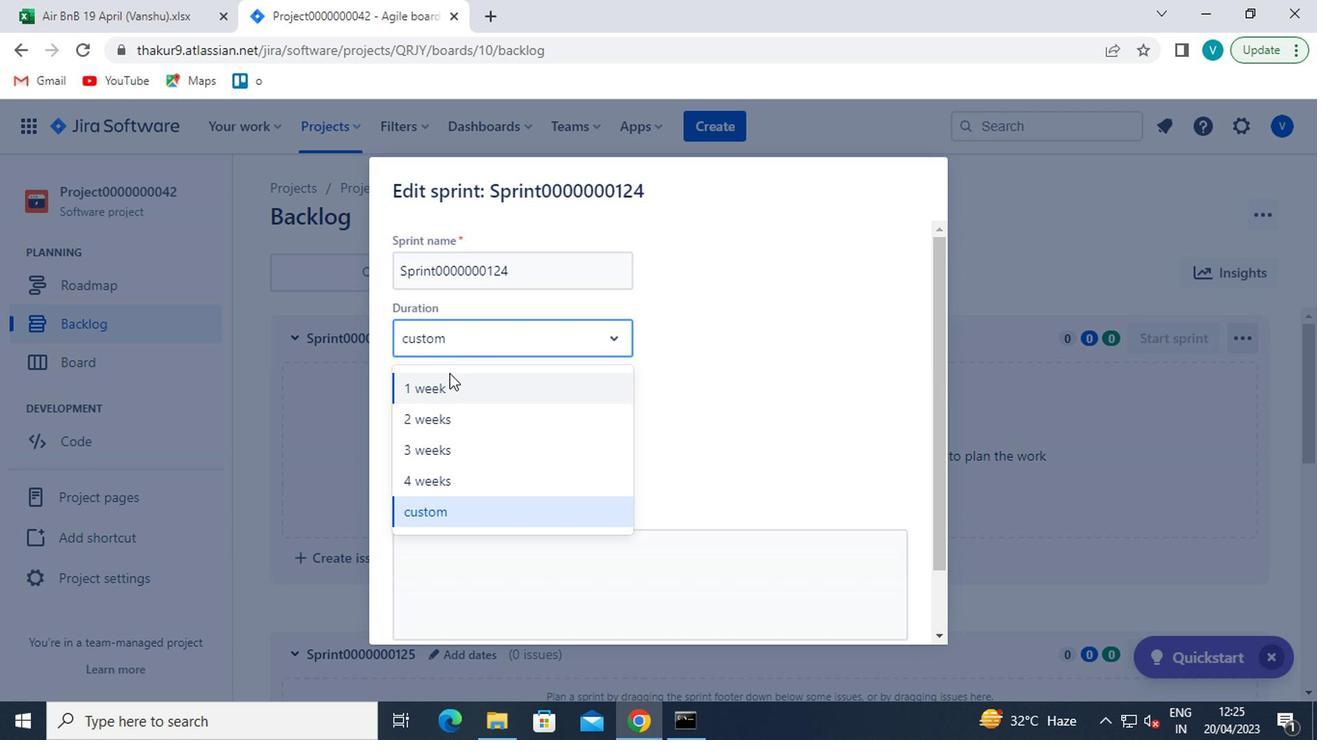 
Action: Mouse moved to (515, 466)
Screenshot: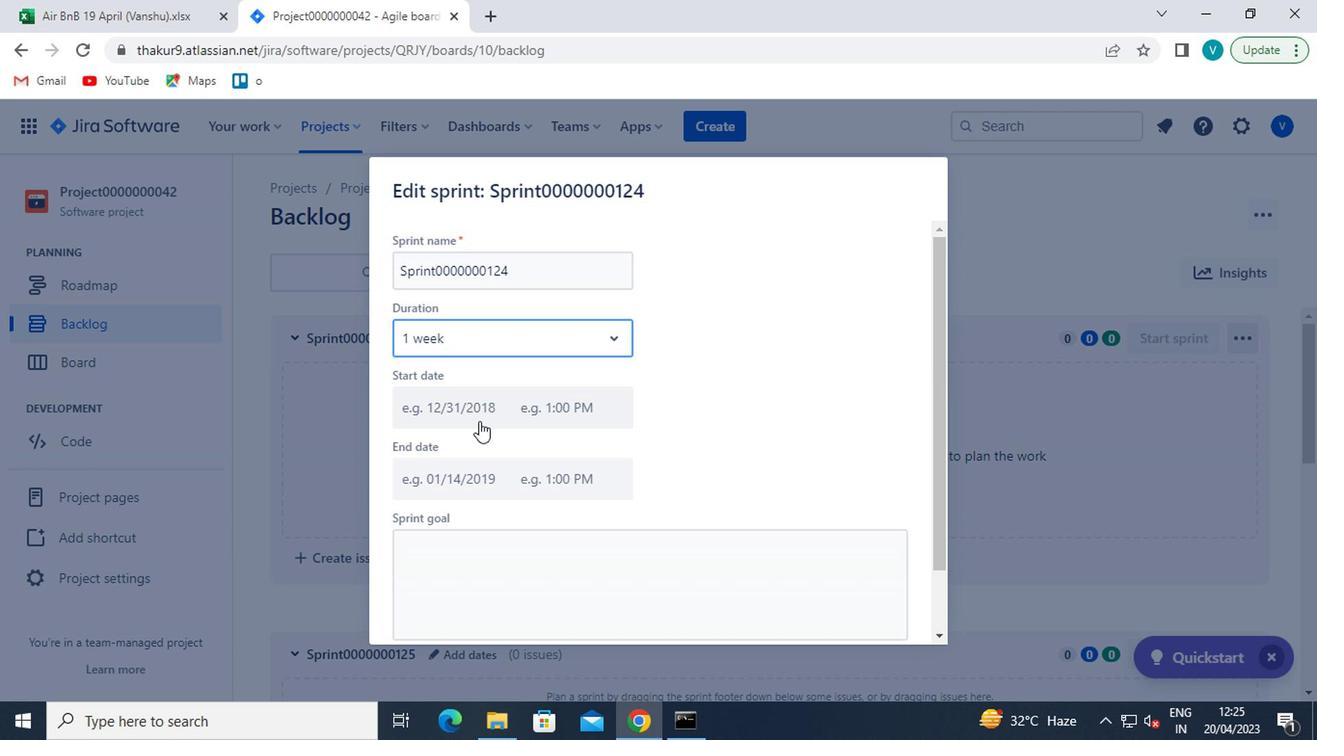 
Action: Mouse scrolled (515, 465) with delta (0, -1)
Screenshot: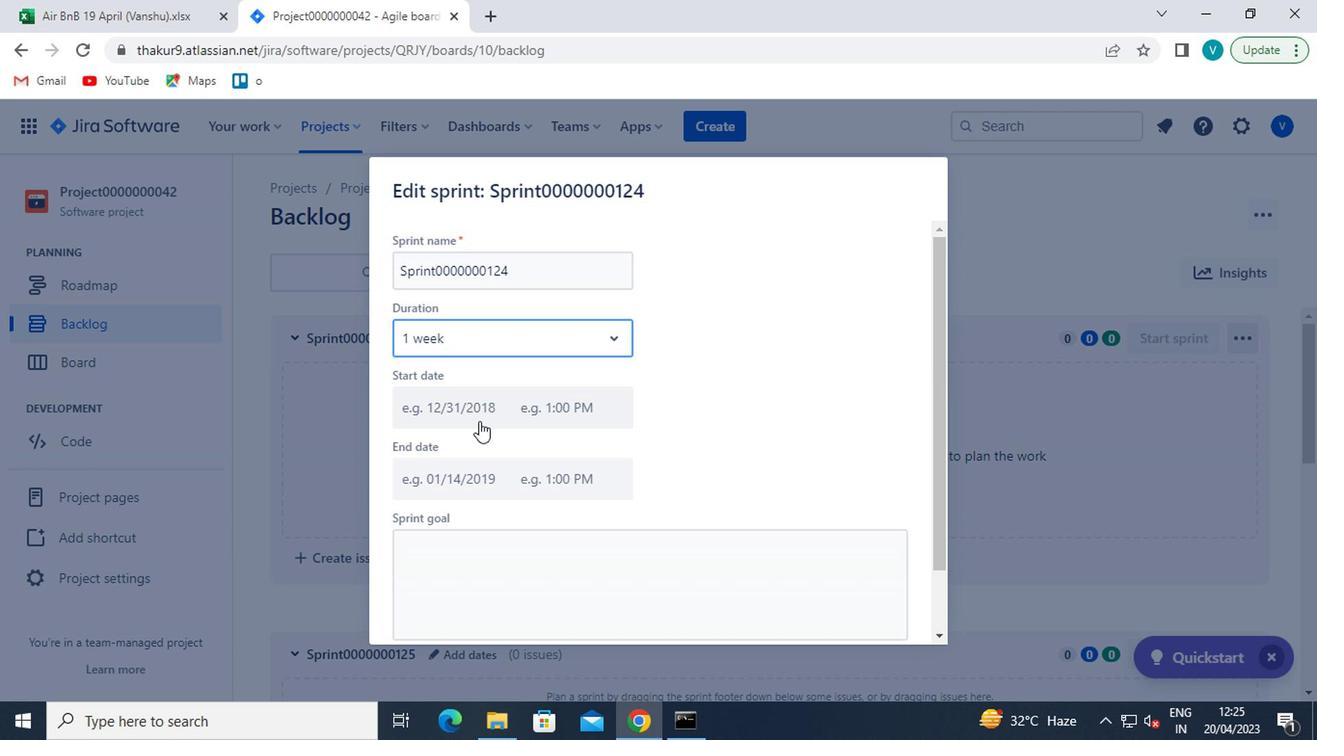 
Action: Mouse moved to (525, 480)
Screenshot: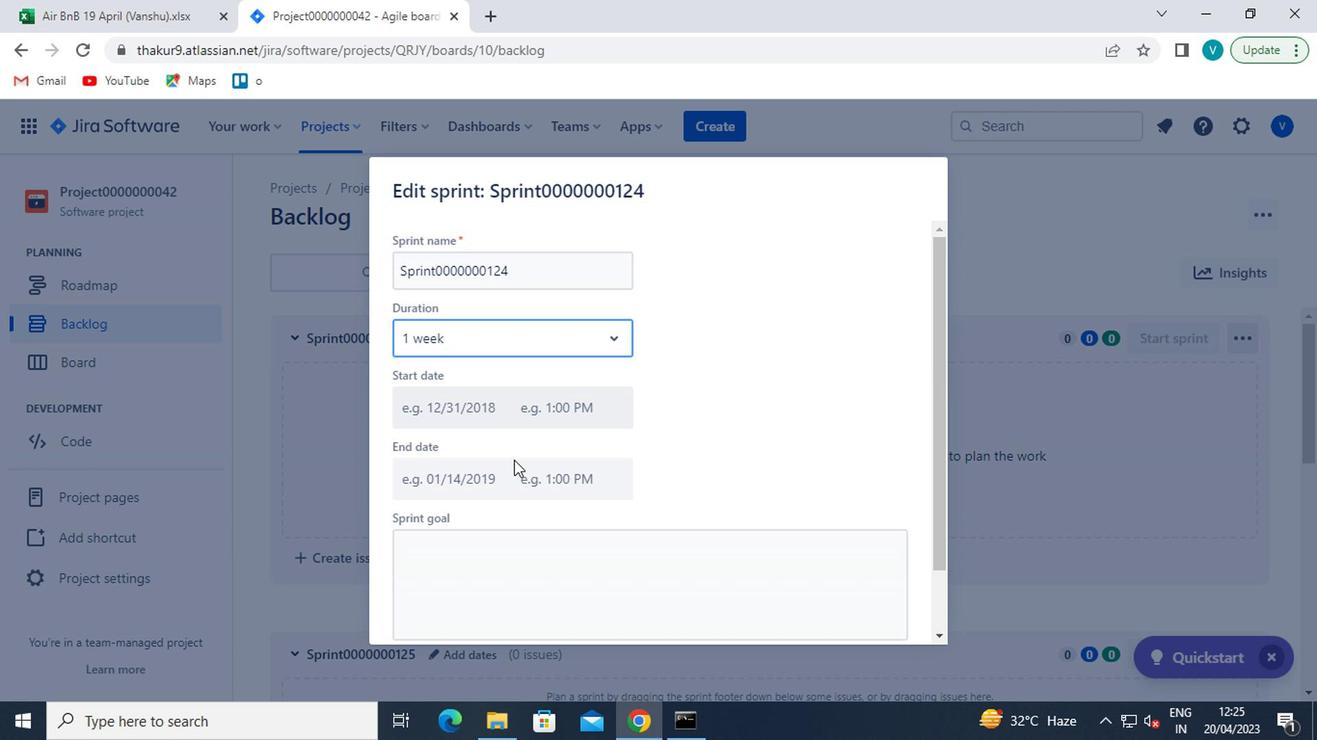 
Action: Mouse scrolled (525, 479) with delta (0, -1)
Screenshot: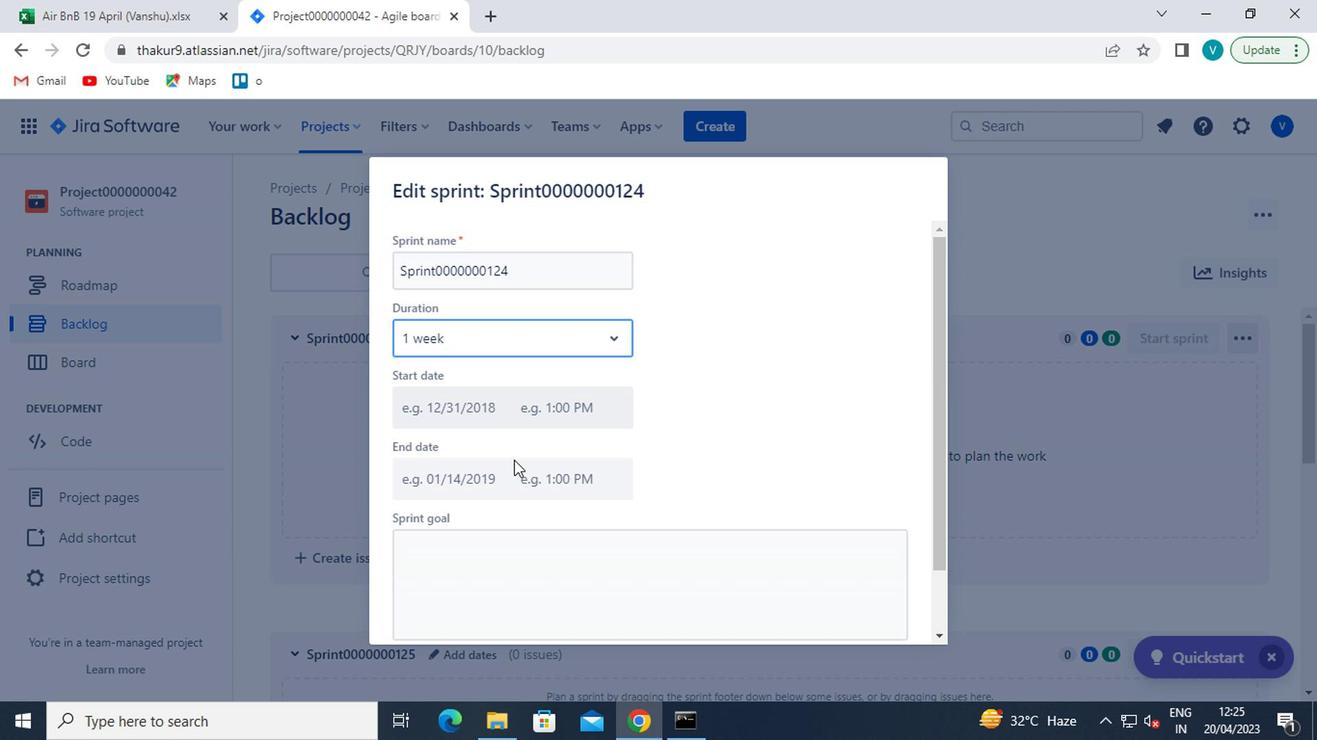 
Action: Mouse moved to (786, 598)
Screenshot: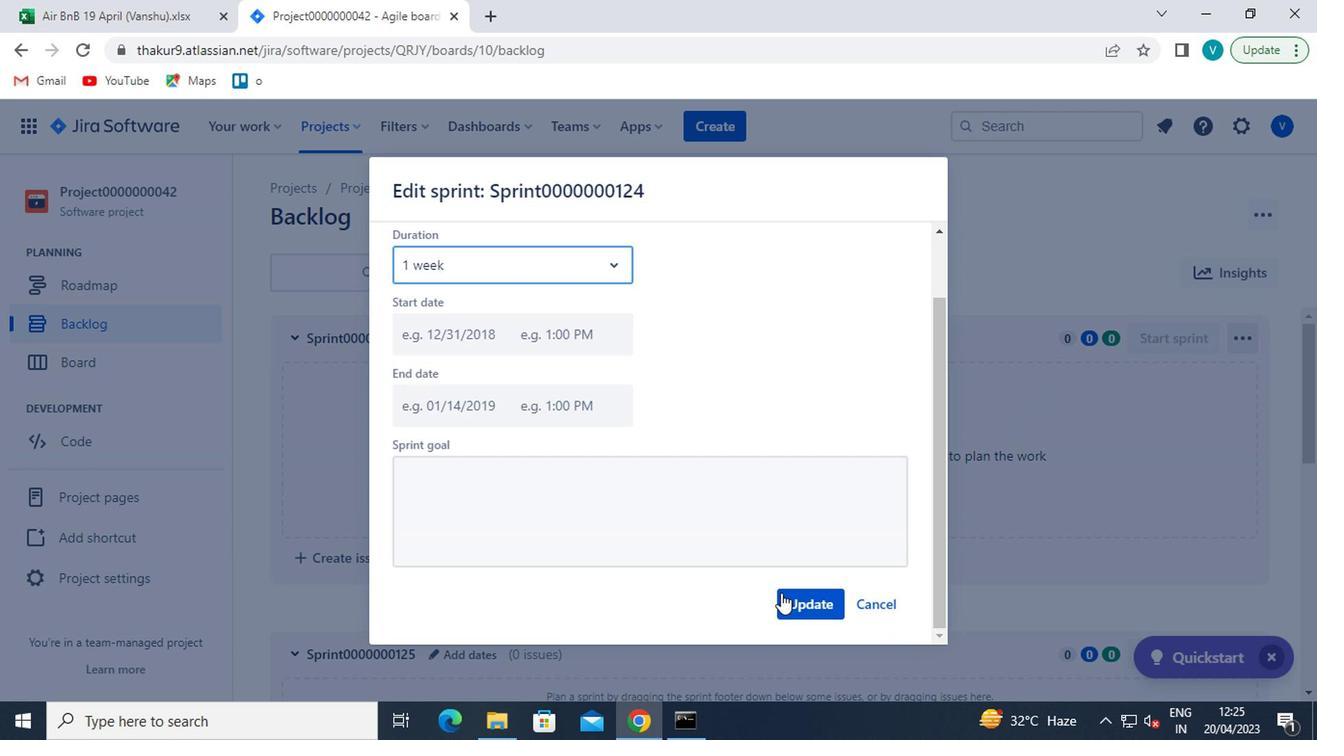 
Action: Mouse pressed left at (786, 598)
Screenshot: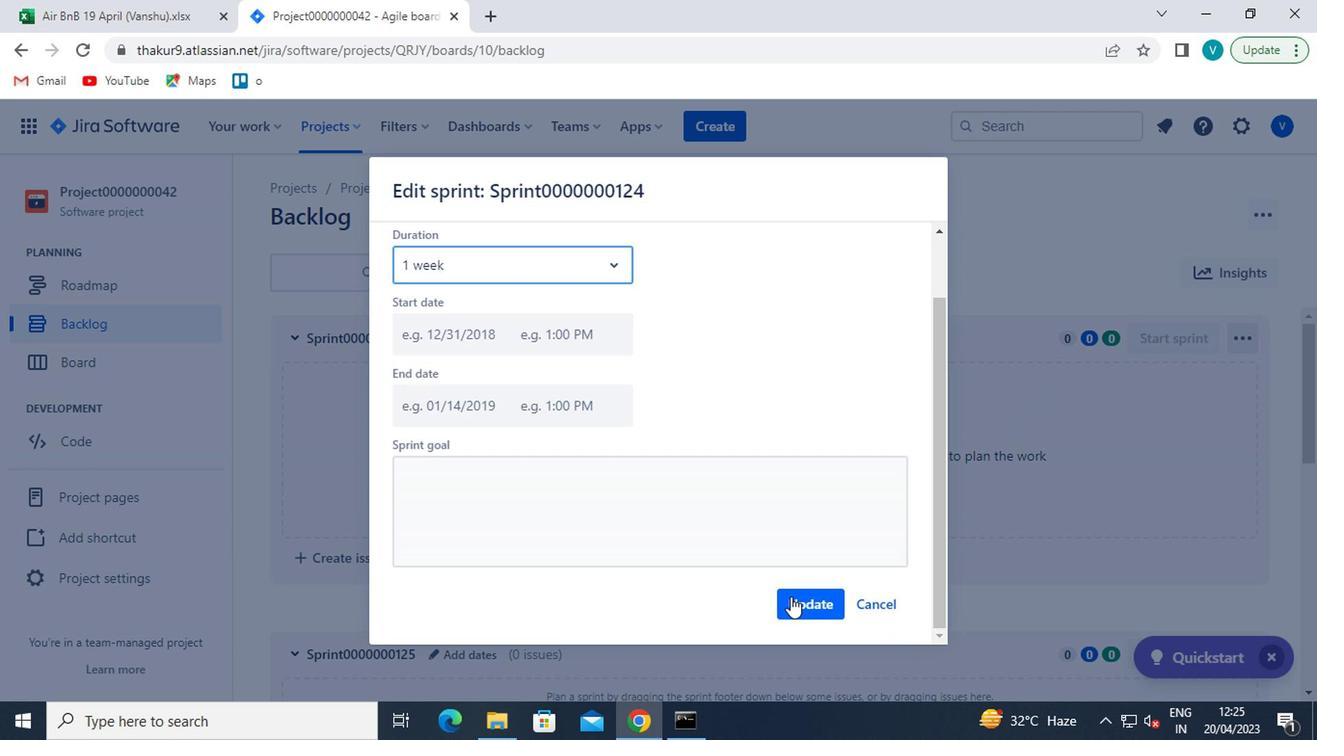 
Action: Mouse moved to (445, 523)
Screenshot: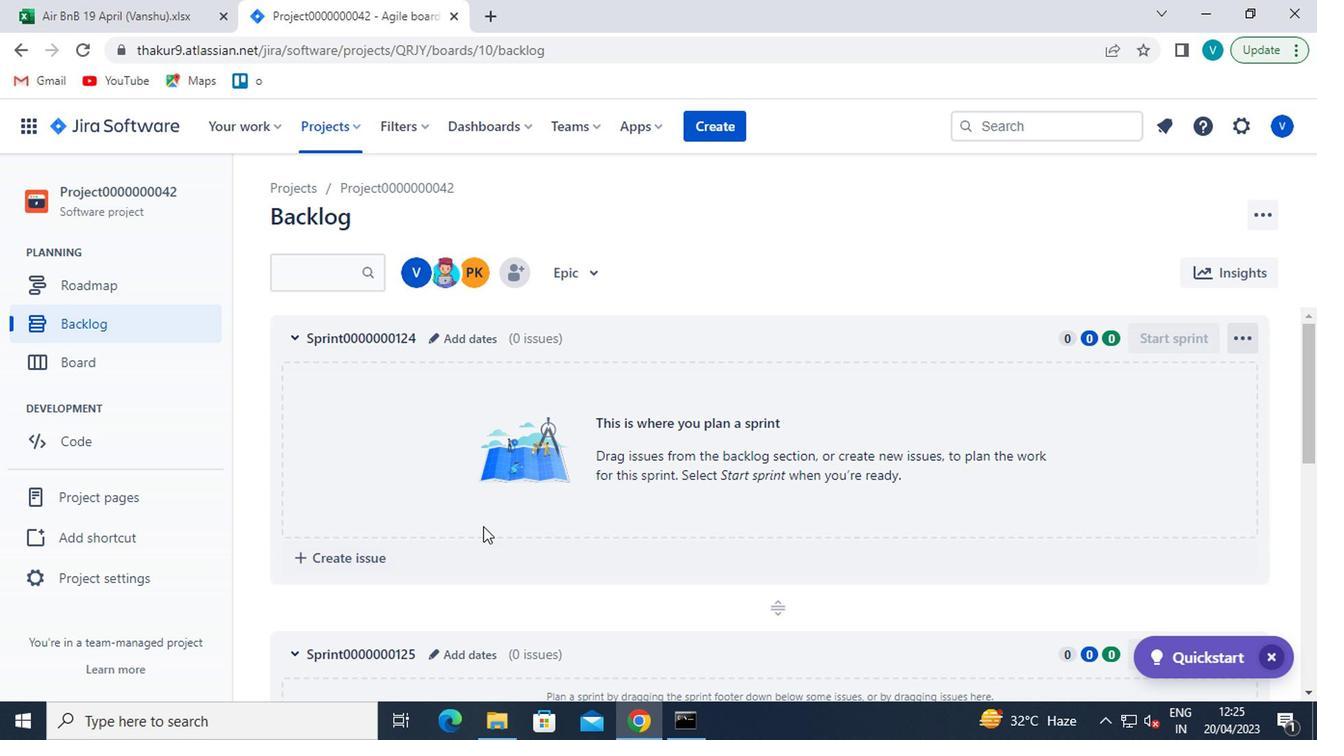 
Action: Mouse scrolled (445, 522) with delta (0, -1)
Screenshot: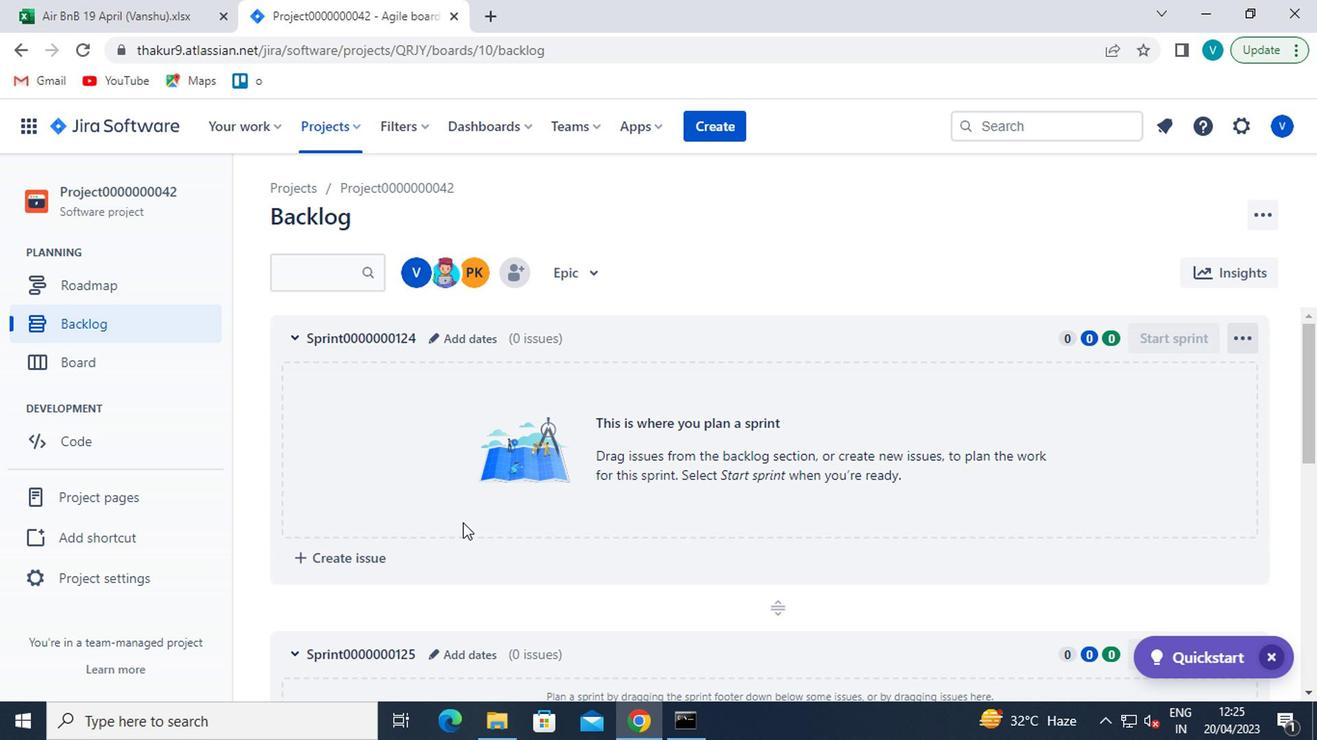 
Action: Mouse moved to (445, 523)
Screenshot: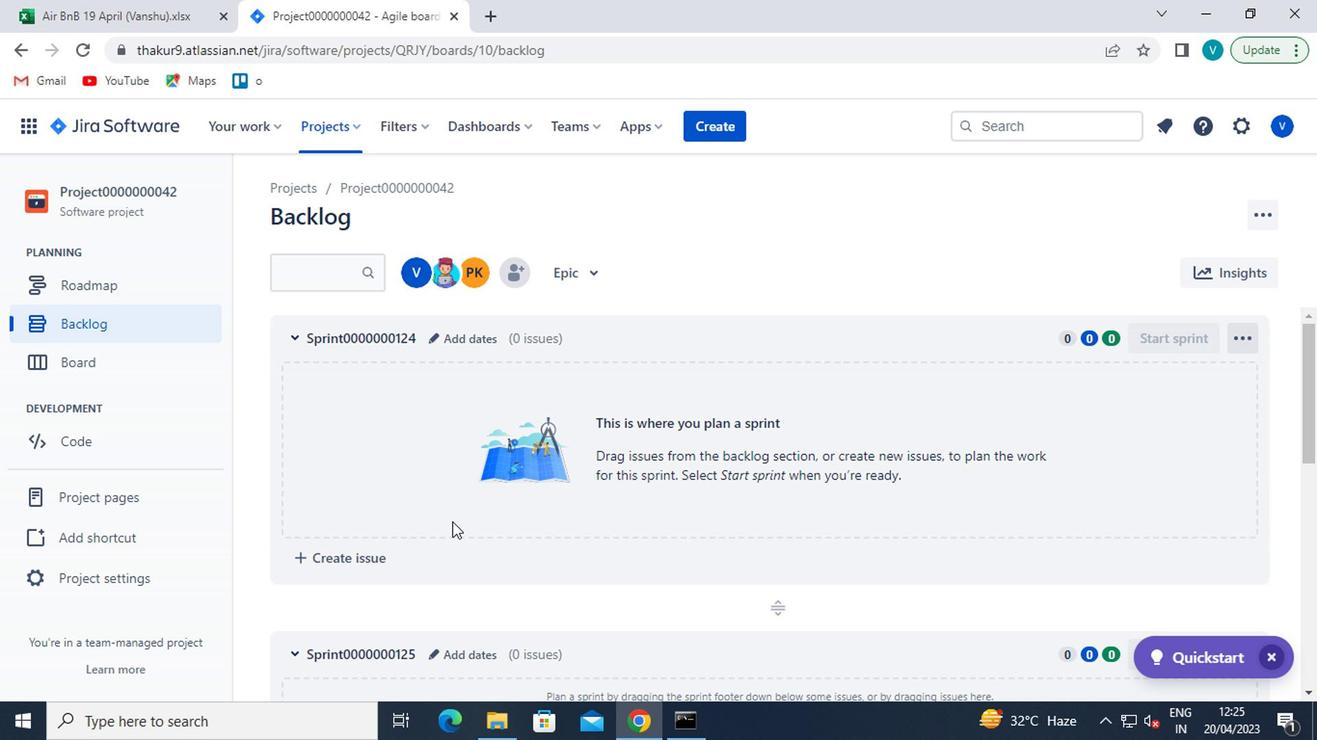 
Action: Mouse scrolled (445, 522) with delta (0, -1)
Screenshot: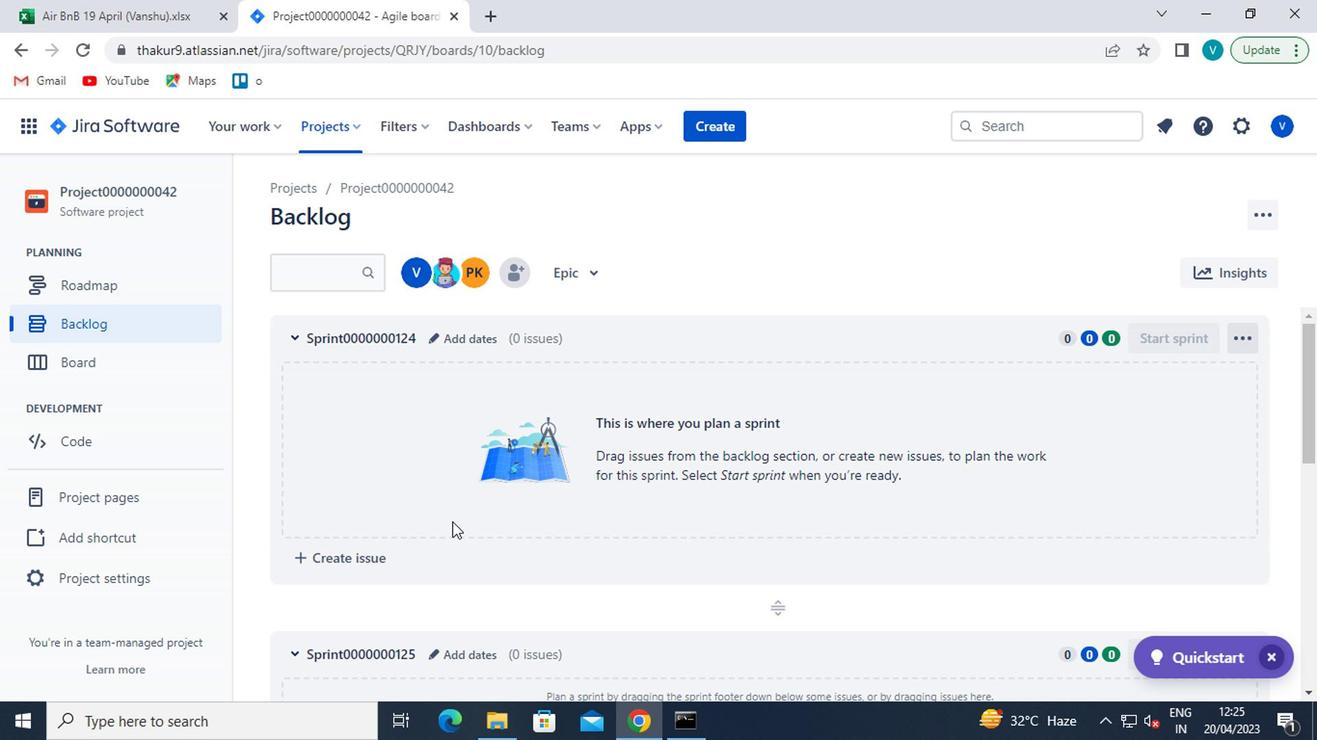 
Action: Mouse moved to (460, 464)
Screenshot: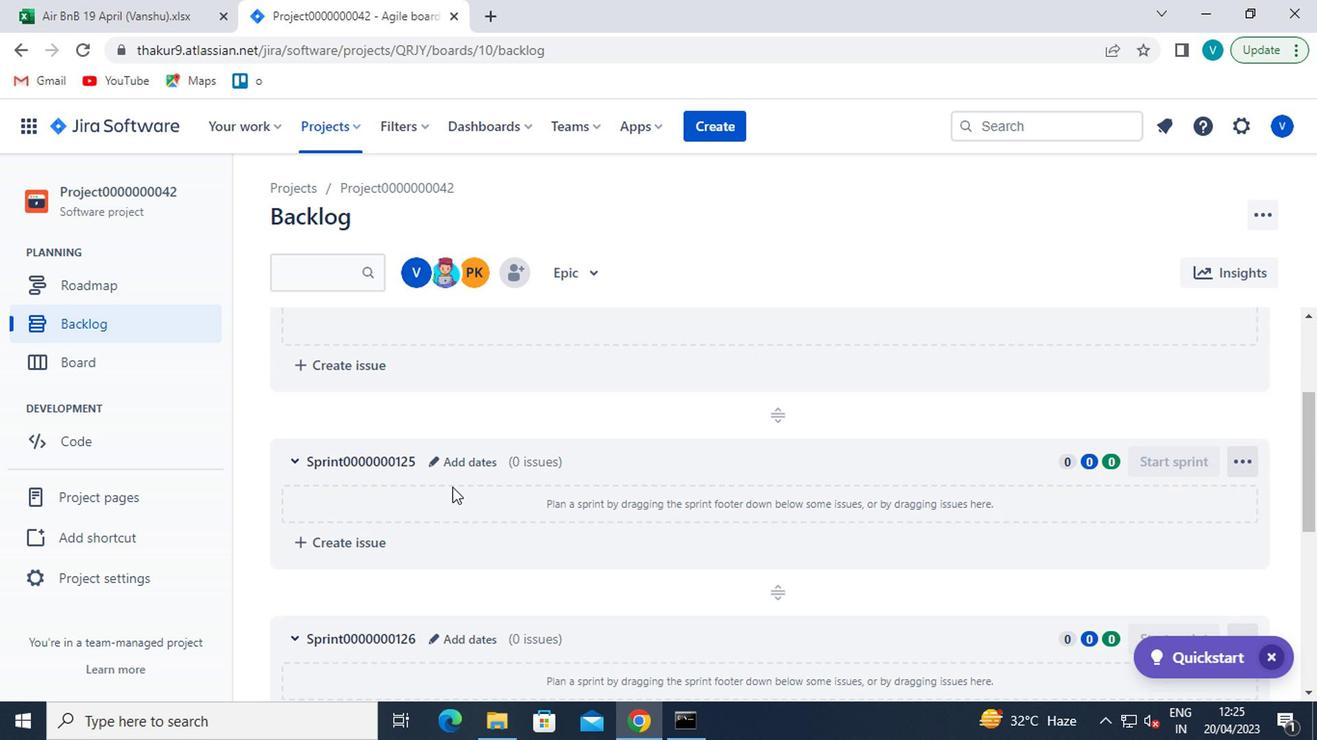 
Action: Mouse pressed left at (460, 464)
Screenshot: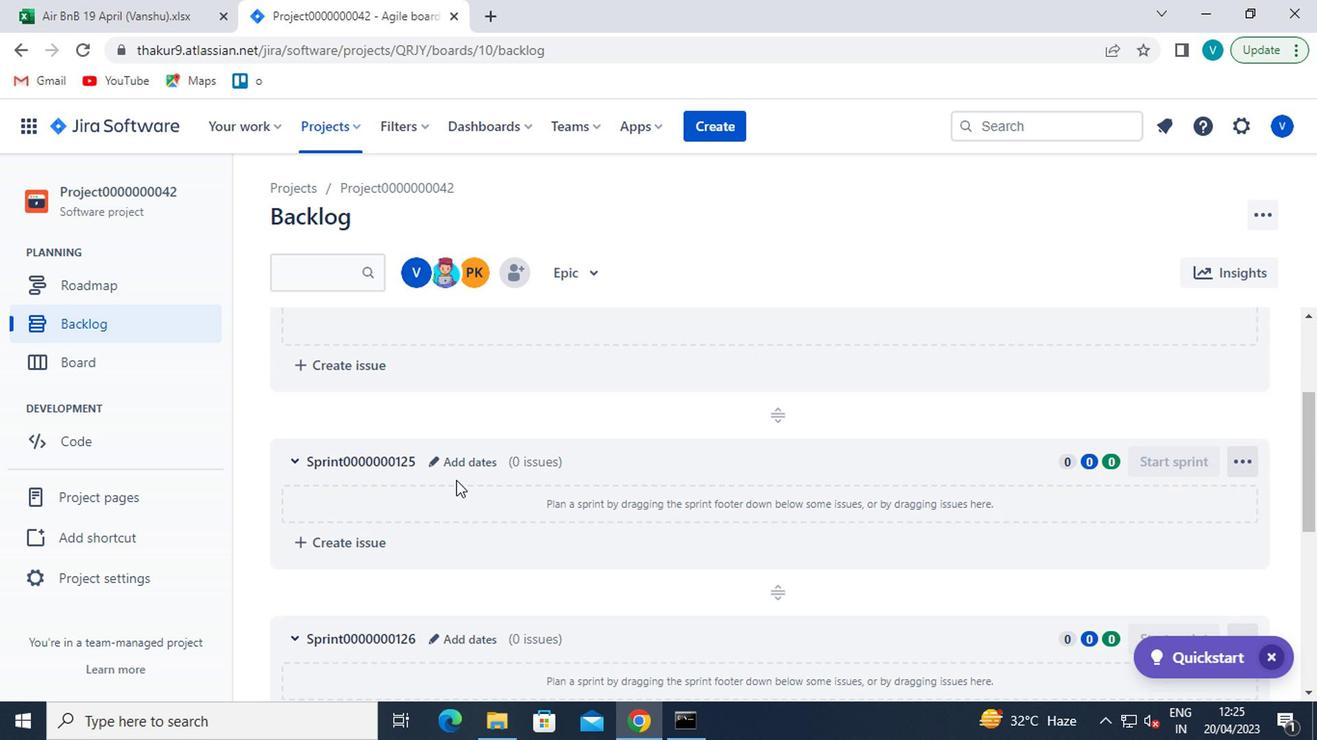 
Action: Mouse moved to (458, 340)
Screenshot: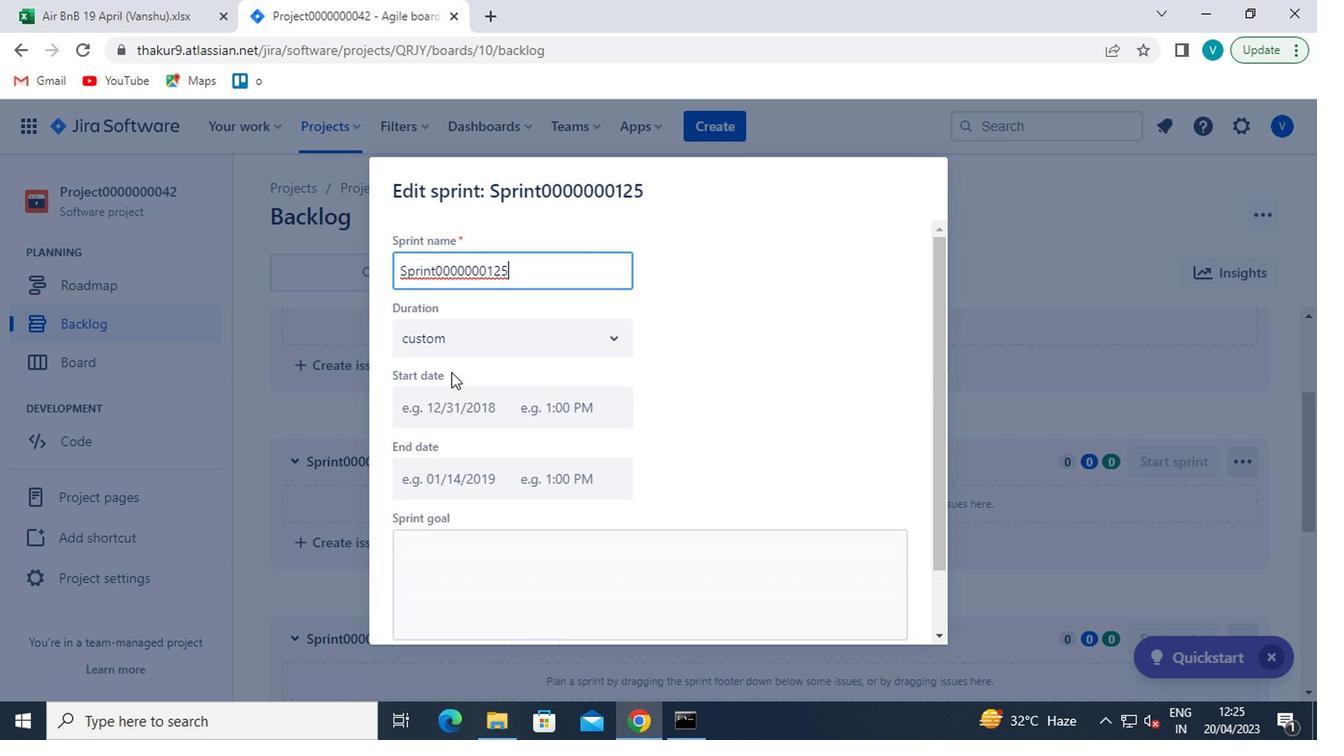 
Action: Mouse pressed left at (458, 340)
Screenshot: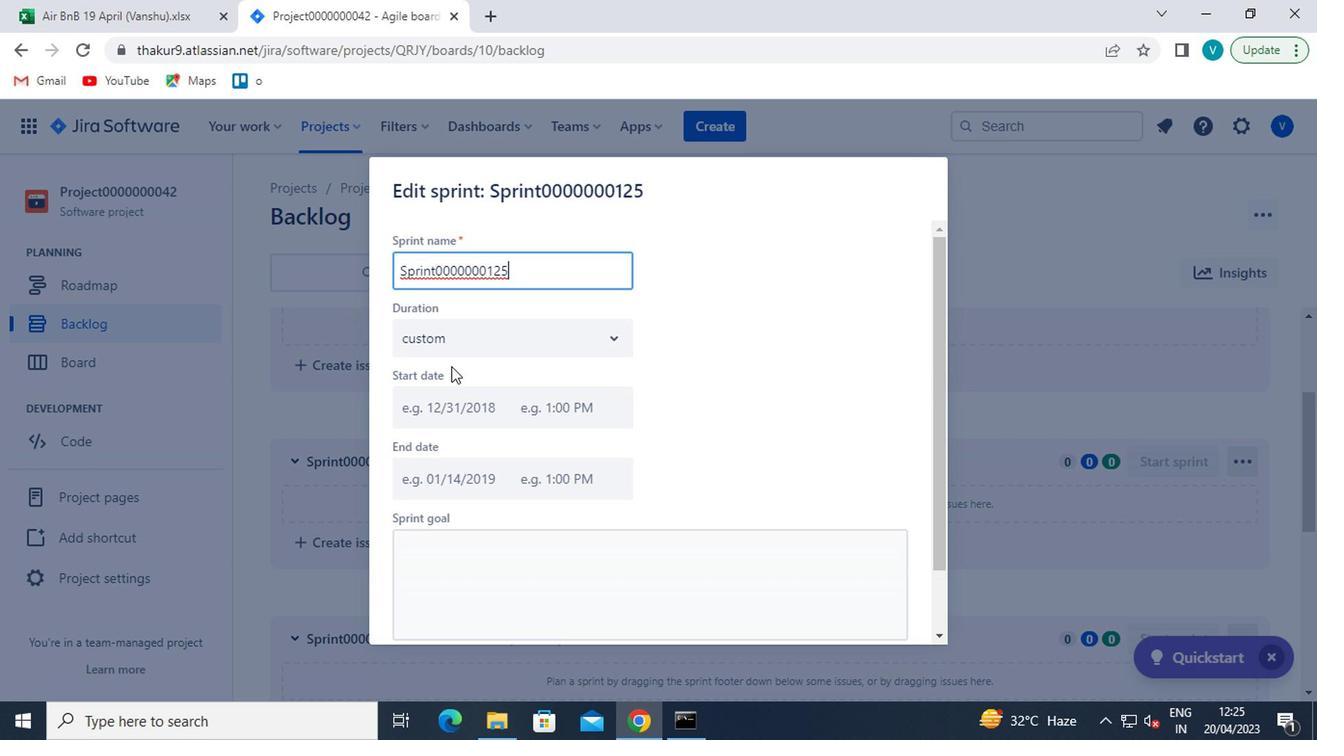 
Action: Mouse moved to (432, 418)
Screenshot: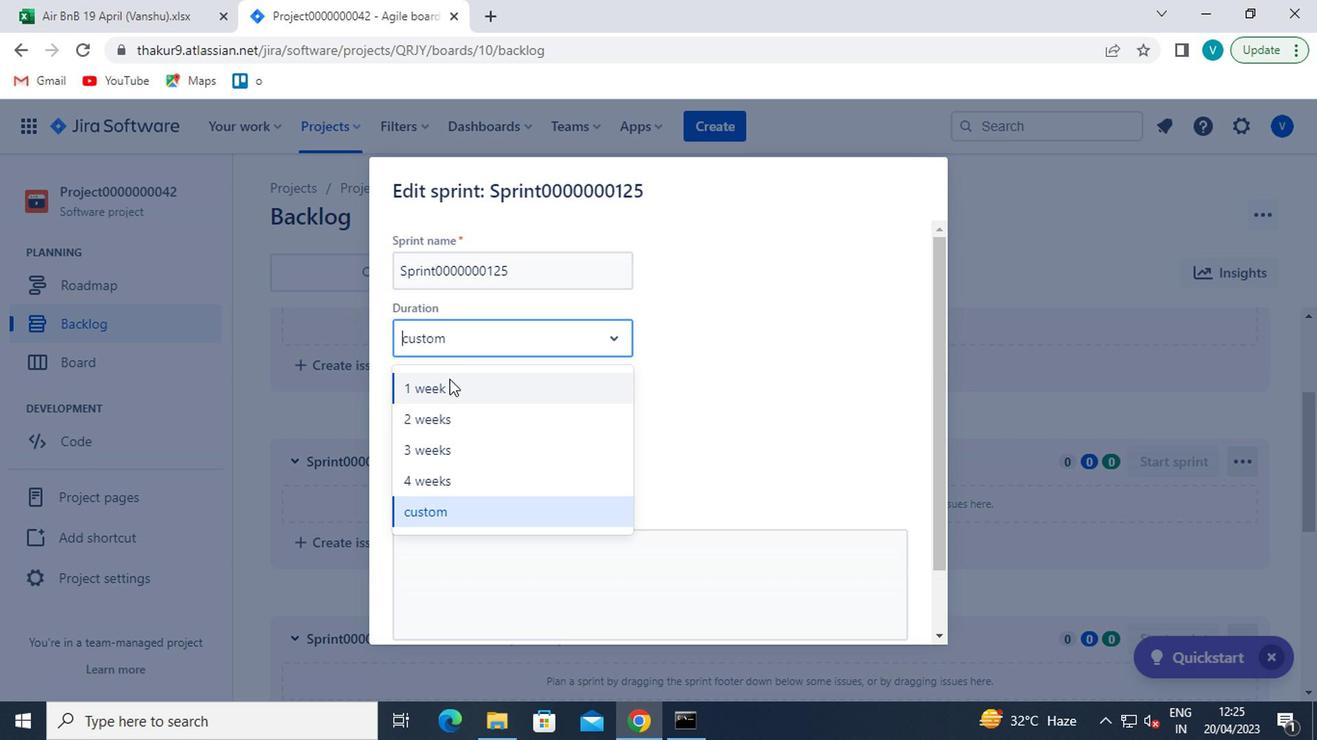 
Action: Mouse pressed left at (432, 418)
Screenshot: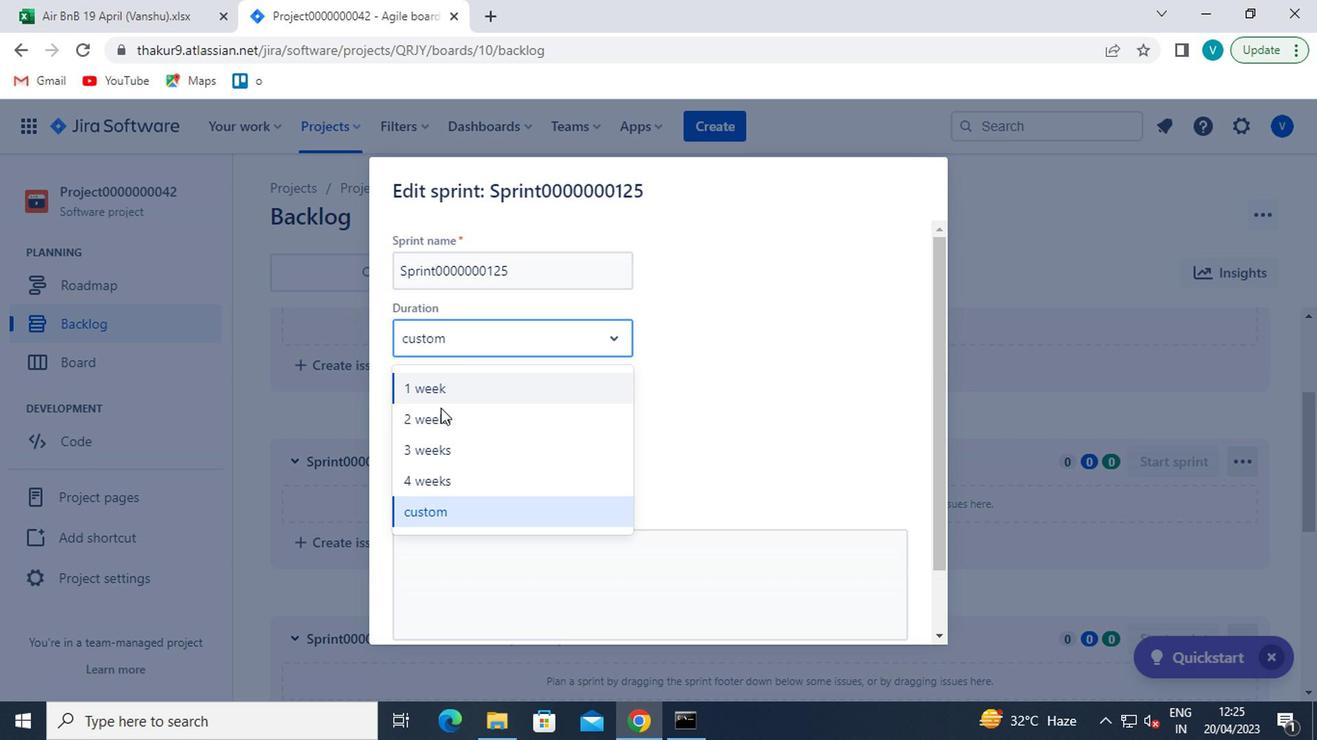 
Action: Mouse moved to (722, 526)
Screenshot: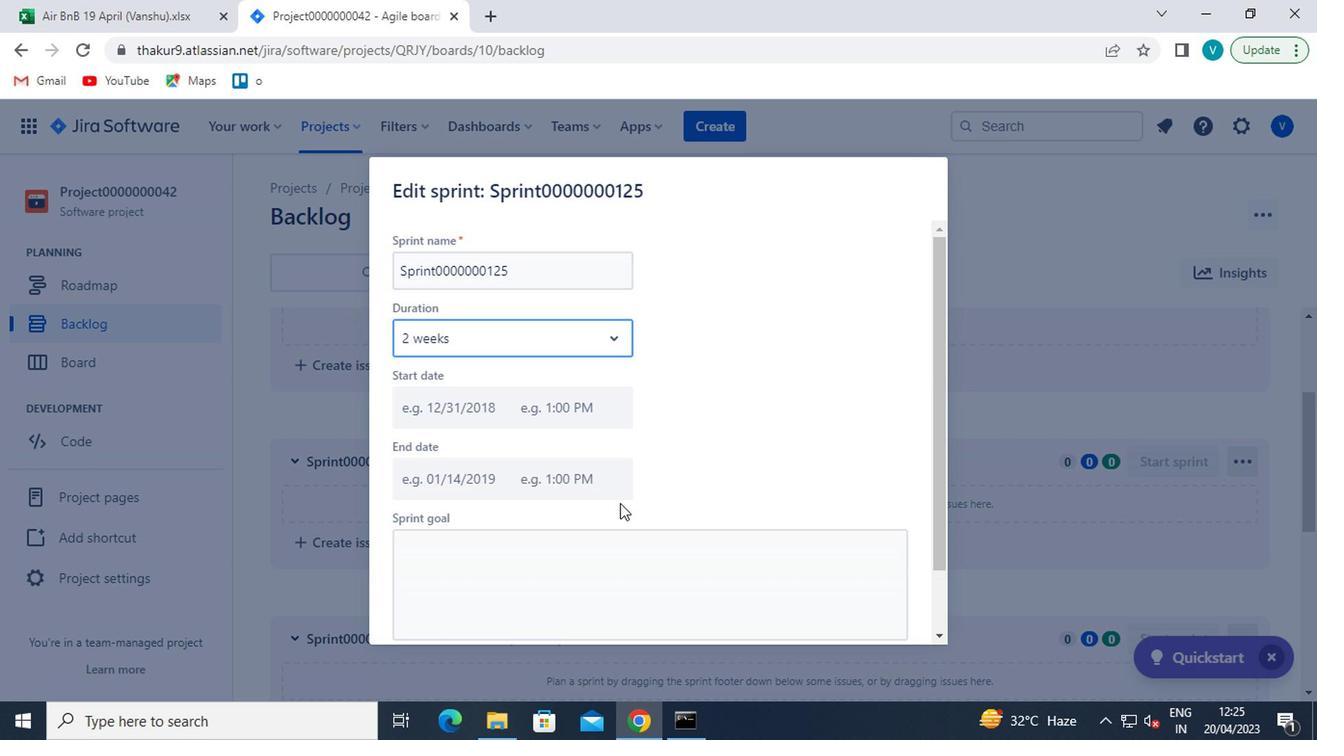 
Action: Mouse scrolled (722, 526) with delta (0, 0)
Screenshot: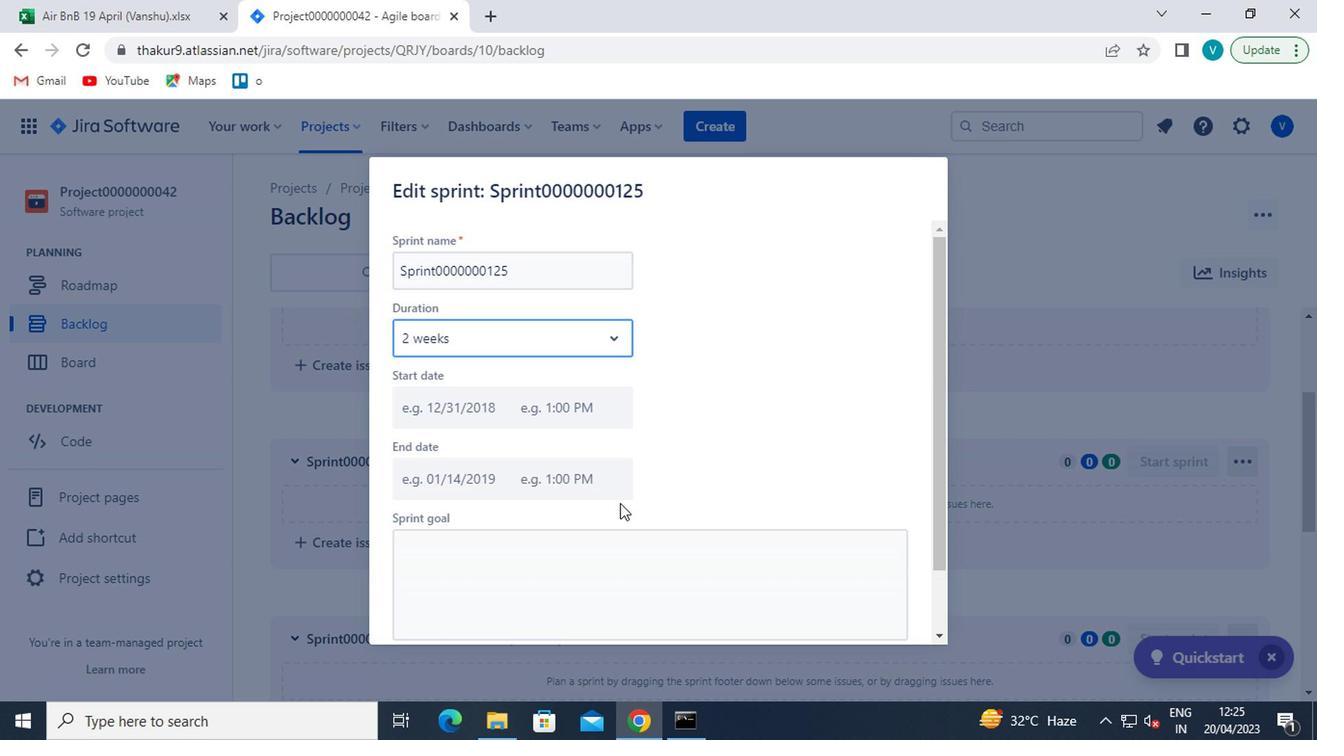 
Action: Mouse moved to (727, 528)
Screenshot: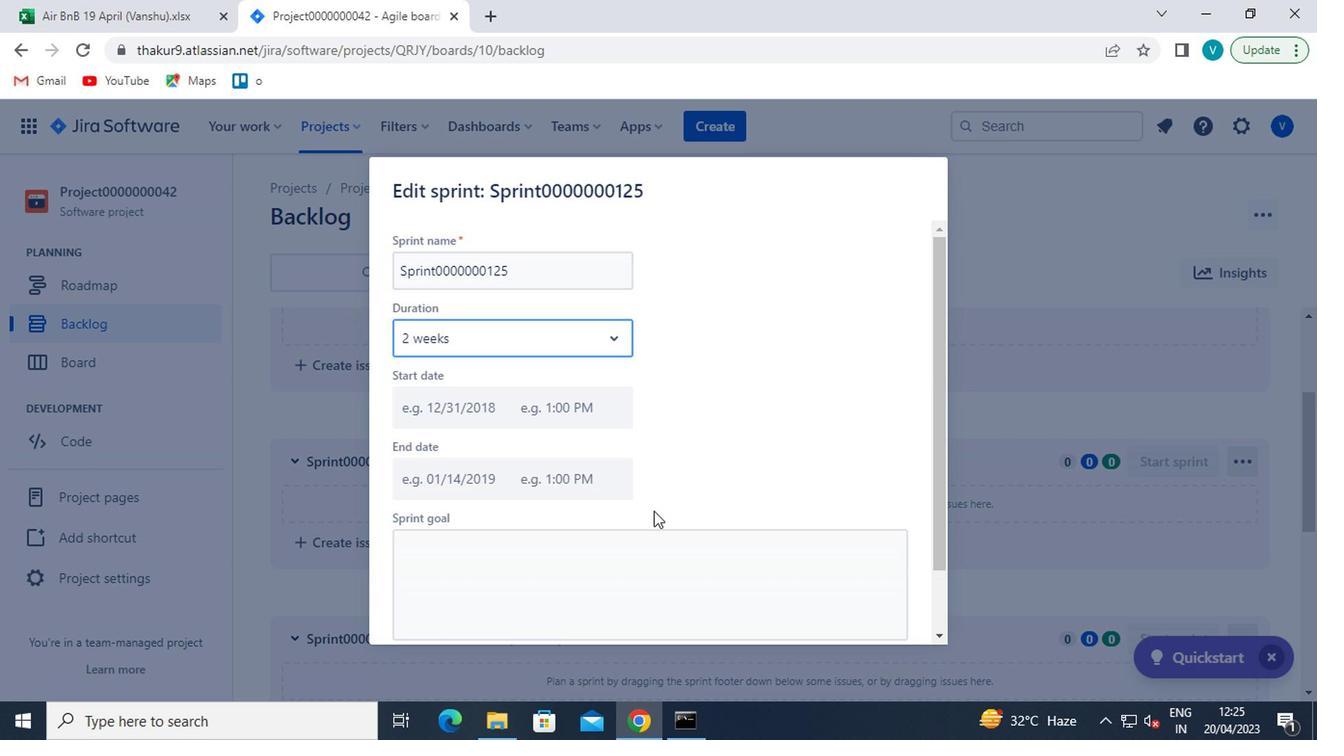 
Action: Mouse scrolled (727, 528) with delta (0, 0)
Screenshot: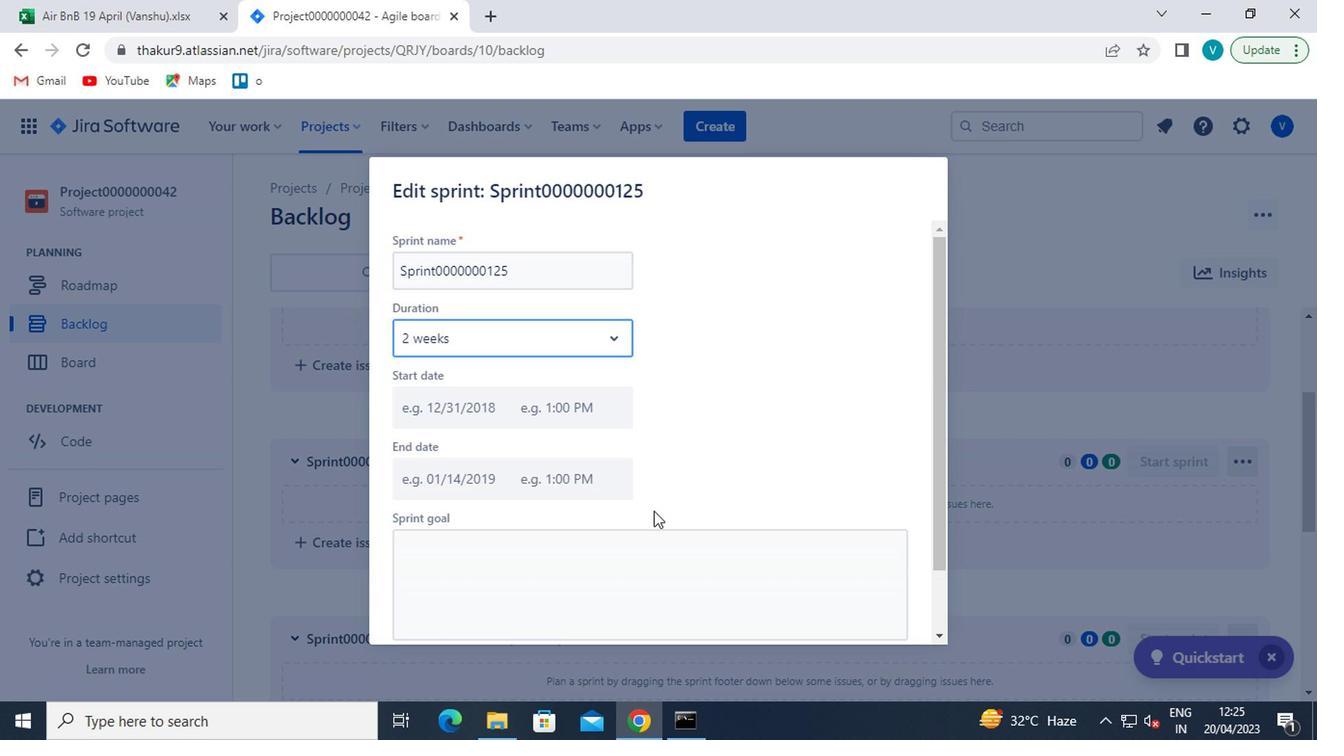 
Action: Mouse moved to (829, 597)
Screenshot: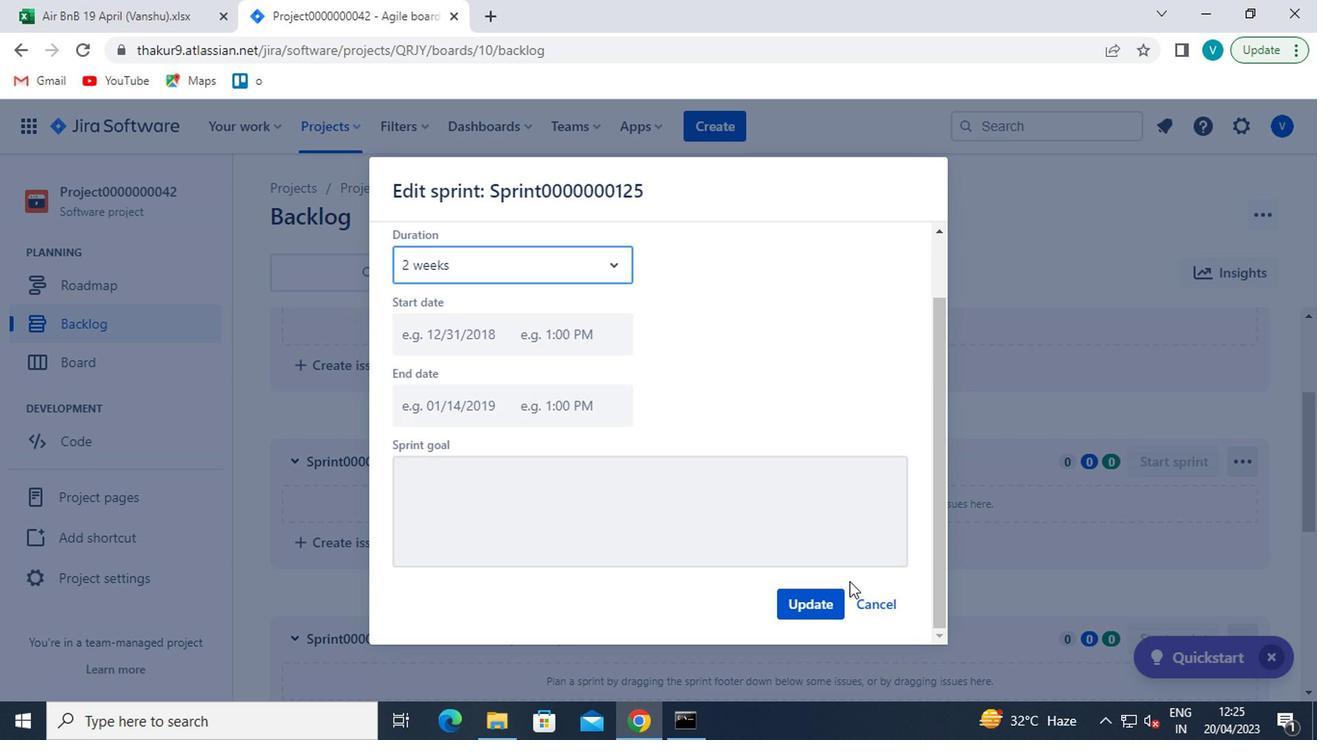 
Action: Mouse pressed left at (829, 597)
Screenshot: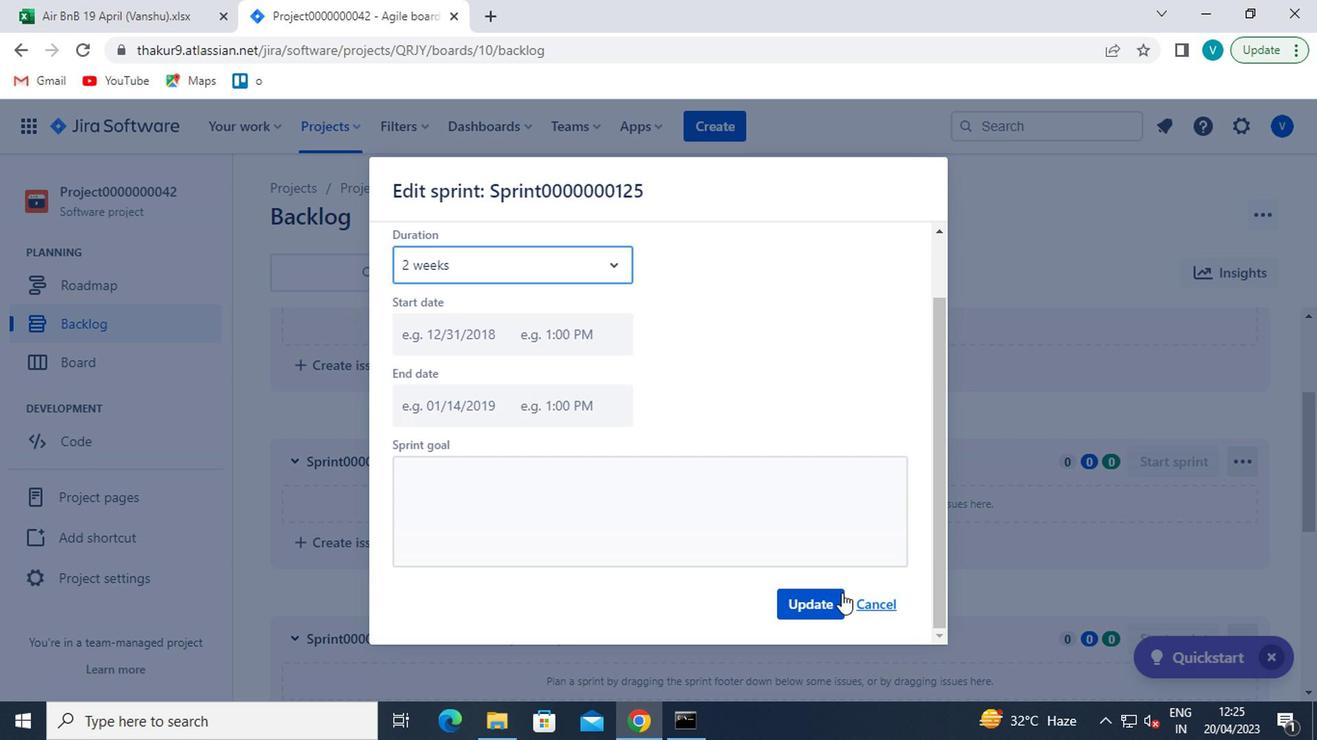 
Action: Mouse moved to (511, 596)
Screenshot: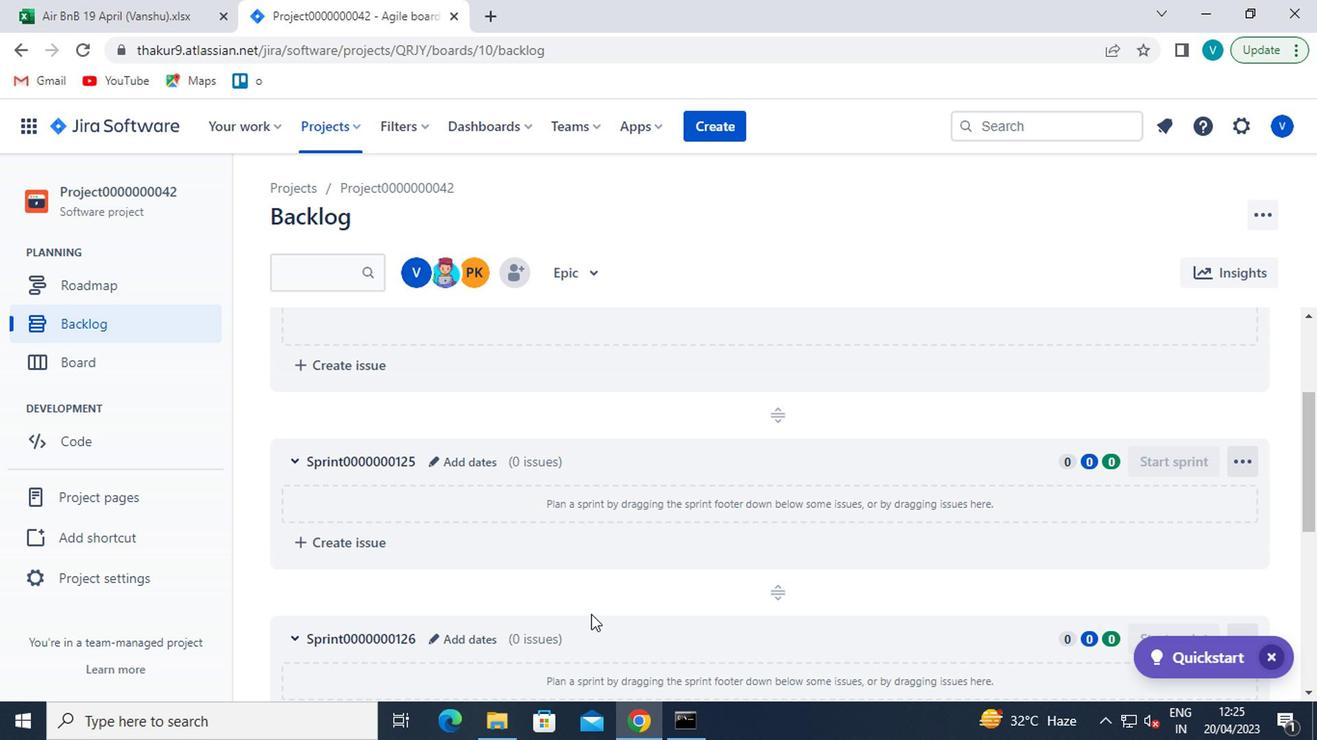 
Action: Mouse scrolled (511, 594) with delta (0, -1)
Screenshot: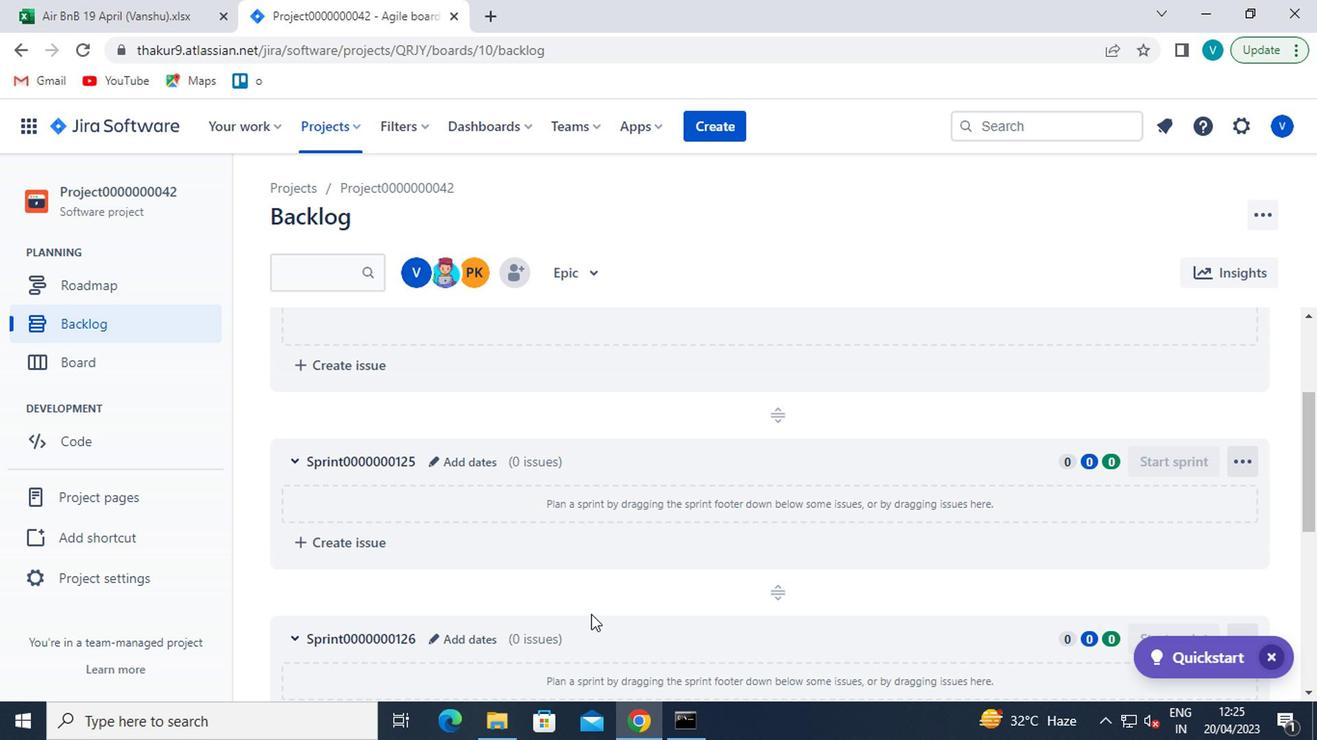 
Action: Mouse moved to (502, 592)
Screenshot: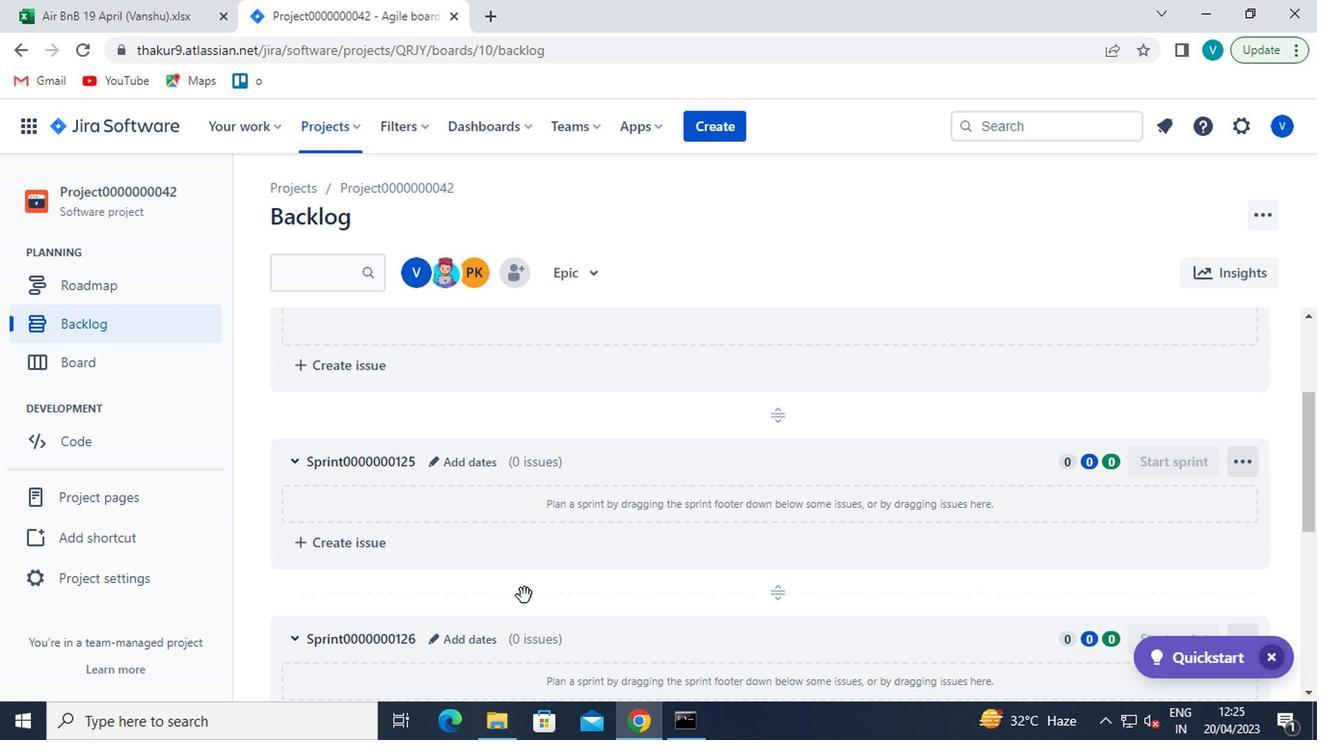 
Action: Mouse scrolled (502, 591) with delta (0, 0)
Screenshot: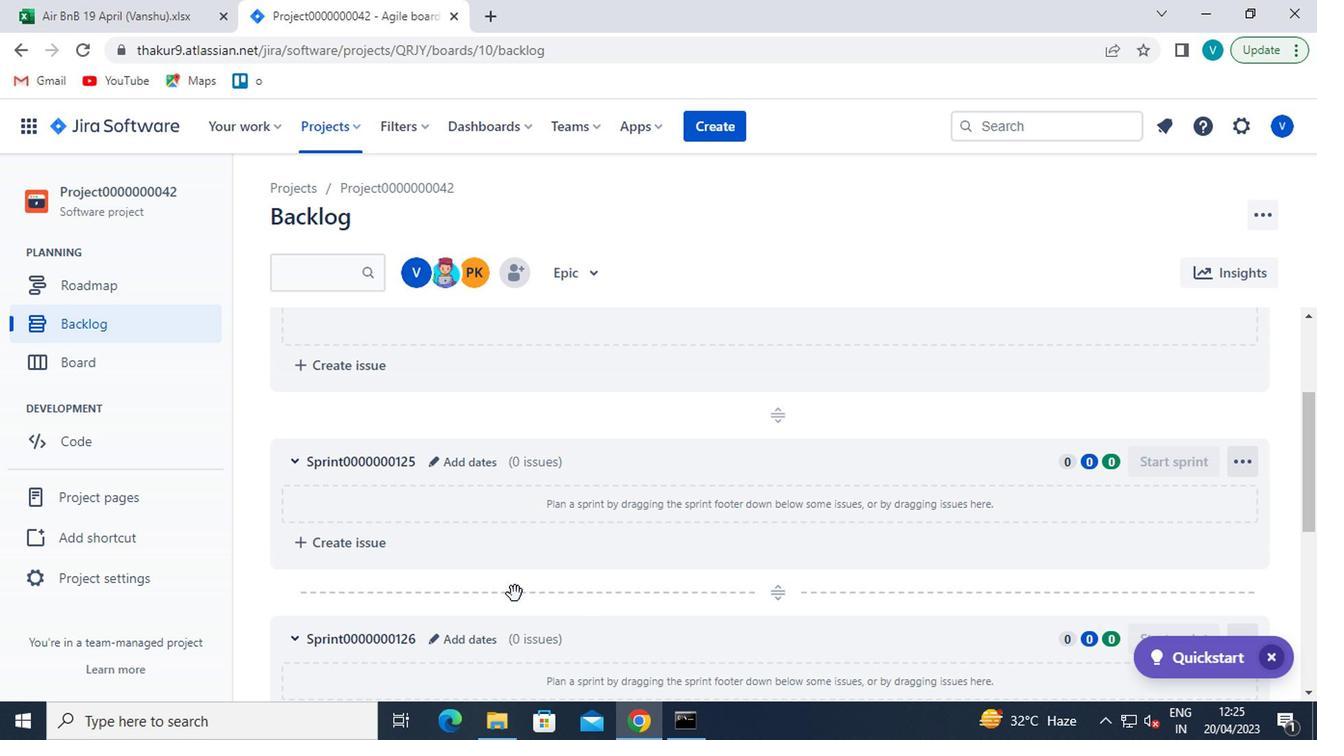 
Action: Mouse moved to (451, 444)
Screenshot: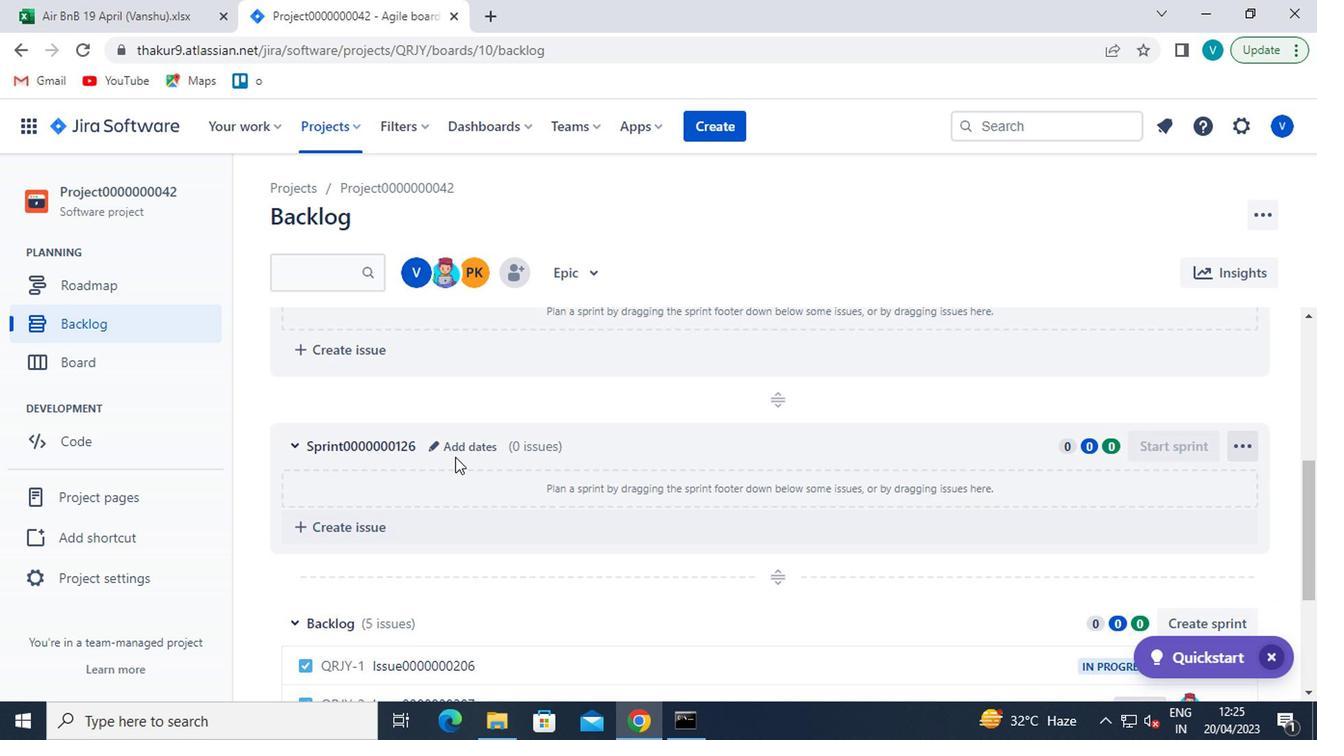 
Action: Mouse pressed left at (451, 444)
Screenshot: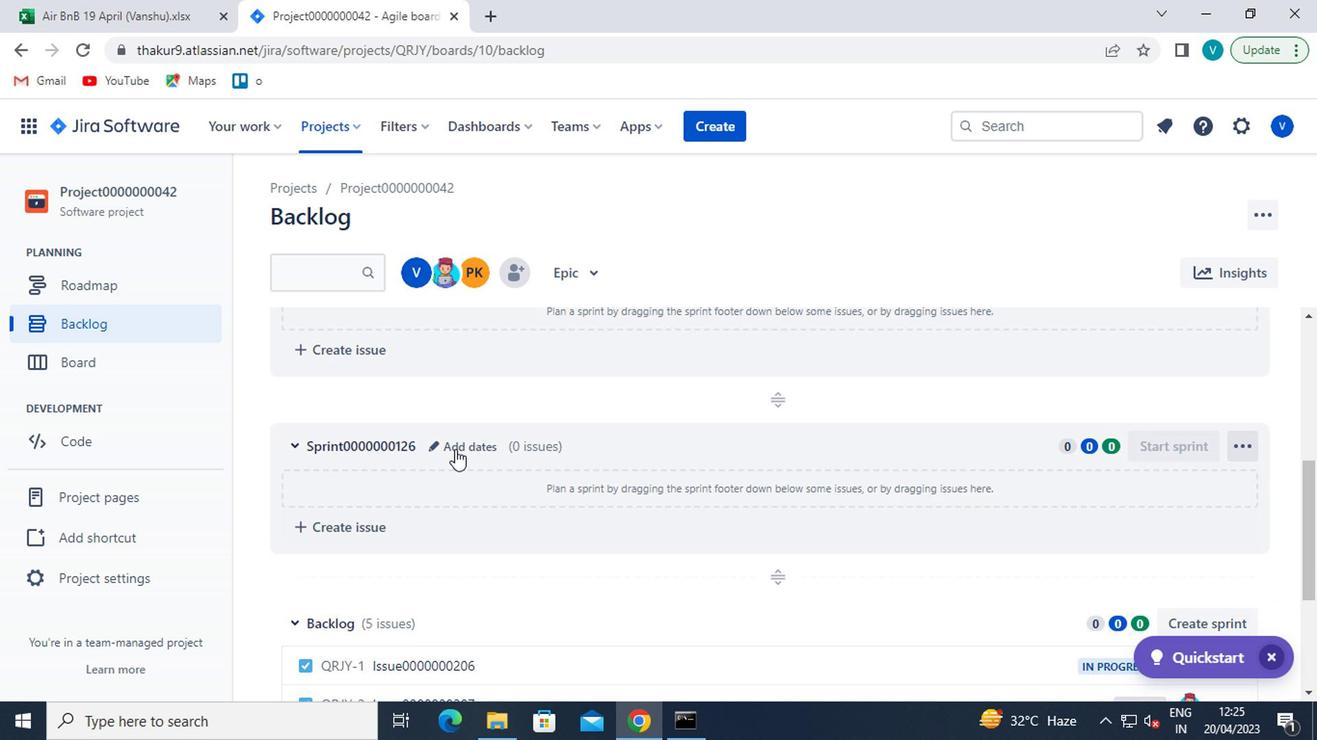 
Action: Mouse moved to (471, 341)
Screenshot: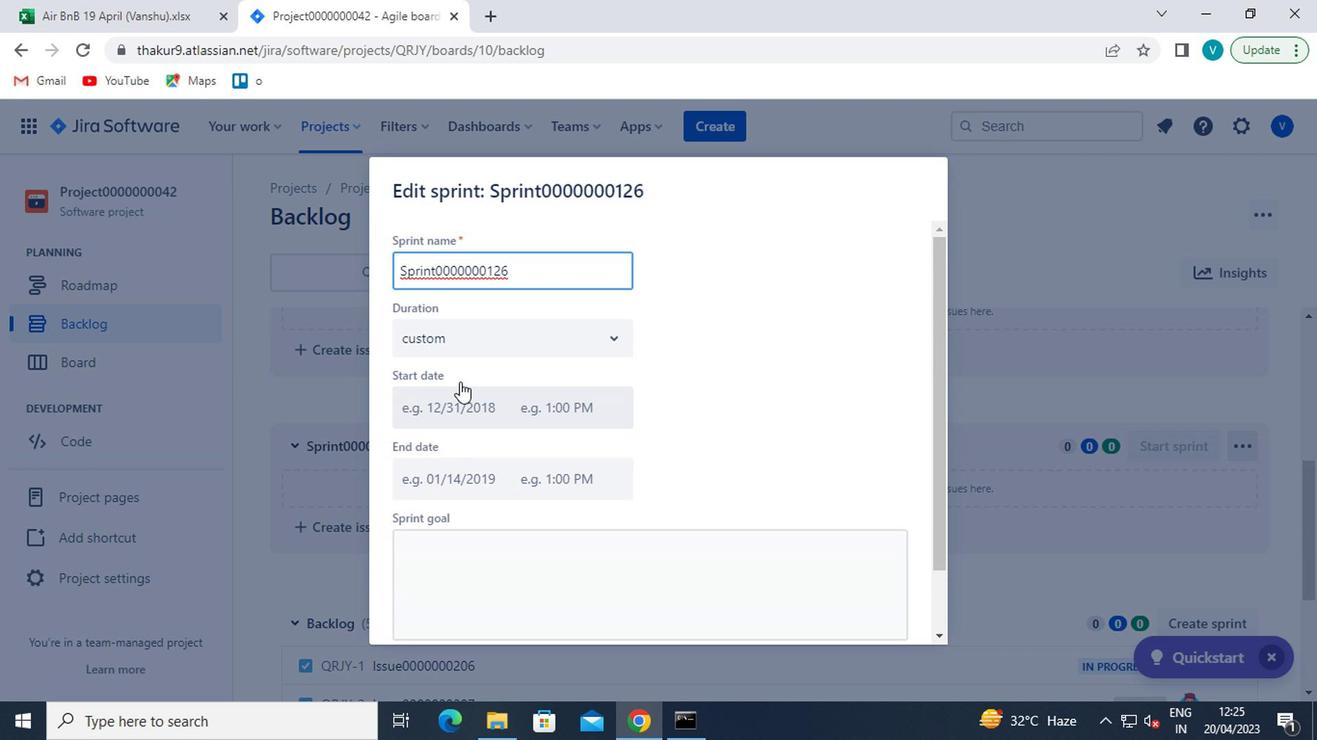 
Action: Mouse pressed left at (471, 341)
Screenshot: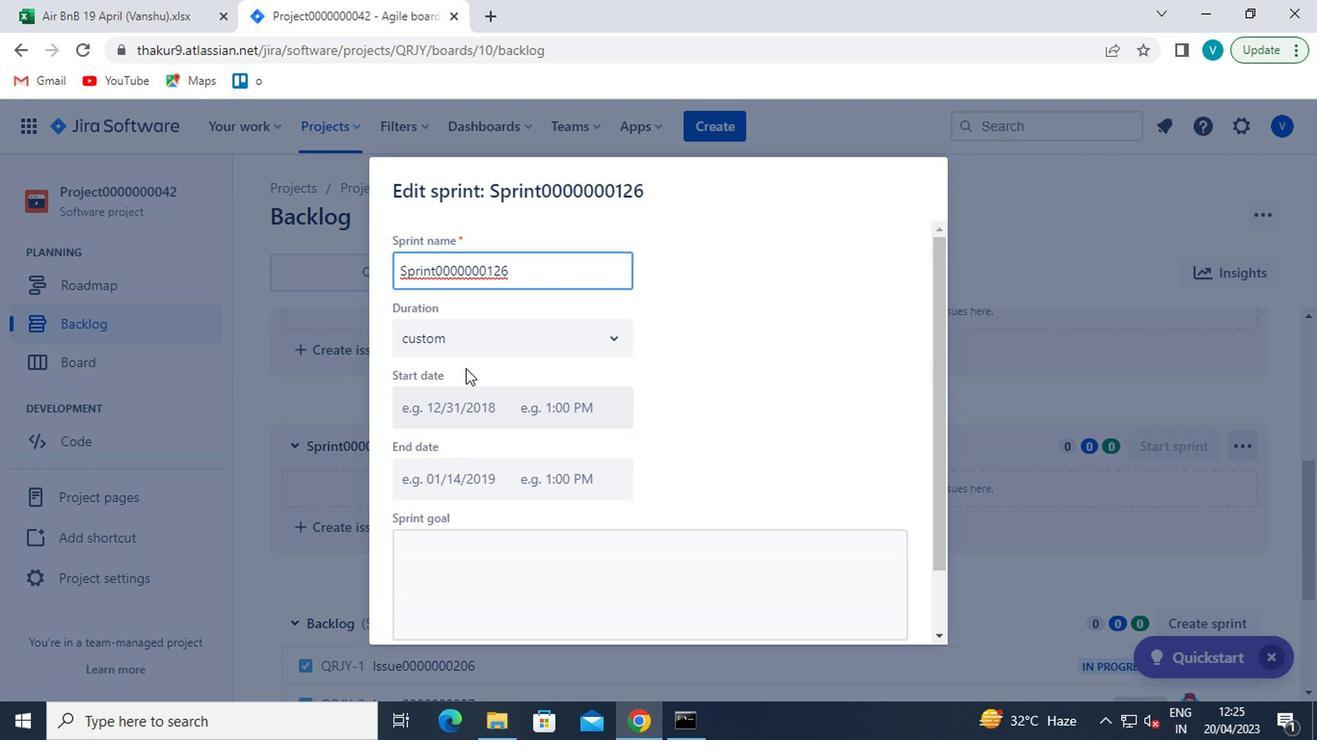 
Action: Mouse moved to (439, 449)
Screenshot: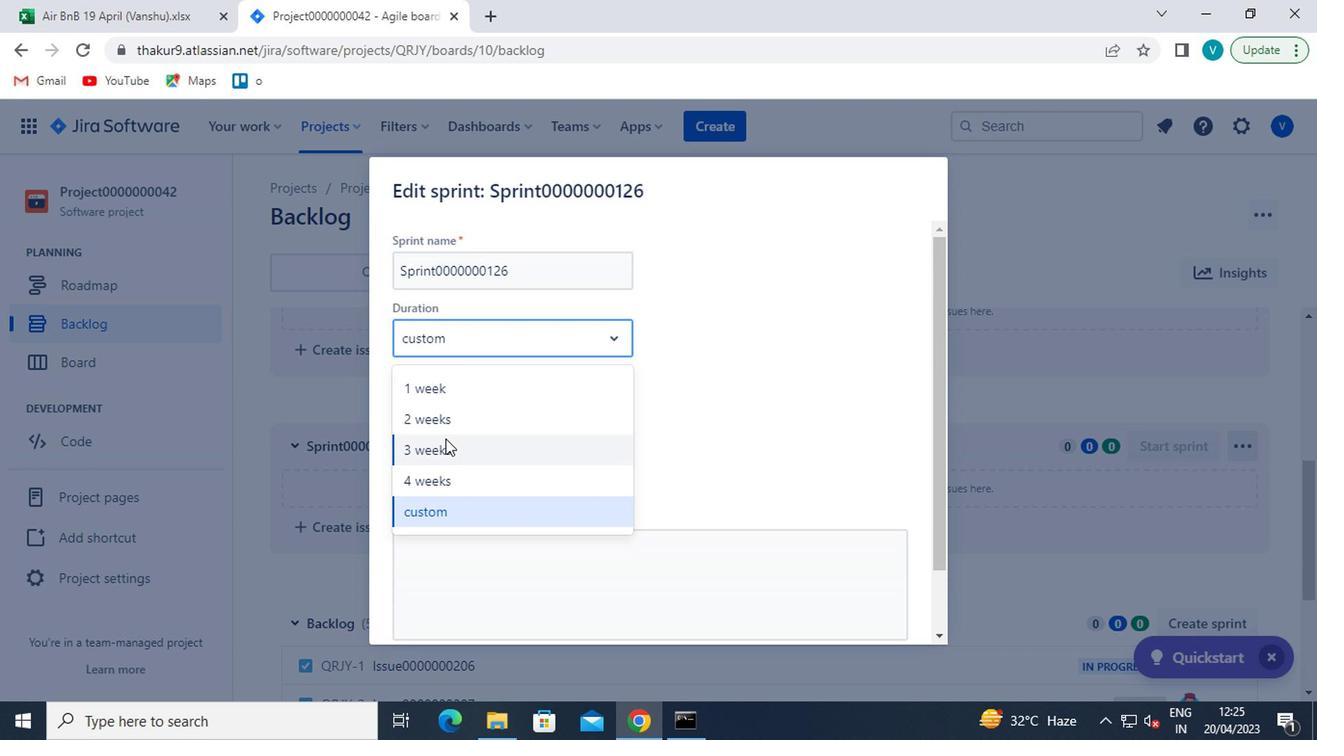 
Action: Mouse pressed left at (439, 449)
Screenshot: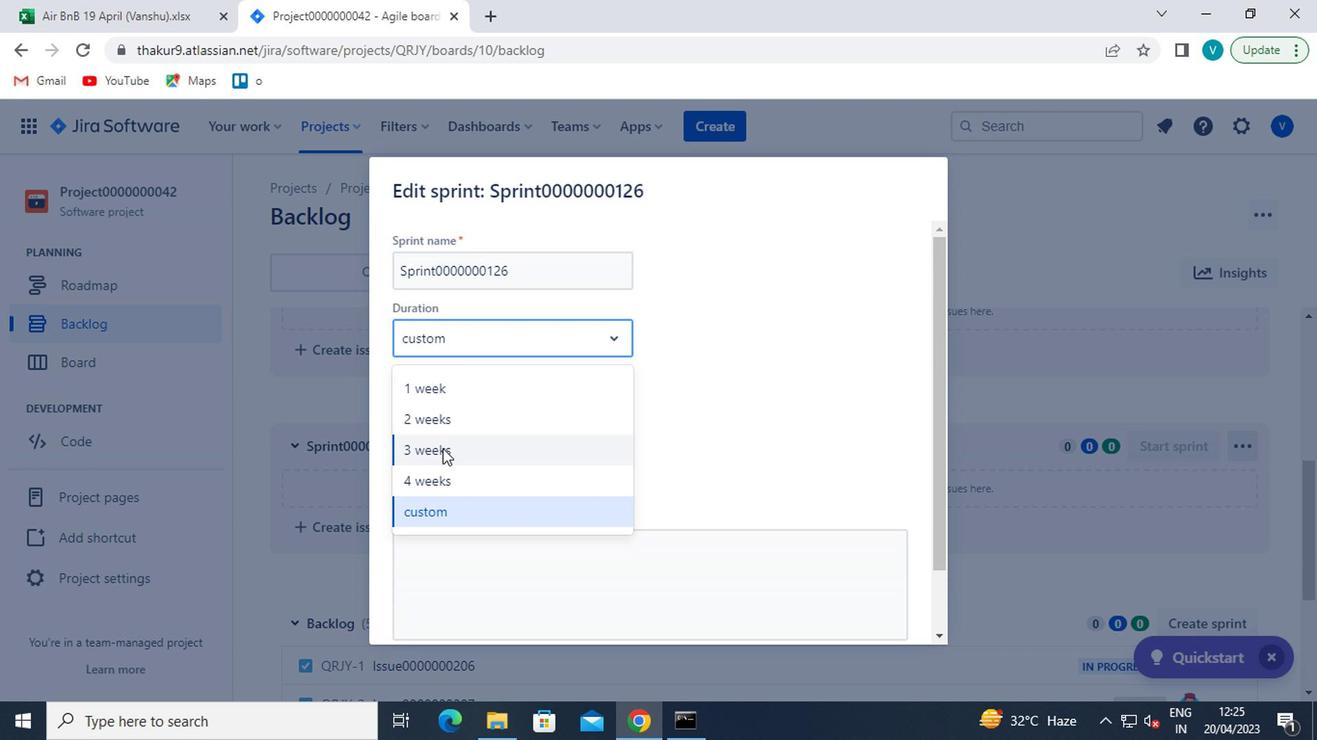 
Action: Mouse moved to (740, 510)
Screenshot: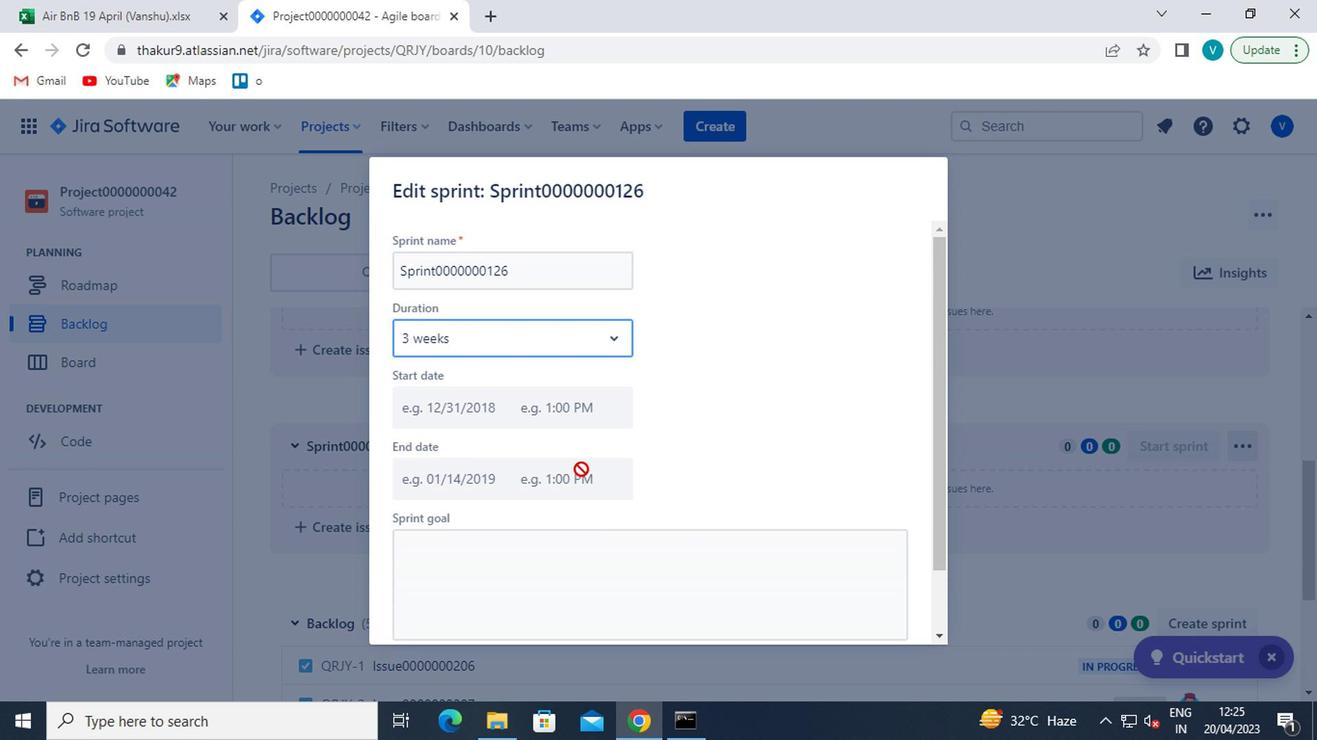
Action: Mouse scrolled (740, 509) with delta (0, 0)
Screenshot: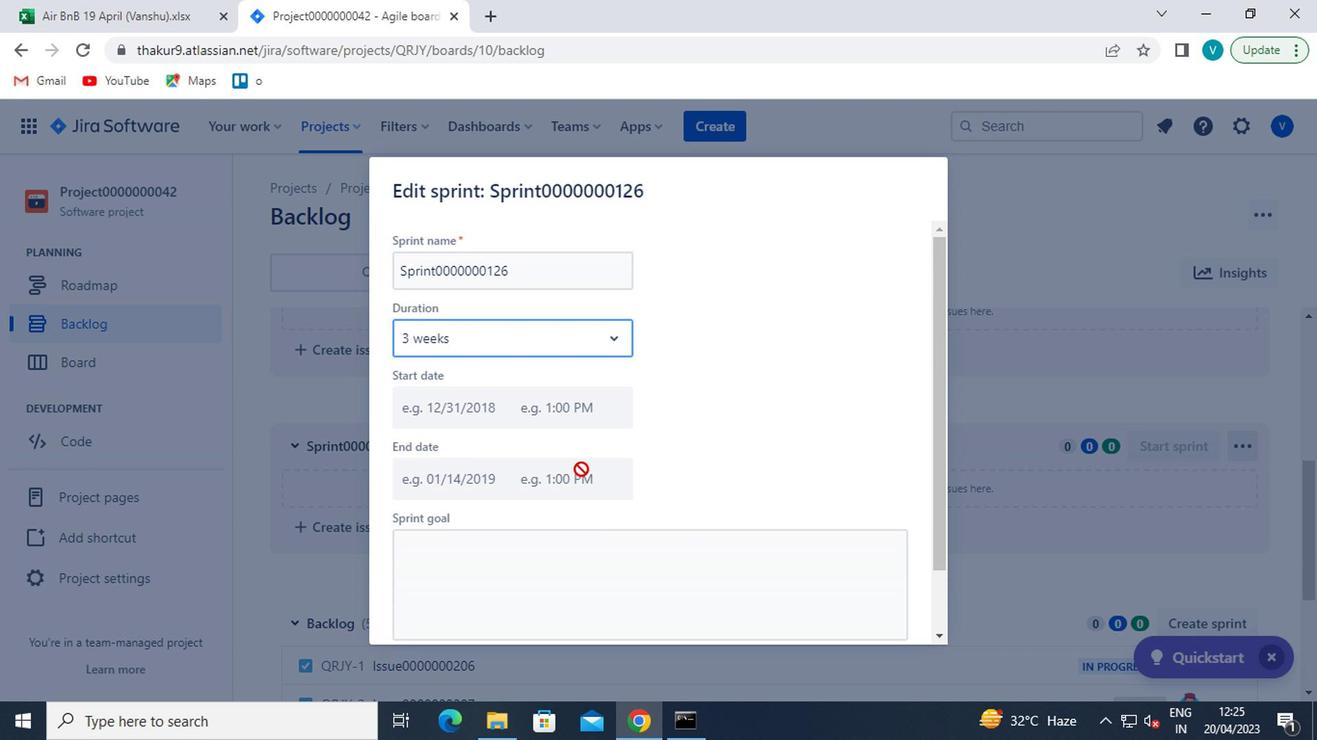 
Action: Mouse moved to (749, 515)
Screenshot: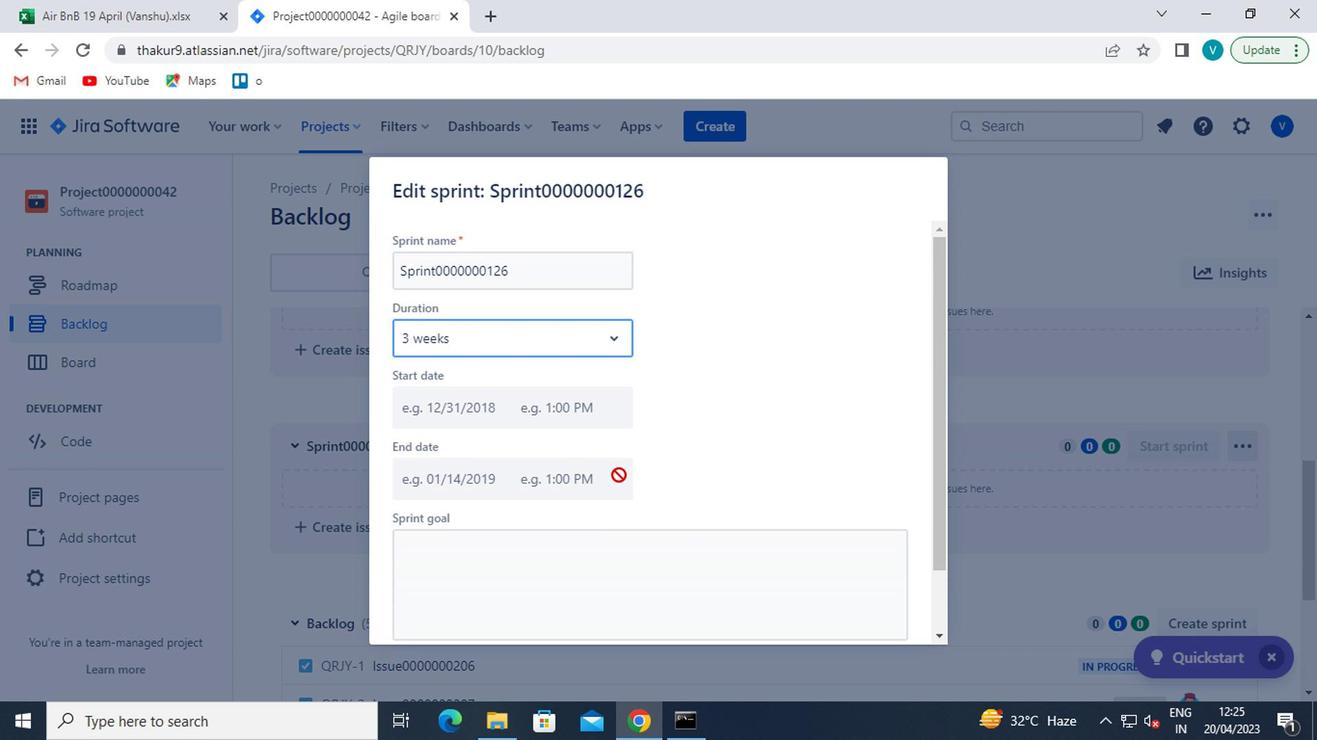 
Action: Mouse scrolled (749, 514) with delta (0, 0)
Screenshot: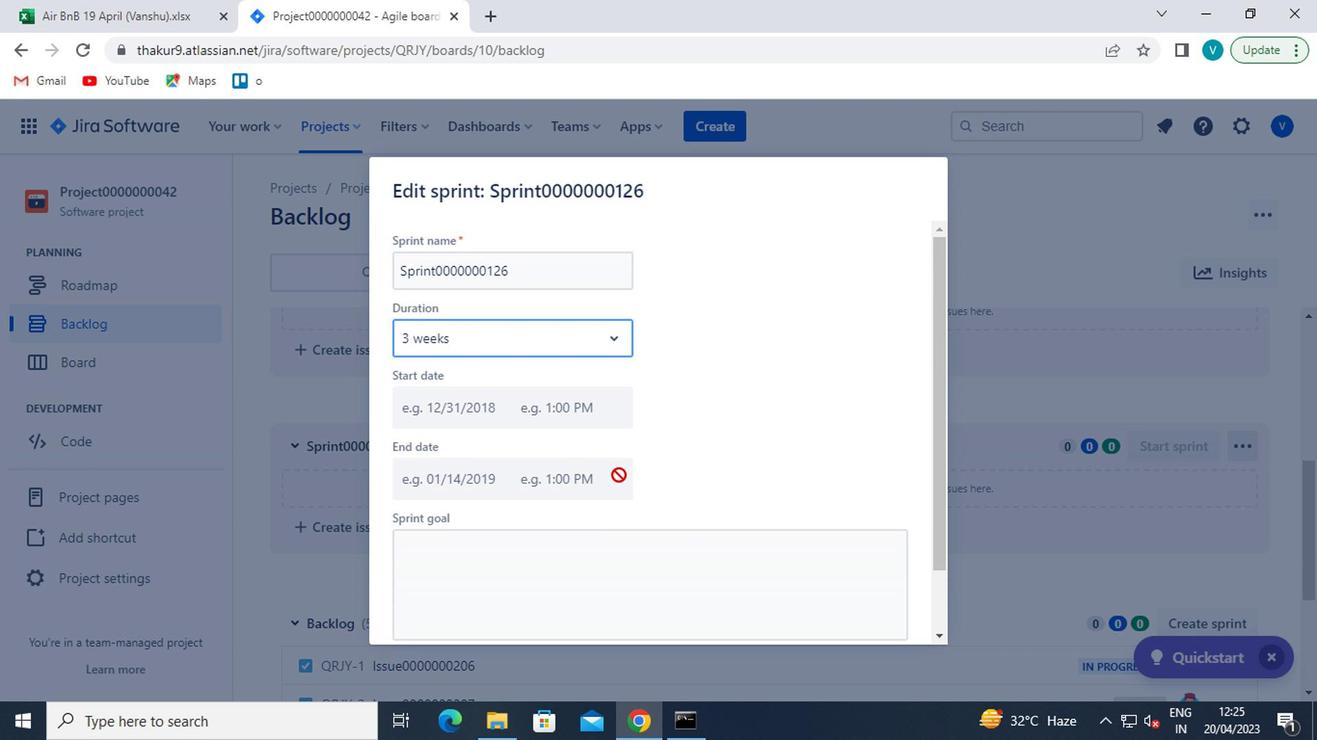 
Action: Mouse moved to (755, 519)
Screenshot: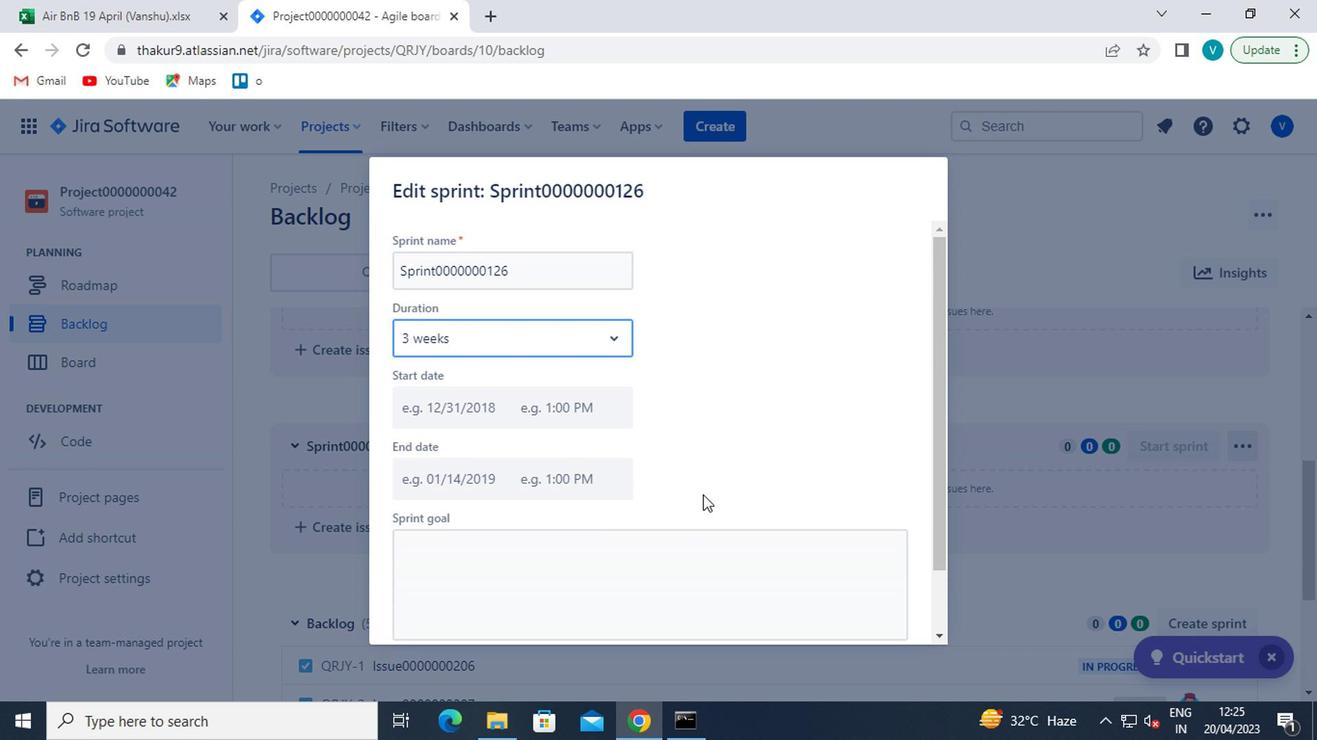 
Action: Mouse scrolled (755, 519) with delta (0, 0)
Screenshot: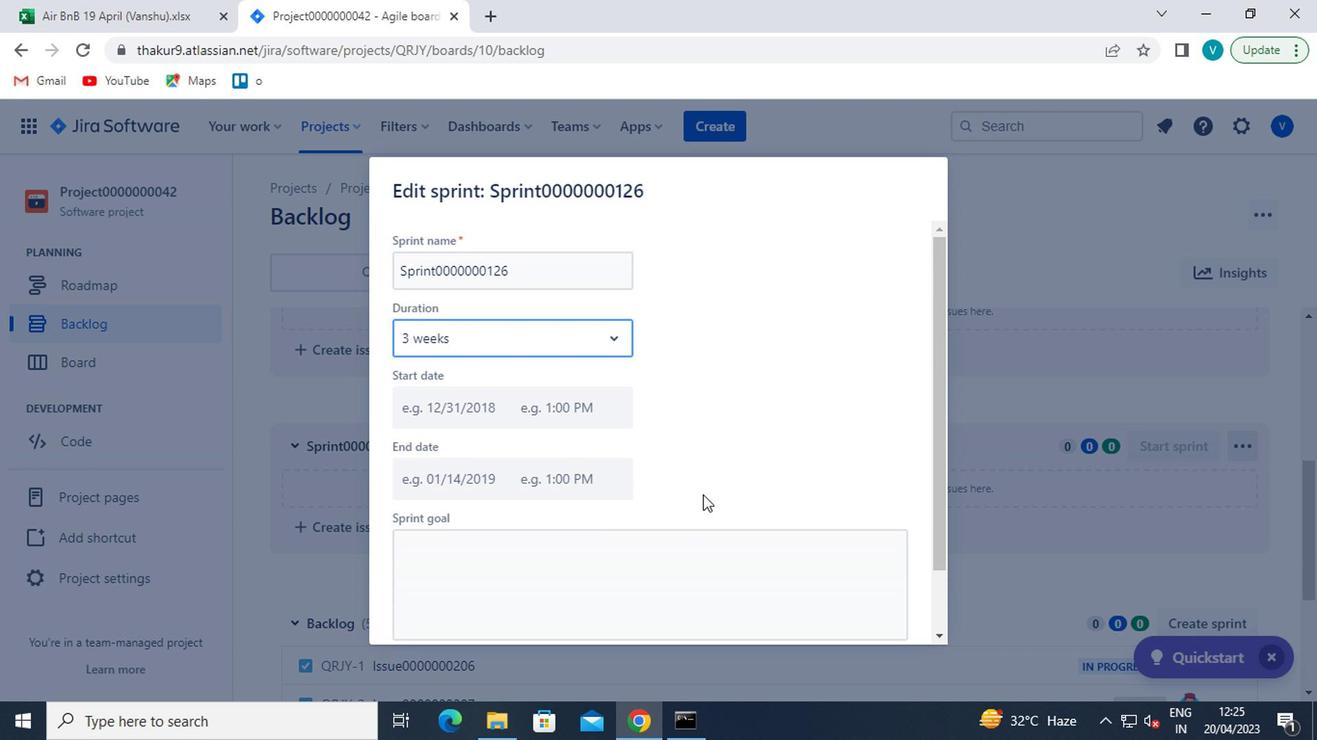 
Action: Mouse moved to (793, 598)
Screenshot: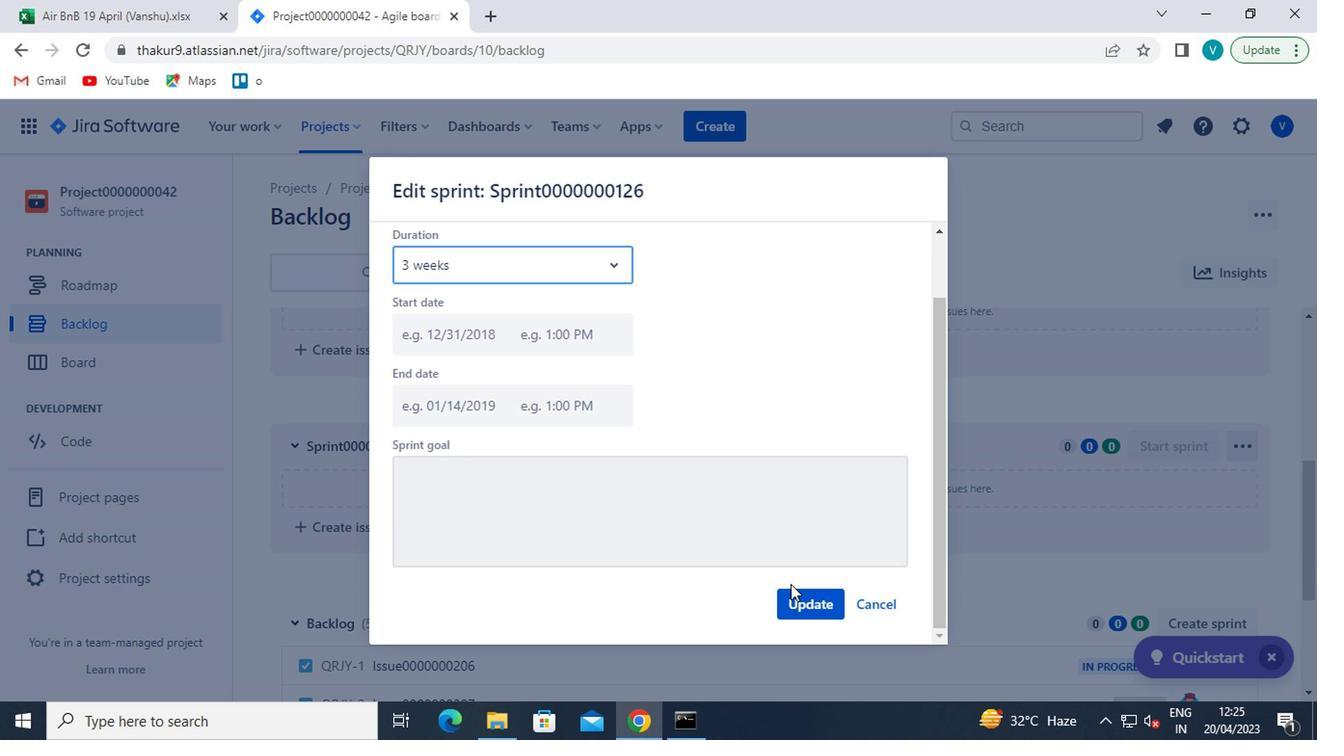 
Action: Mouse pressed left at (793, 598)
Screenshot: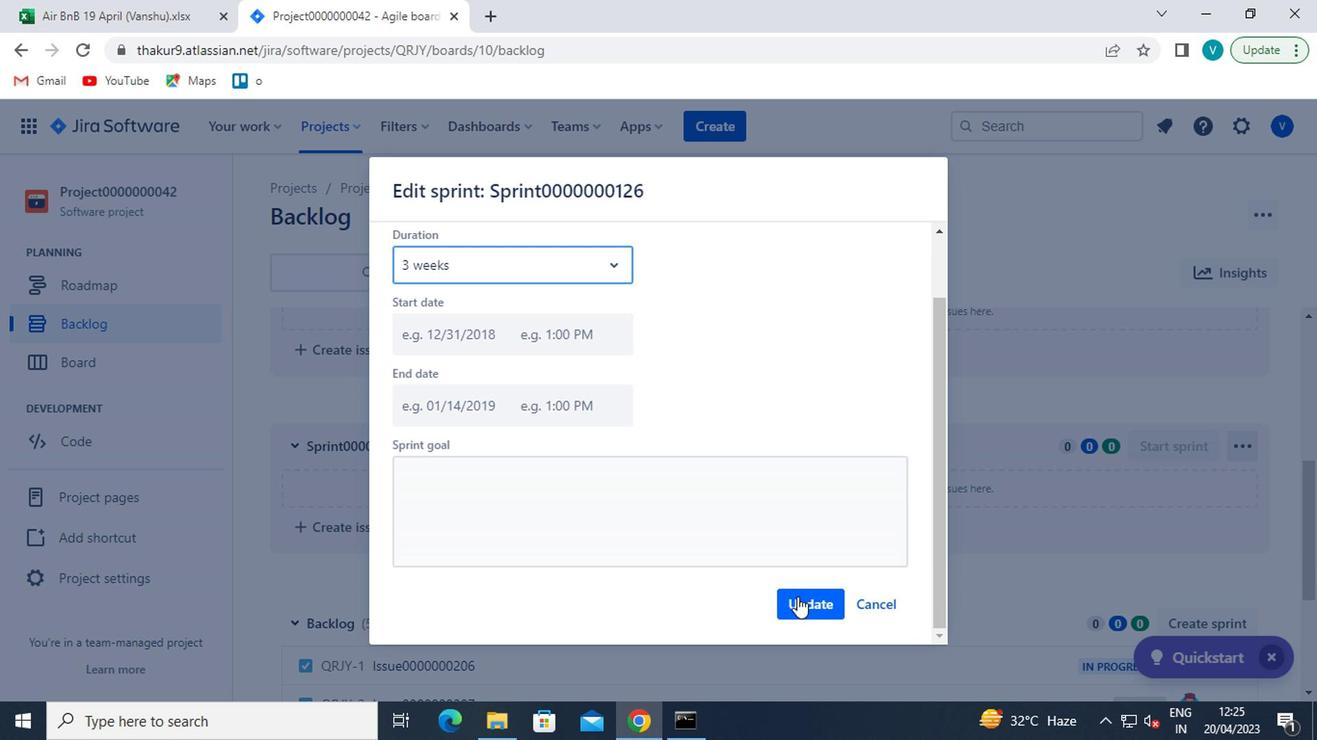 
Action: Mouse moved to (792, 600)
Screenshot: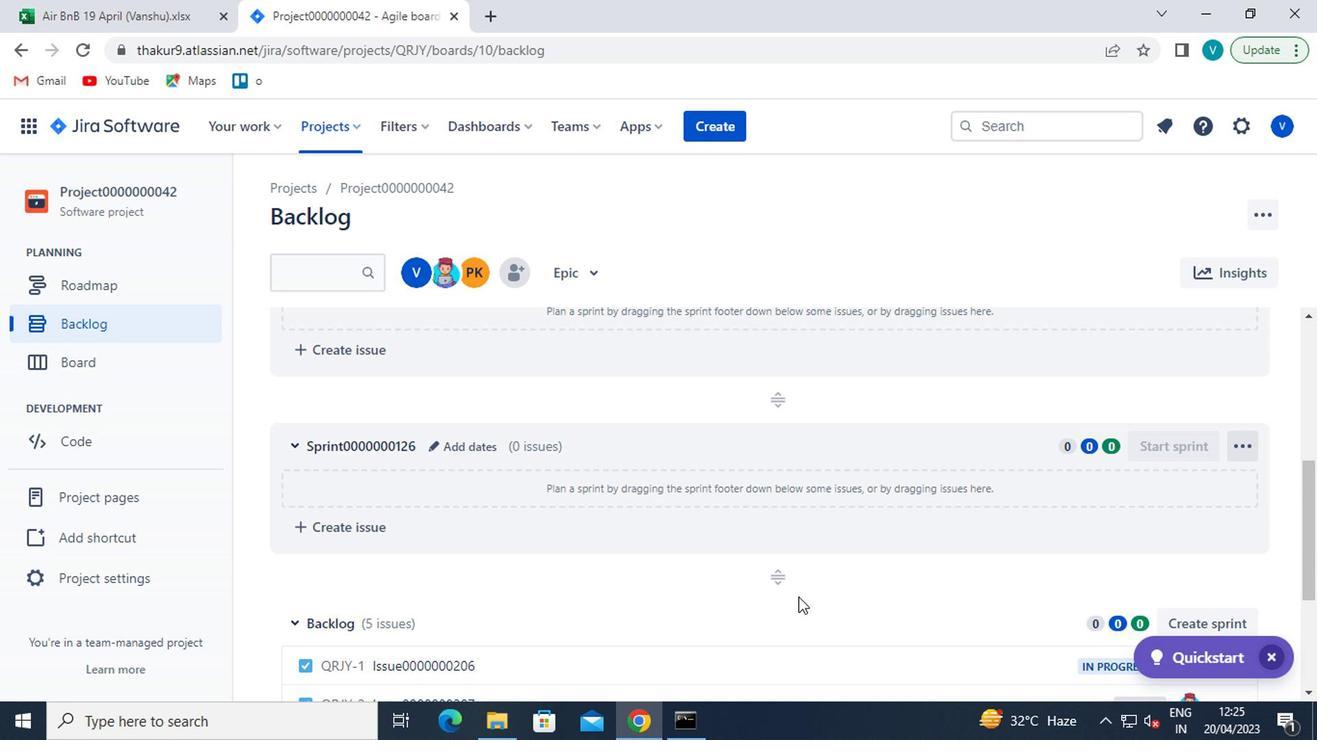 
